Task: Send email   from  to Email0071; Email002 with a subject Subject0071 and add a message Message0072 and with an attachment of Attach0071.Txt
Action: Keyboard Key.alt_l
Screenshot: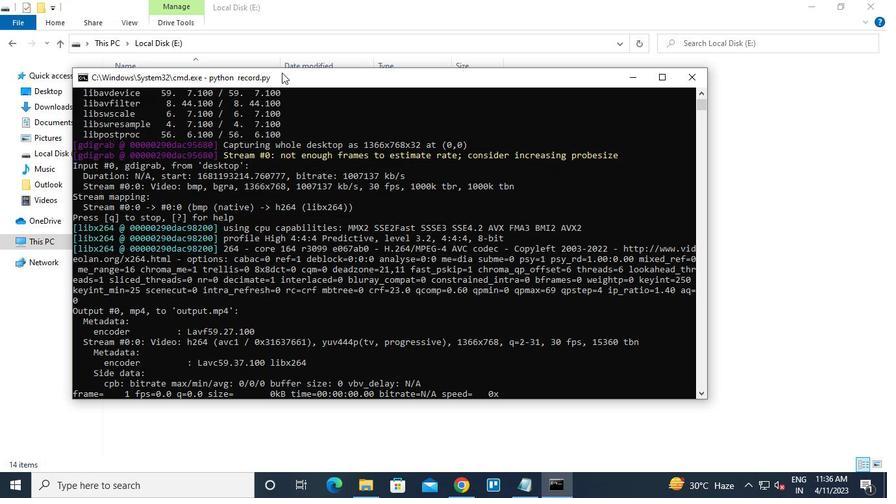 
Action: Keyboard Key.tab
Screenshot: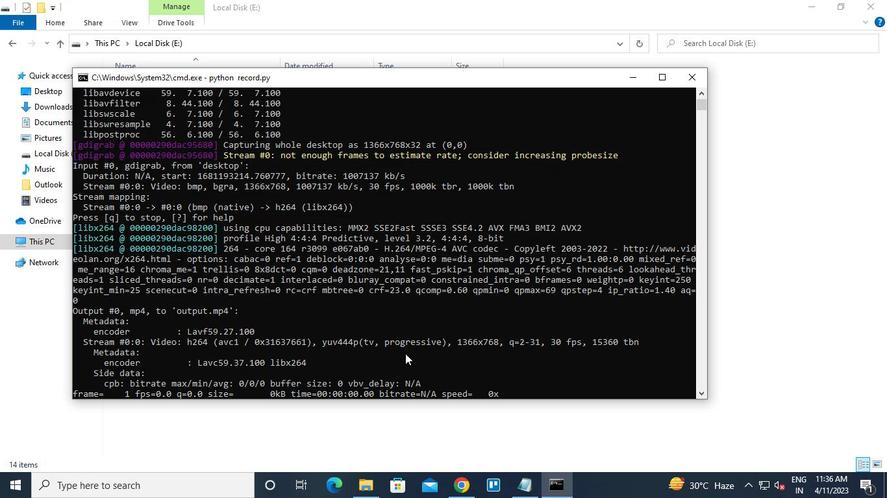 
Action: Mouse moved to (98, 0)
Screenshot: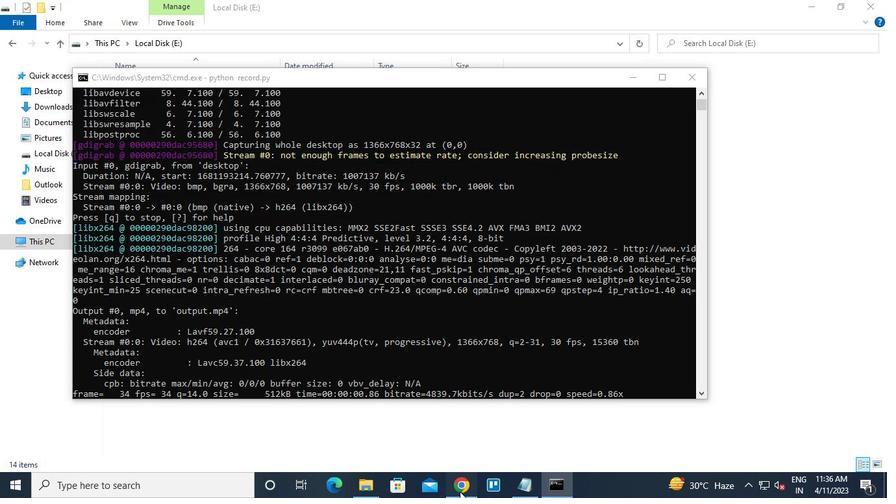
Action: Mouse pressed left at (98, 0)
Screenshot: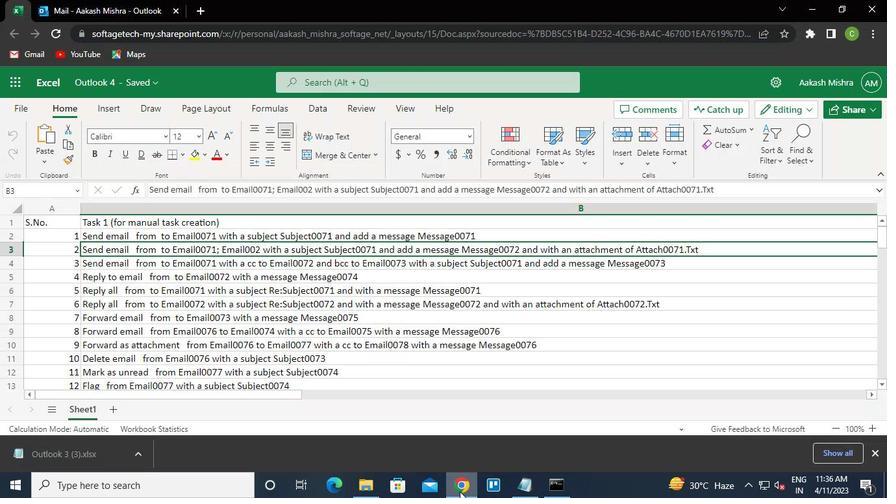 
Action: Mouse moved to (109, 115)
Screenshot: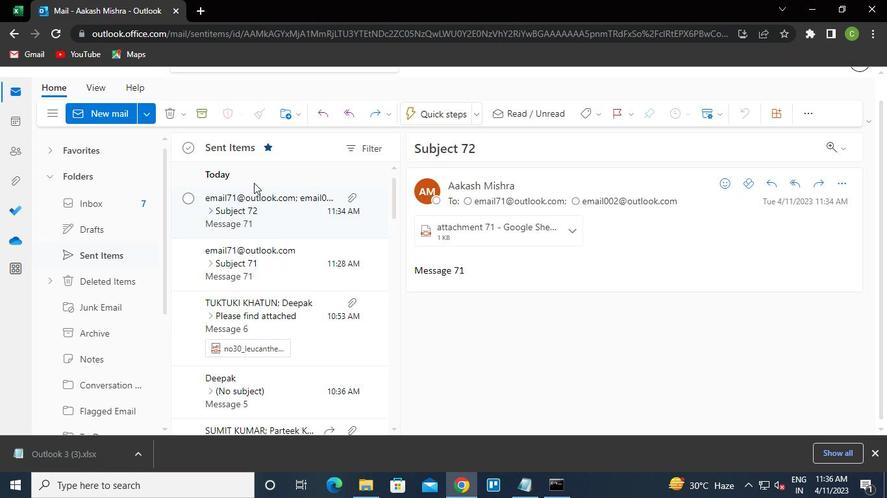 
Action: Mouse pressed left at (109, 115)
Screenshot: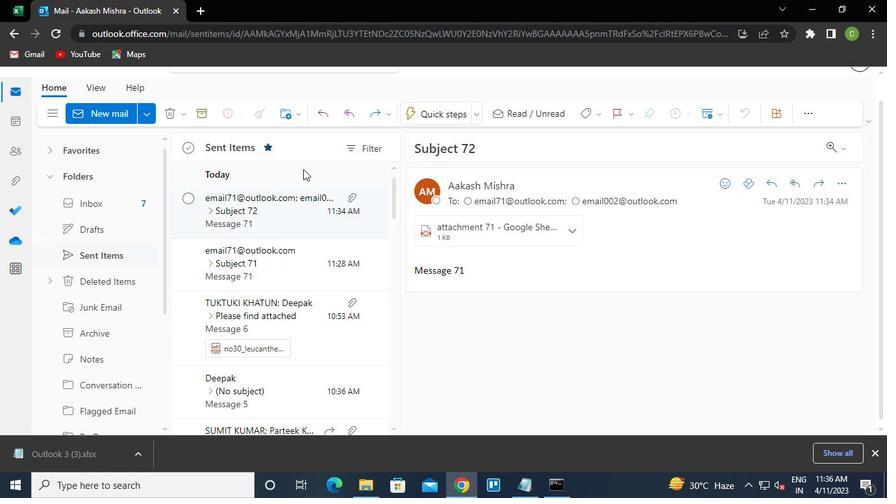 
Action: Mouse moved to (509, 181)
Screenshot: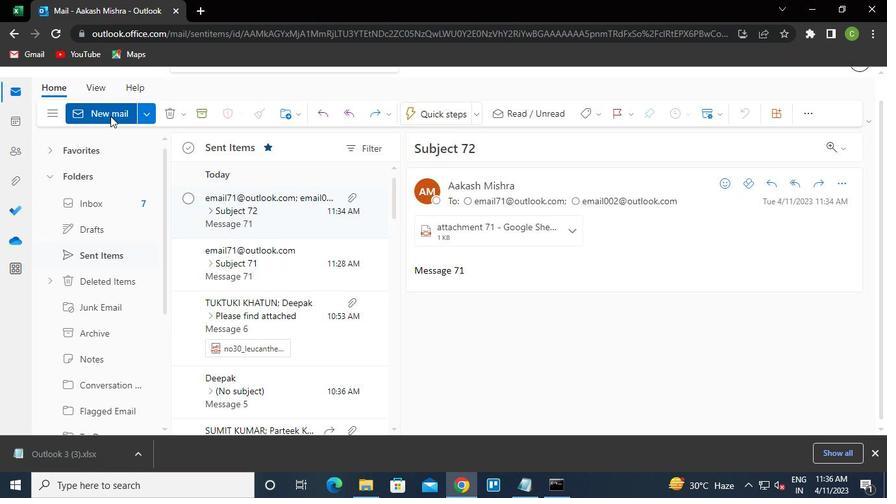 
Action: Keyboard e
Screenshot: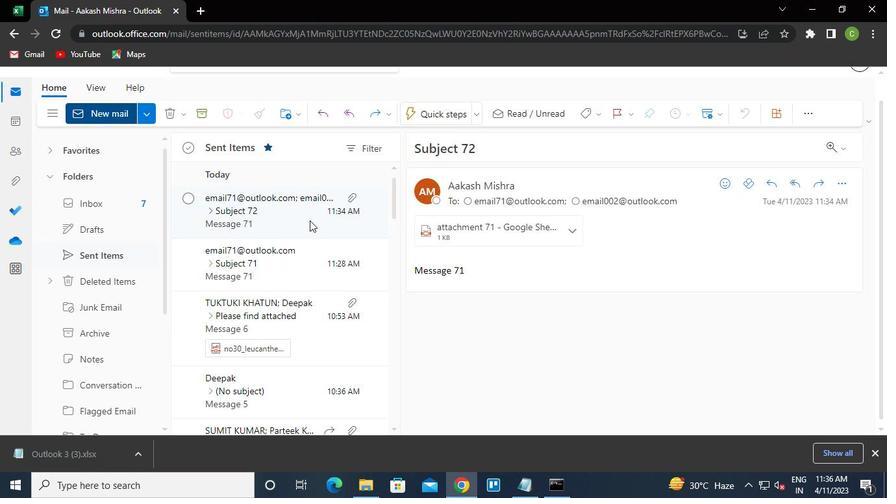 
Action: Keyboard m
Screenshot: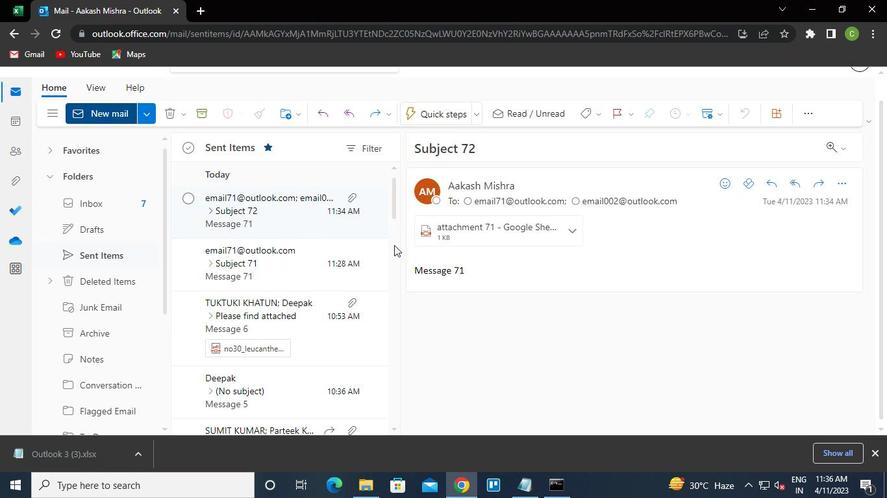 
Action: Keyboard a
Screenshot: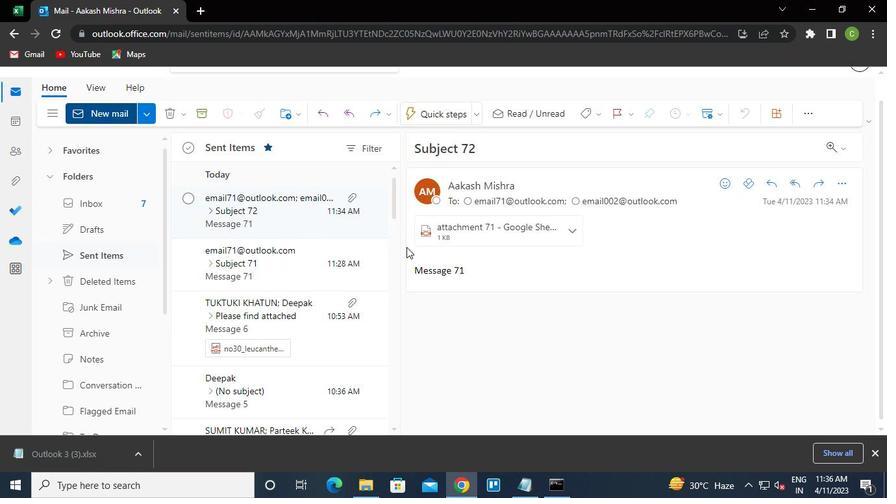
Action: Keyboard i
Screenshot: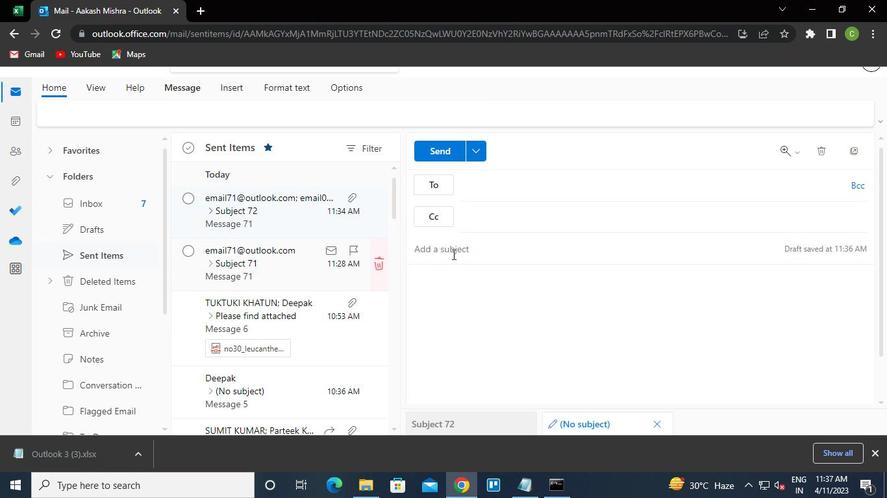 
Action: Keyboard l
Screenshot: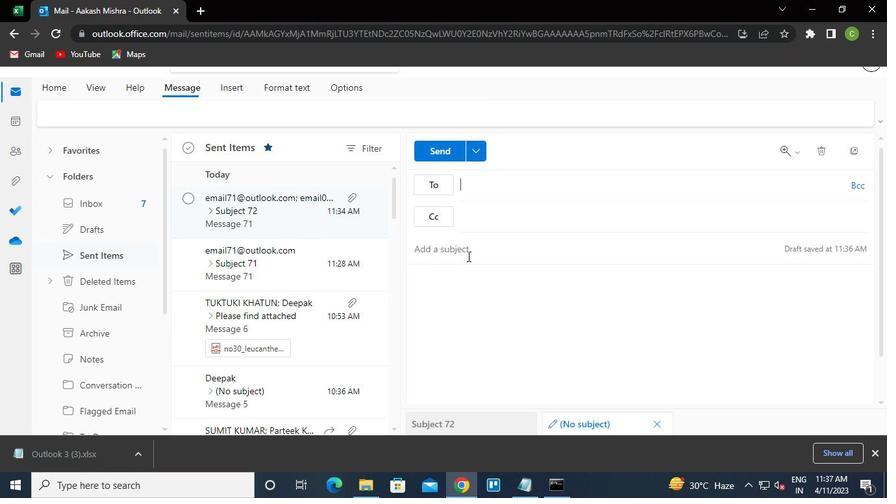 
Action: Keyboard Key.down
Screenshot: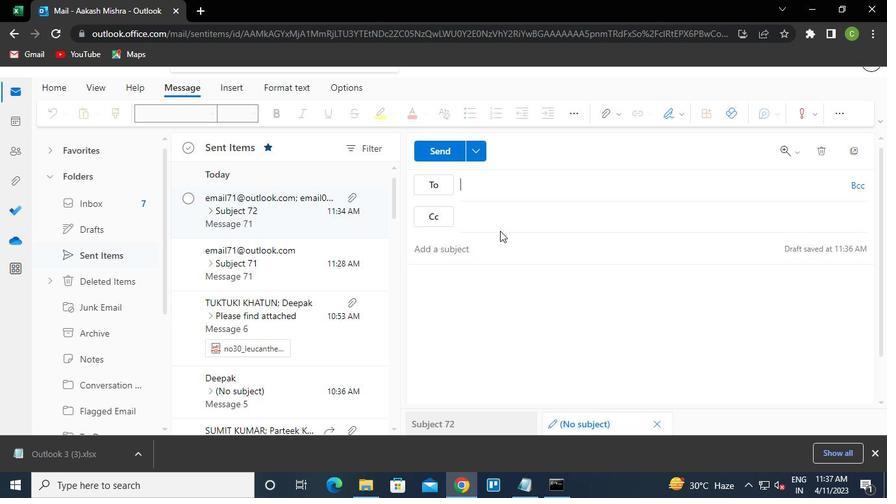 
Action: Keyboard Key.enter
Screenshot: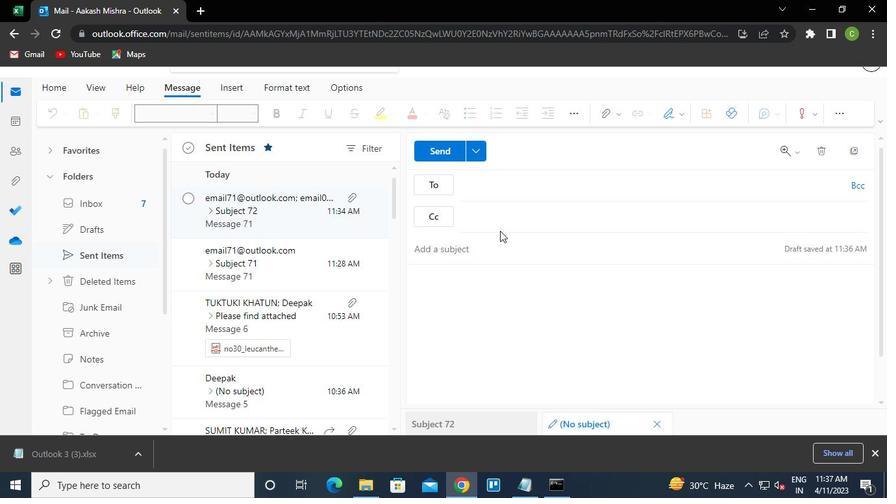 
Action: Mouse moved to (548, 222)
Screenshot: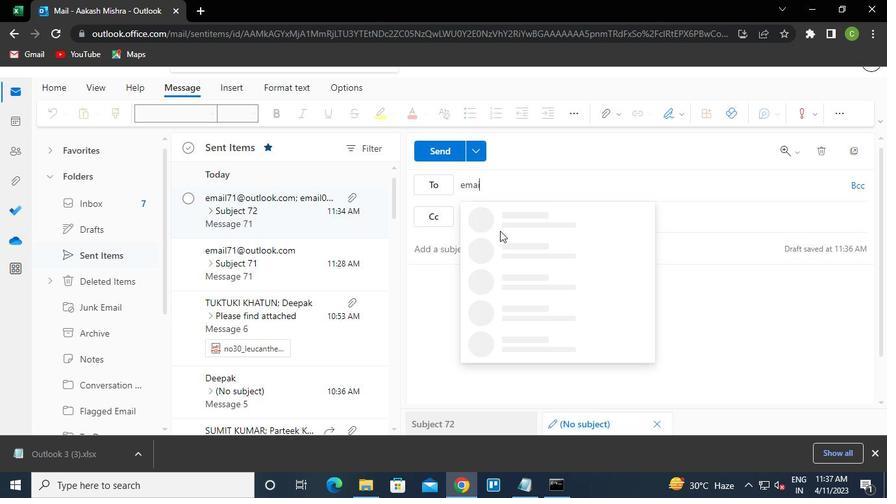 
Action: Mouse pressed left at (548, 222)
Screenshot: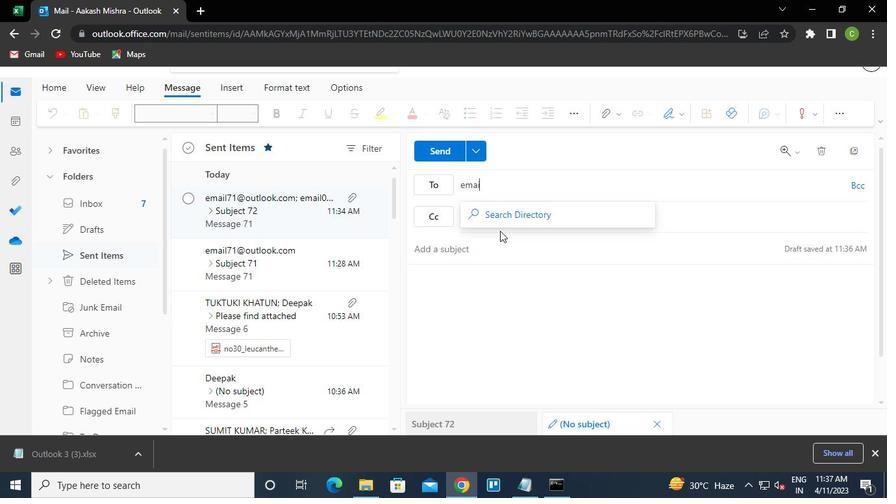 
Action: Mouse moved to (540, 193)
Screenshot: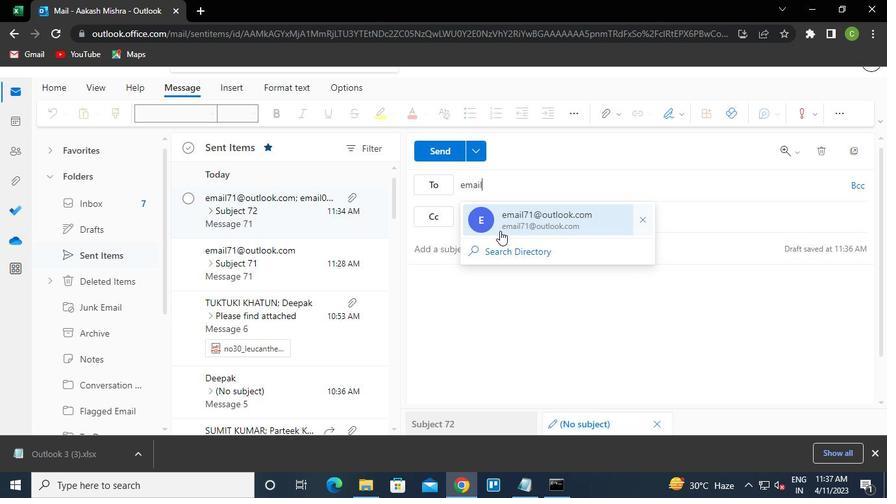 
Action: Keyboard e
Screenshot: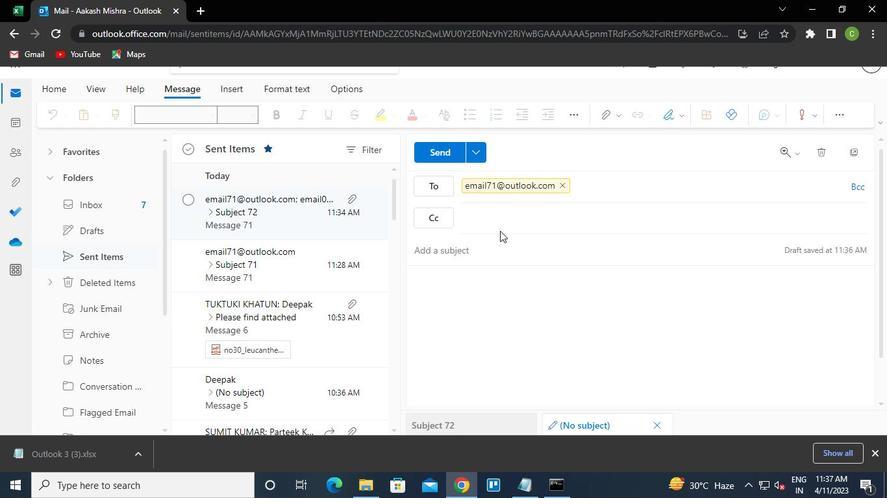 
Action: Keyboard m
Screenshot: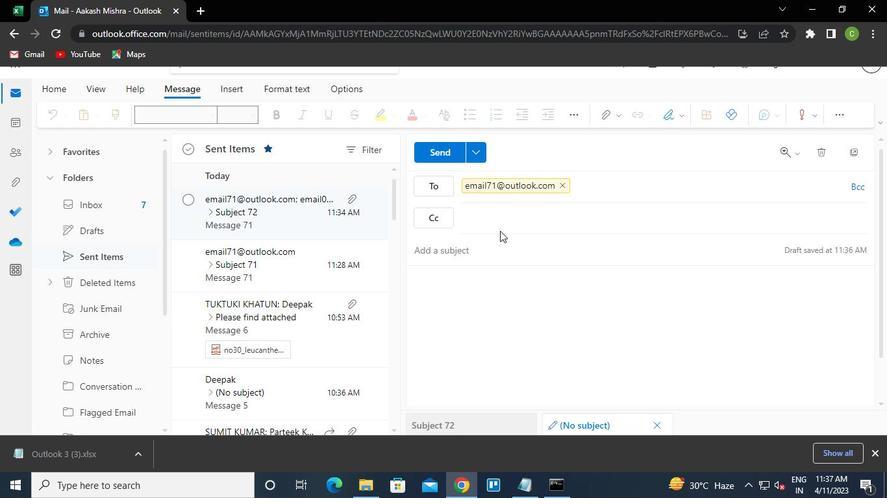 
Action: Keyboard a
Screenshot: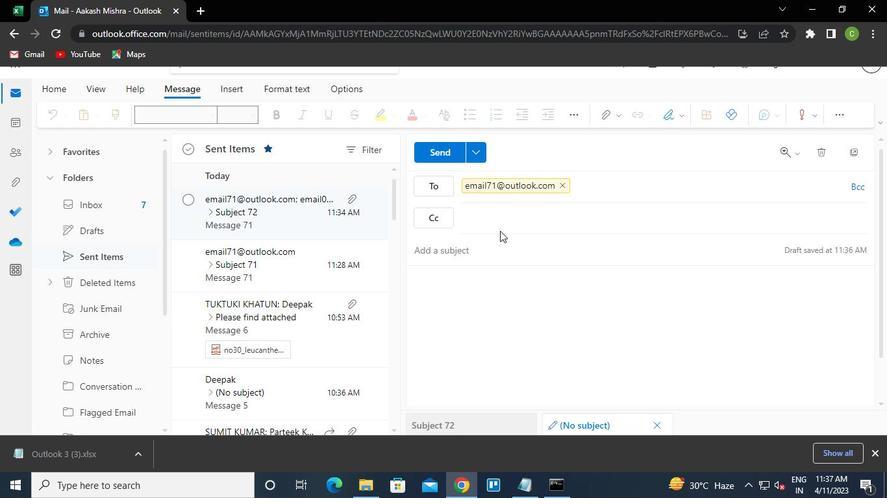 
Action: Keyboard i
Screenshot: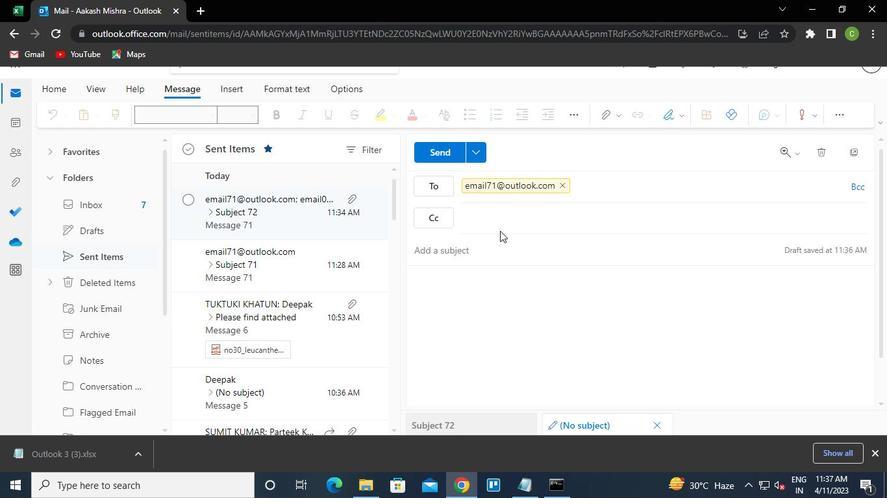
Action: Keyboard l
Screenshot: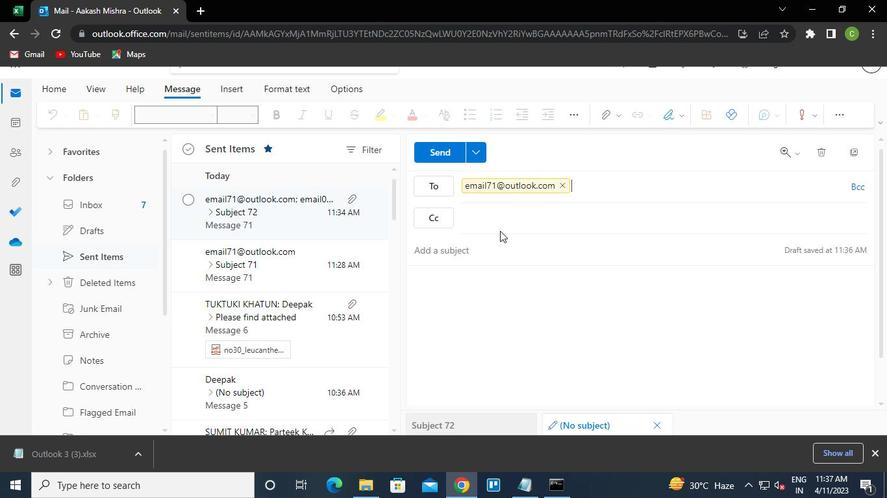 
Action: Keyboard <96>
Screenshot: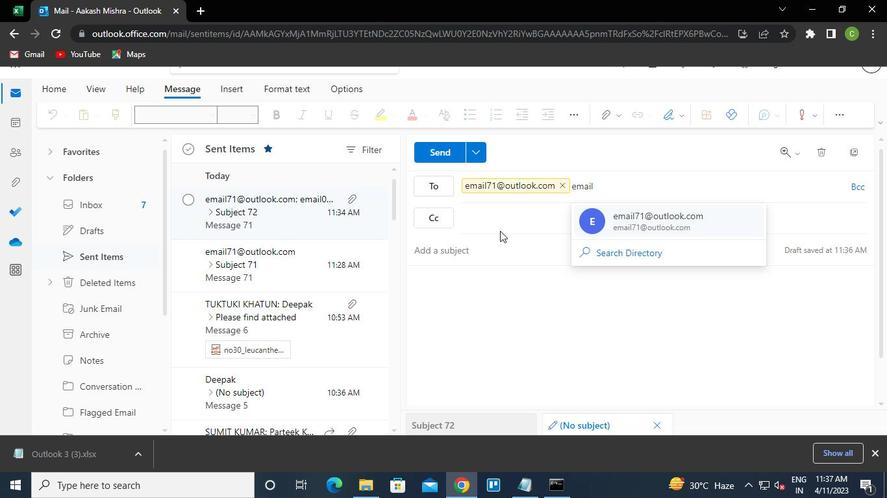 
Action: Keyboard <96>
Screenshot: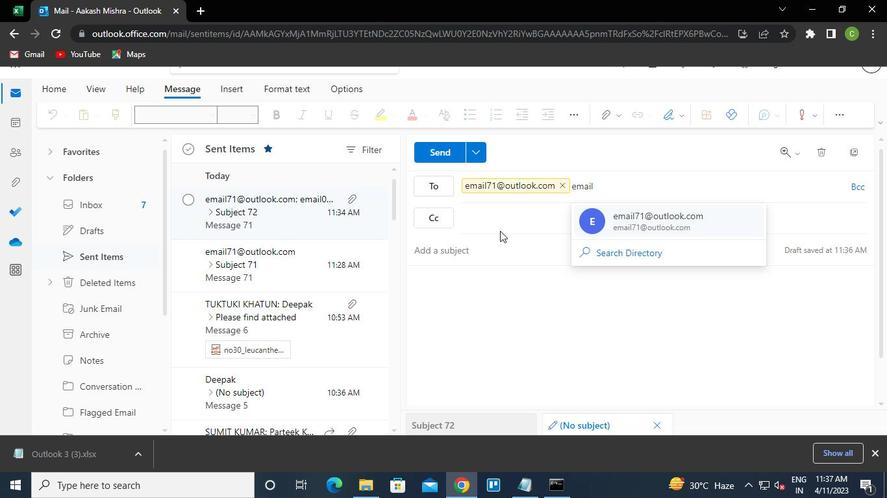
Action: Keyboard <98>
Screenshot: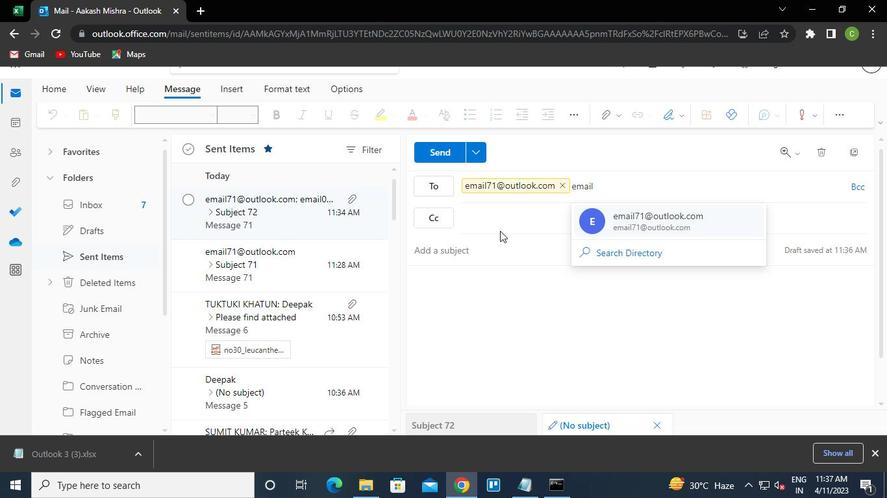 
Action: Keyboard Key.shift
Screenshot: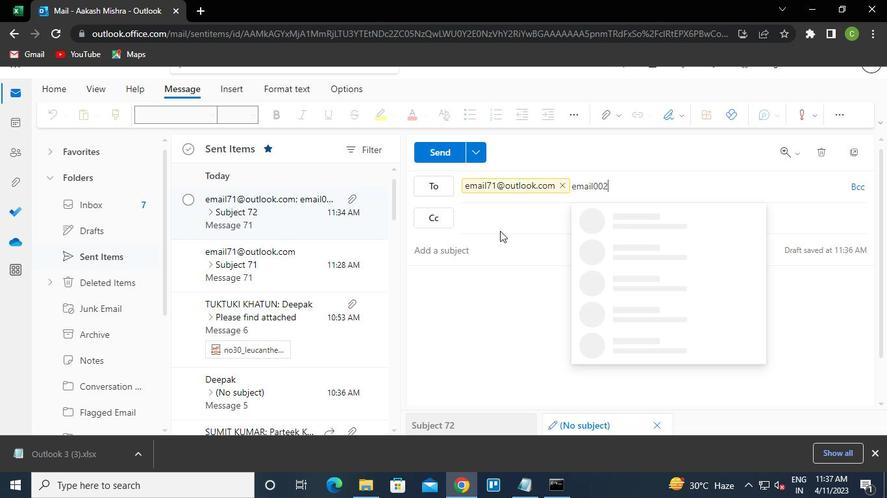 
Action: Keyboard @
Screenshot: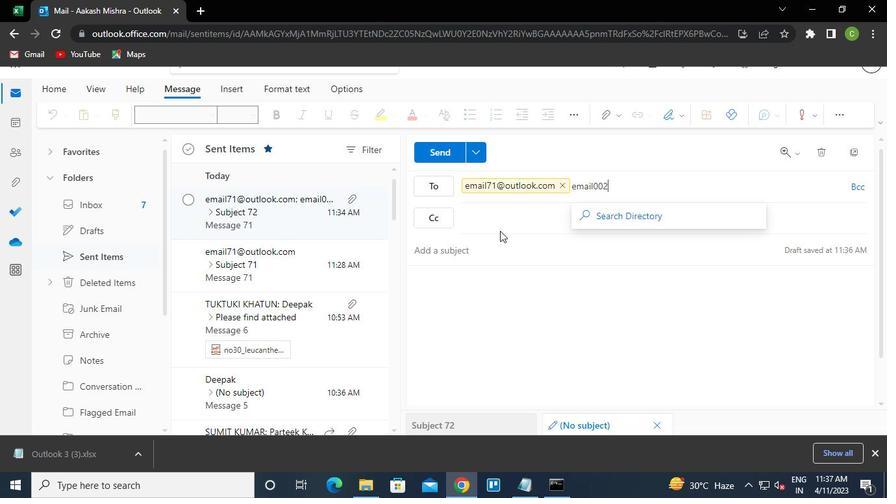 
Action: Keyboard o
Screenshot: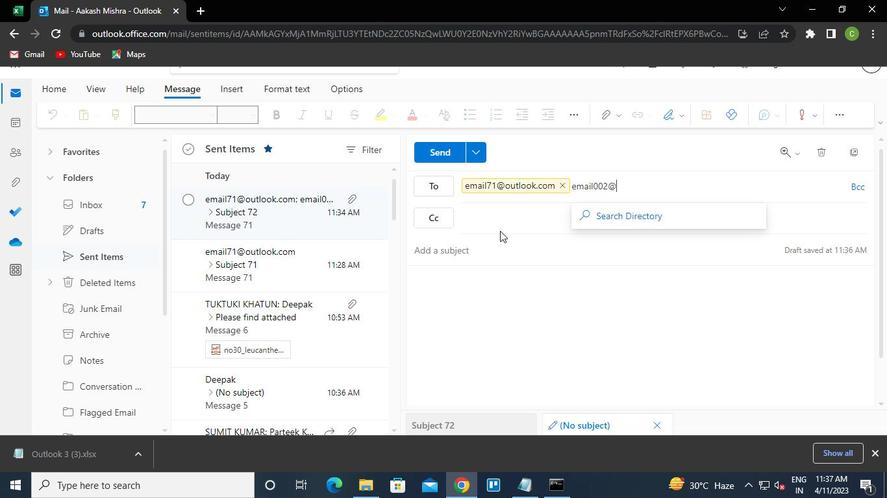 
Action: Keyboard u
Screenshot: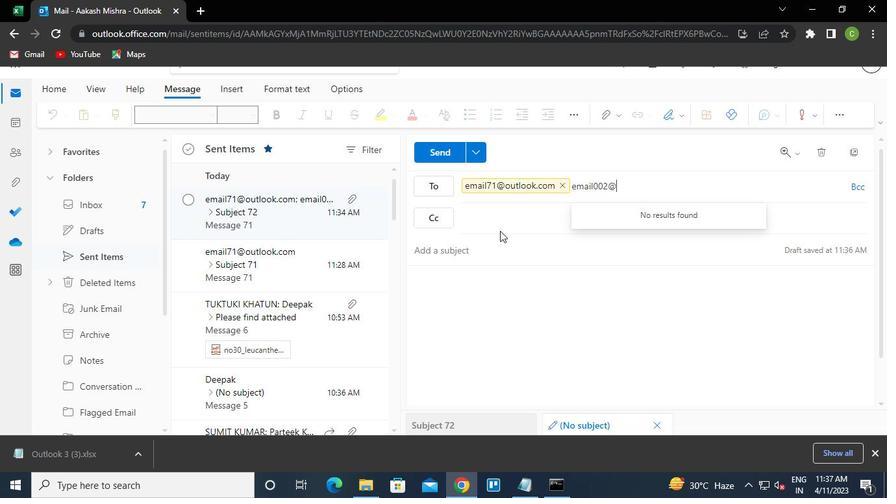 
Action: Keyboard t
Screenshot: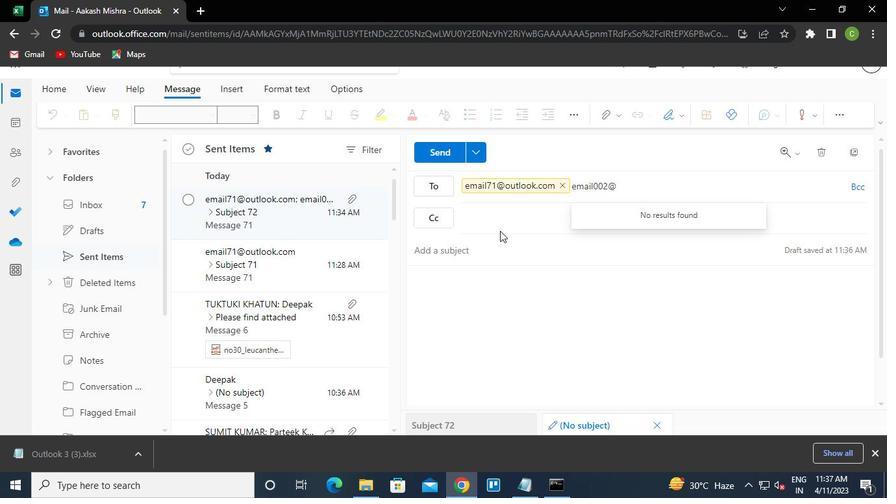 
Action: Keyboard l
Screenshot: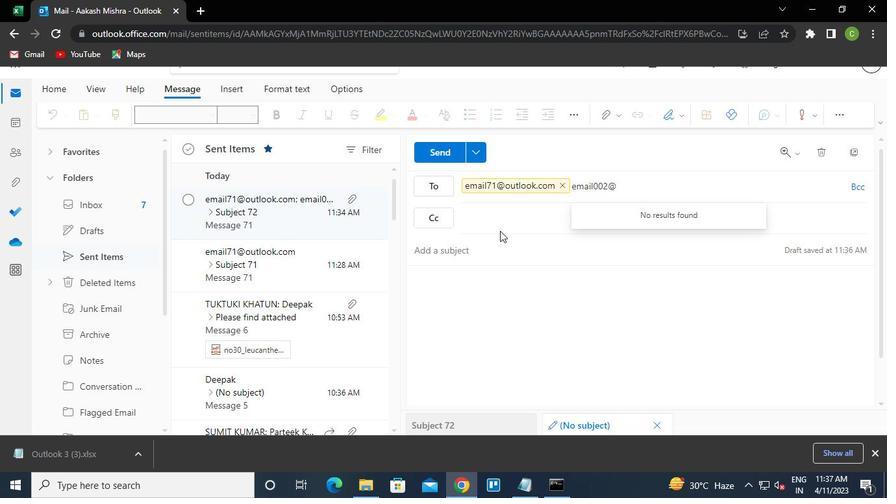 
Action: Keyboard o
Screenshot: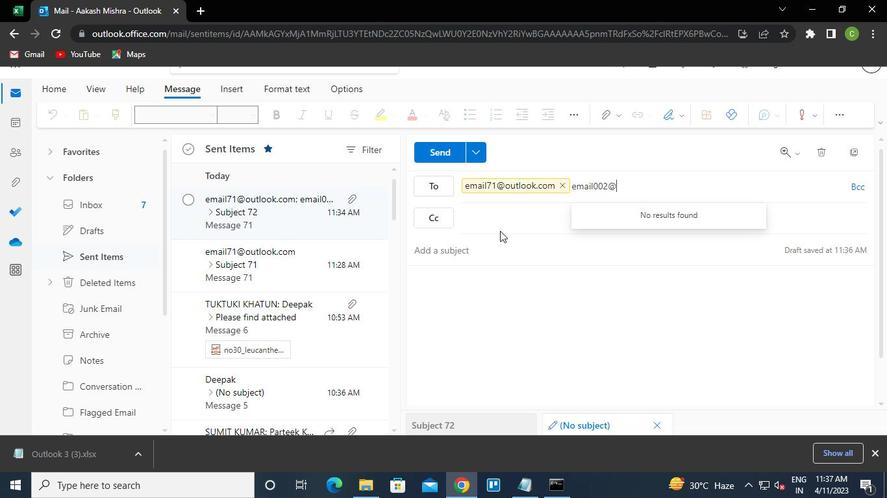 
Action: Keyboard o
Screenshot: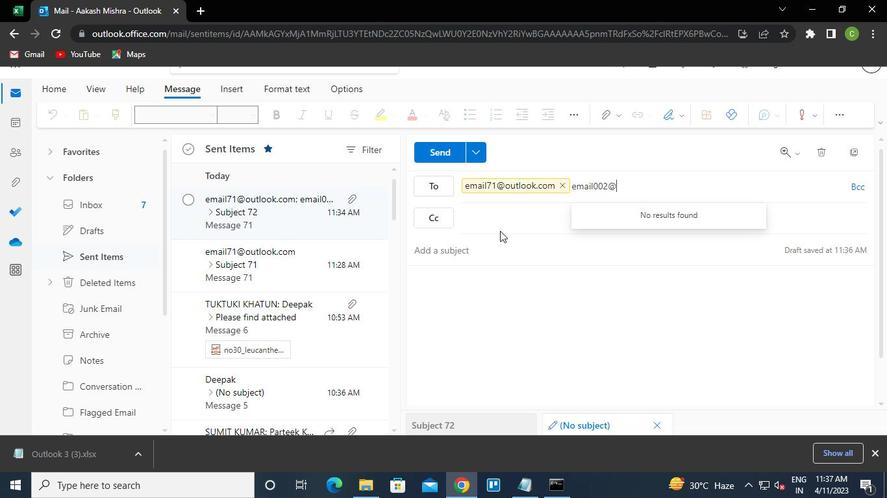 
Action: Keyboard k
Screenshot: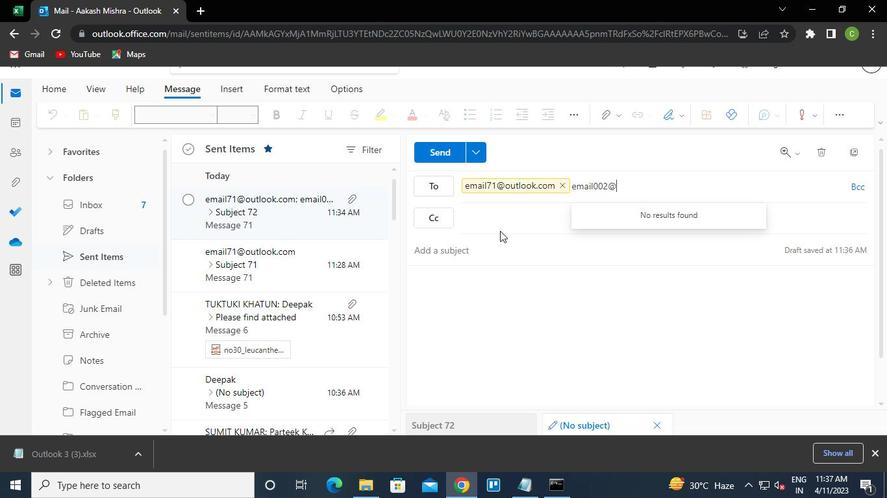 
Action: Keyboard .
Screenshot: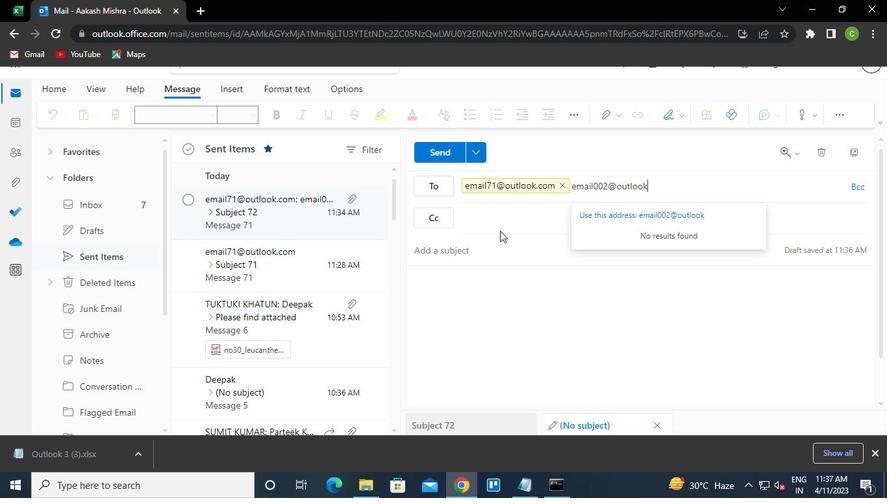 
Action: Keyboard c
Screenshot: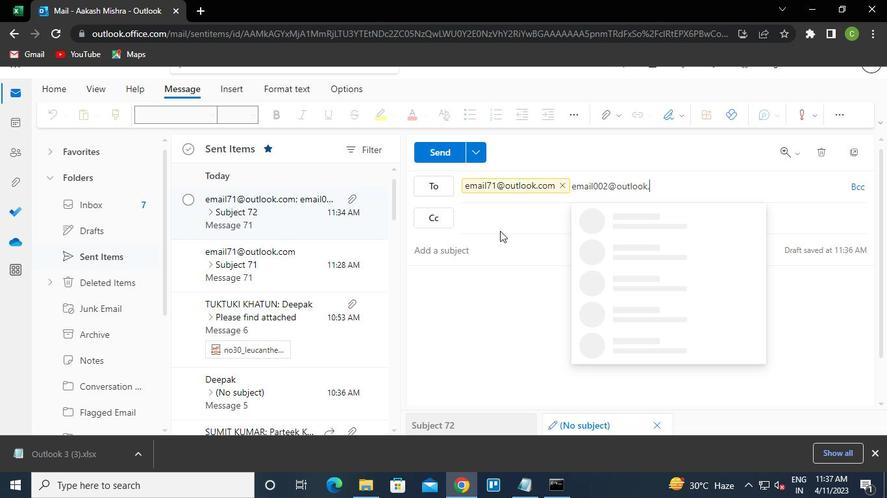 
Action: Keyboard o
Screenshot: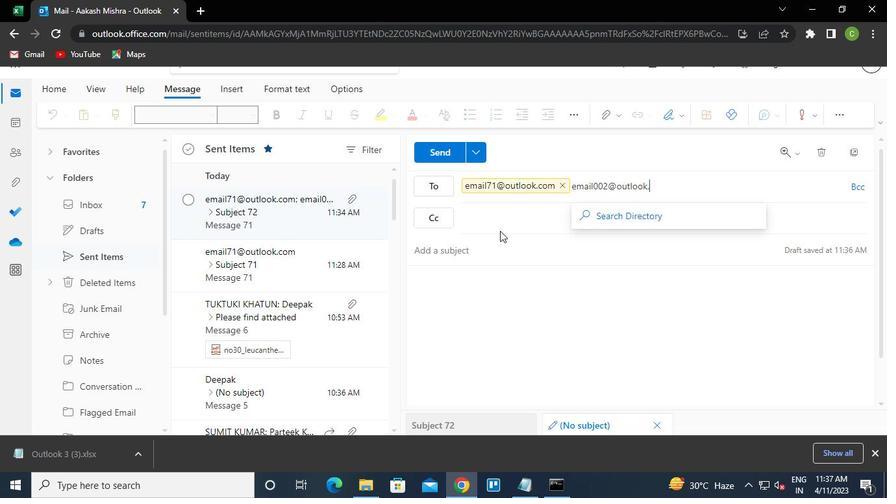 
Action: Keyboard m
Screenshot: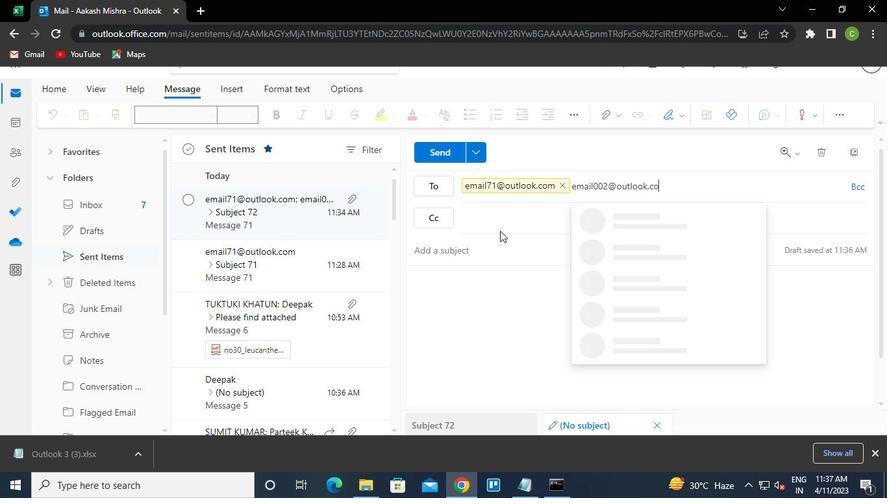 
Action: Keyboard Key.enter
Screenshot: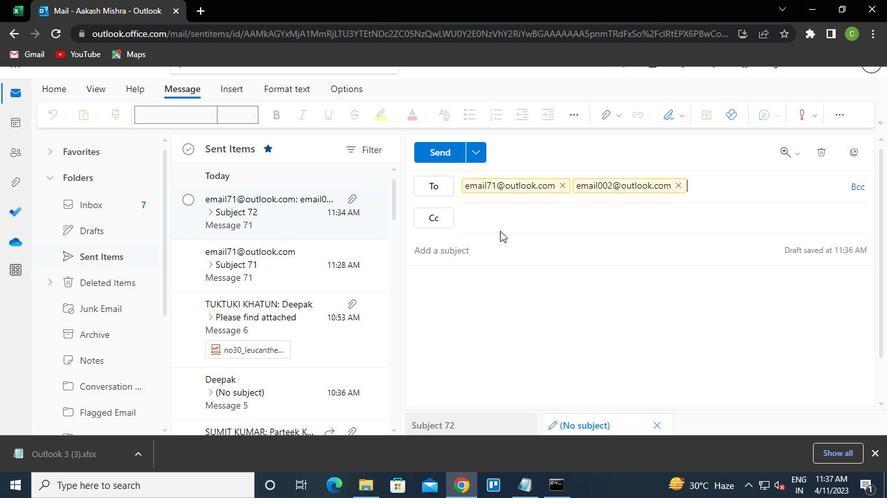 
Action: Mouse moved to (477, 255)
Screenshot: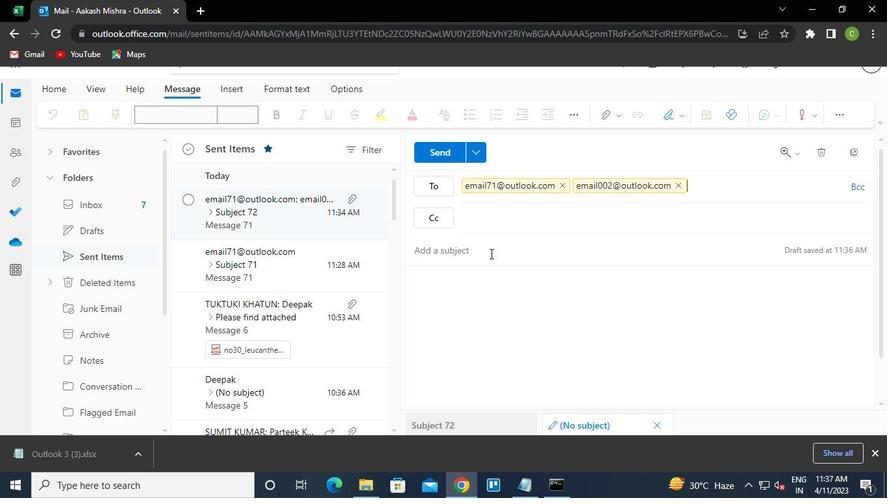 
Action: Mouse pressed left at (477, 255)
Screenshot: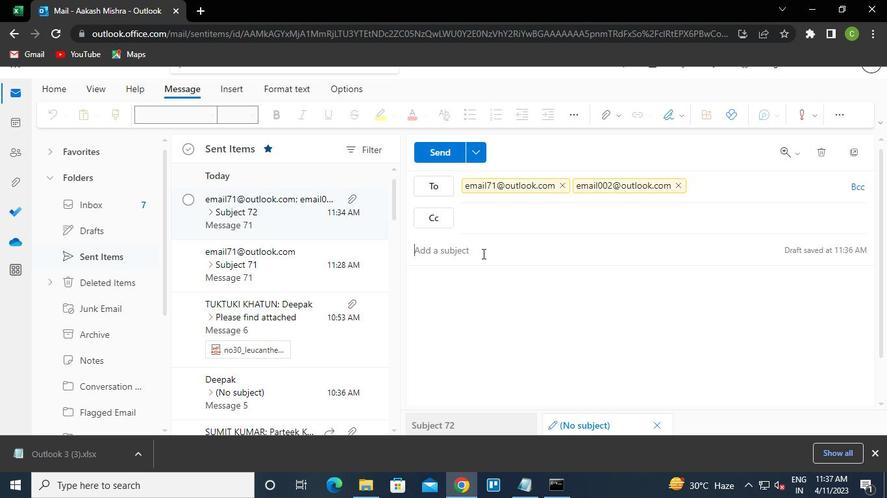 
Action: Keyboard Key.caps_lock
Screenshot: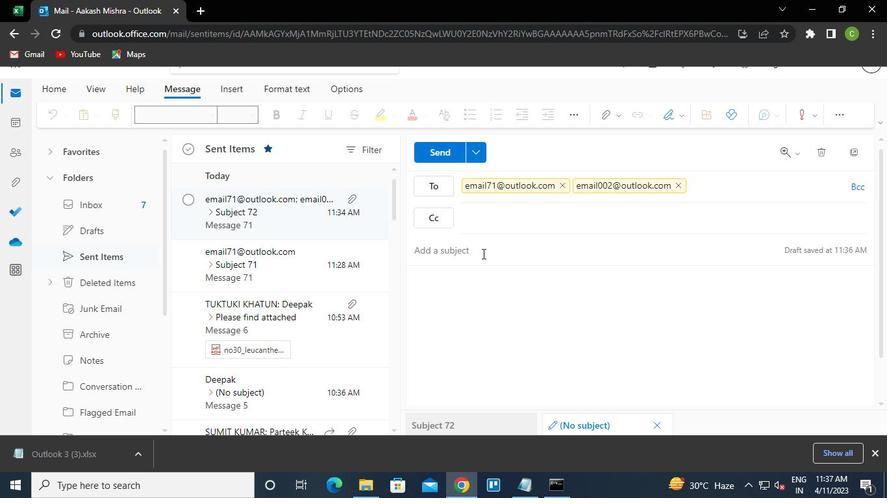 
Action: Keyboard s
Screenshot: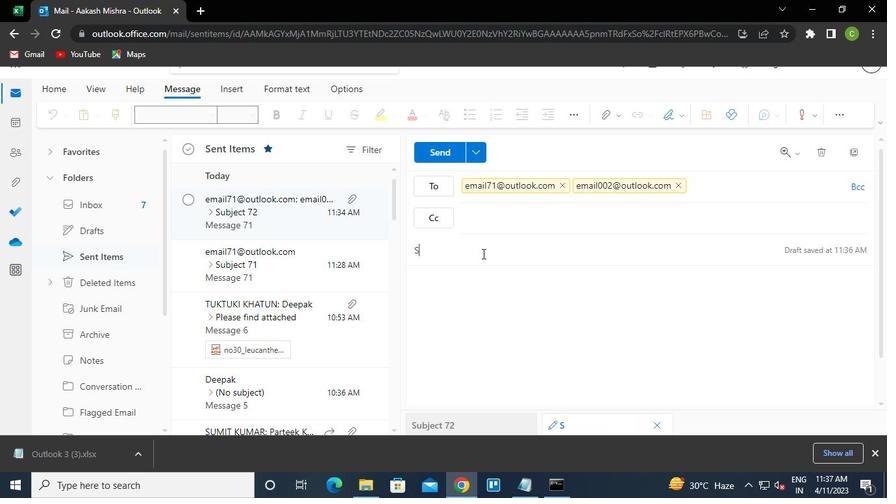 
Action: Keyboard Key.caps_lock
Screenshot: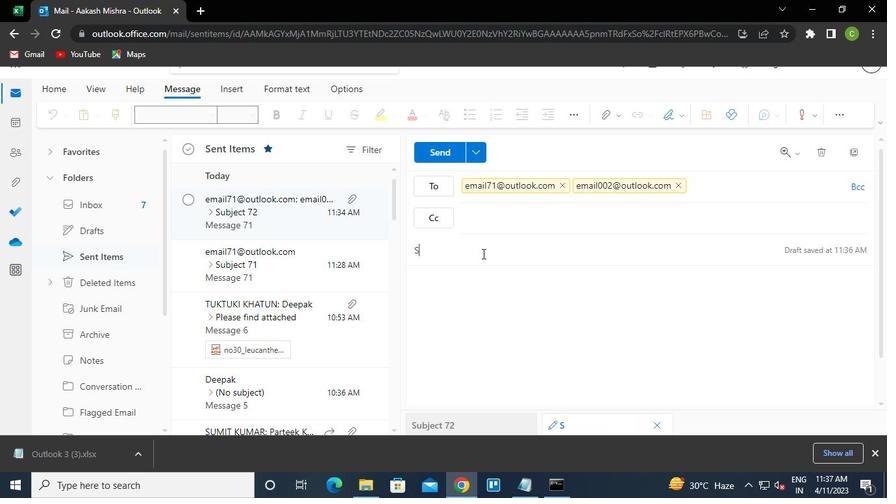 
Action: Keyboard u
Screenshot: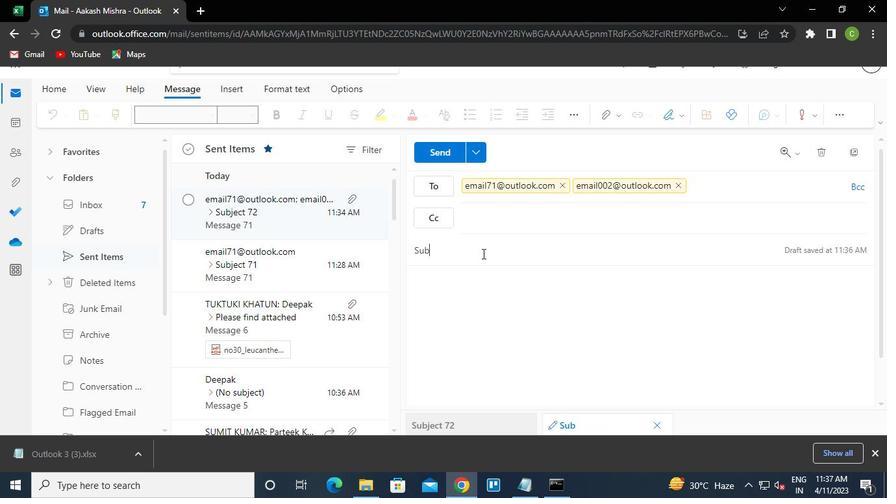 
Action: Keyboard b
Screenshot: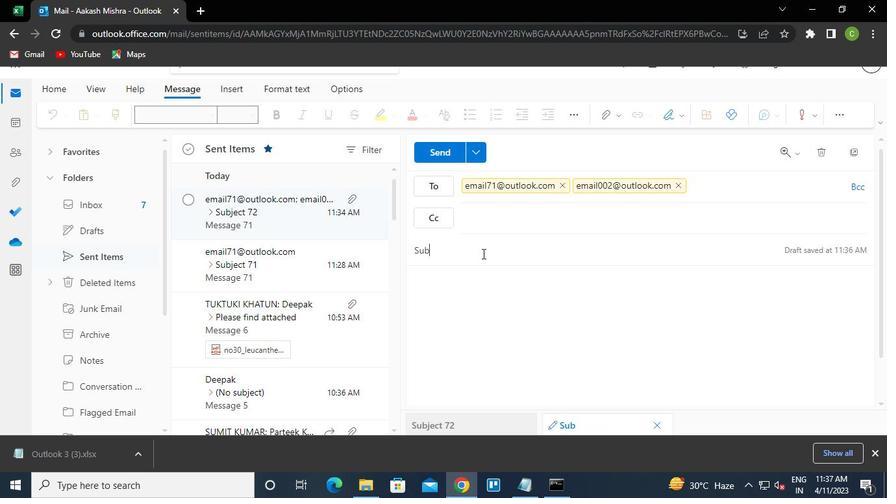 
Action: Keyboard j
Screenshot: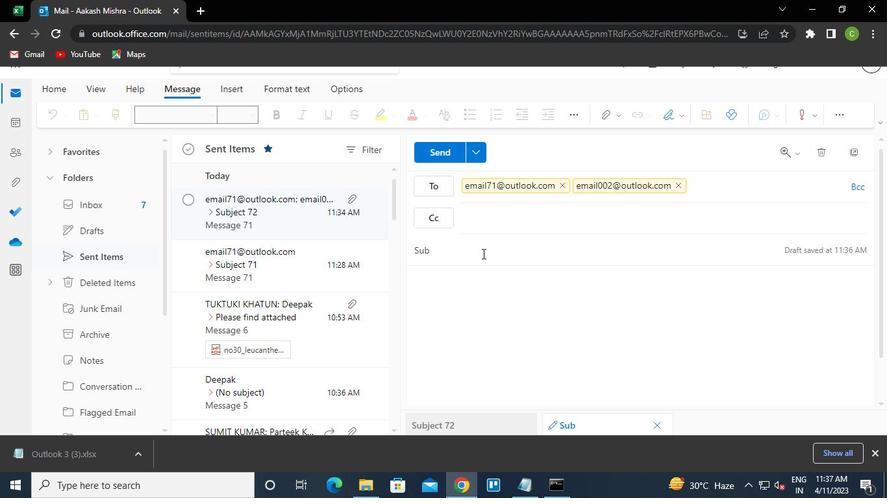 
Action: Keyboard e
Screenshot: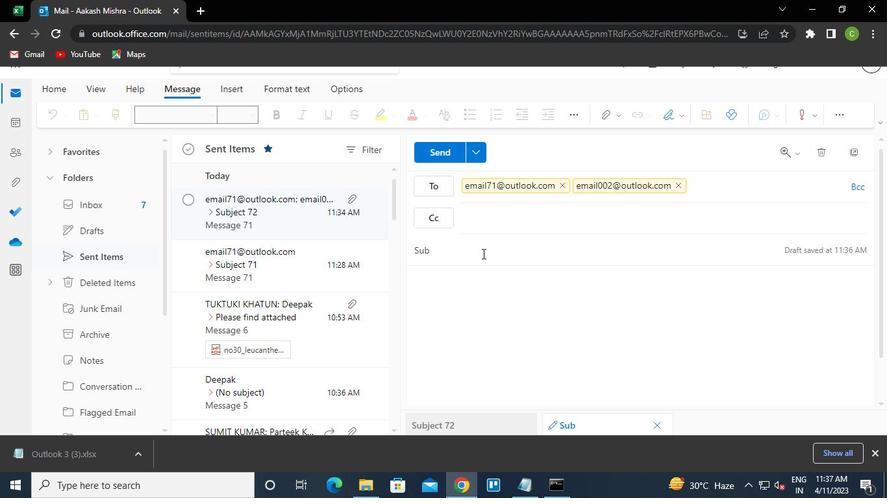 
Action: Keyboard c
Screenshot: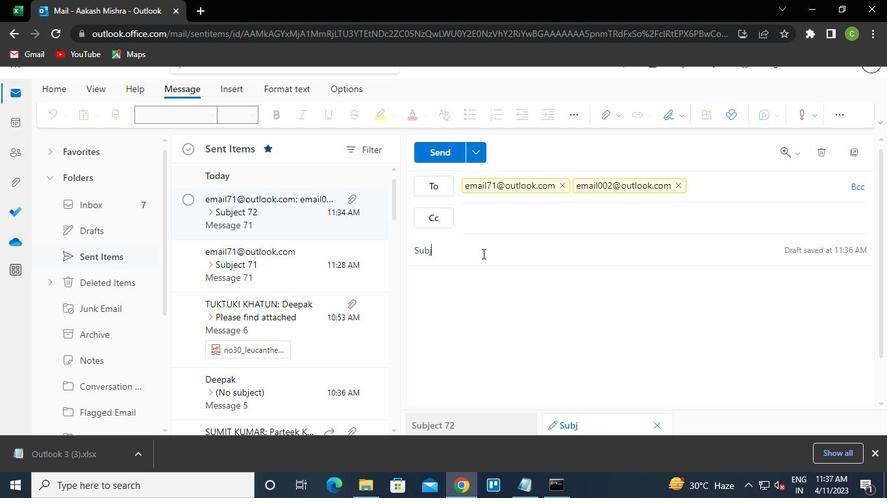
Action: Keyboard t
Screenshot: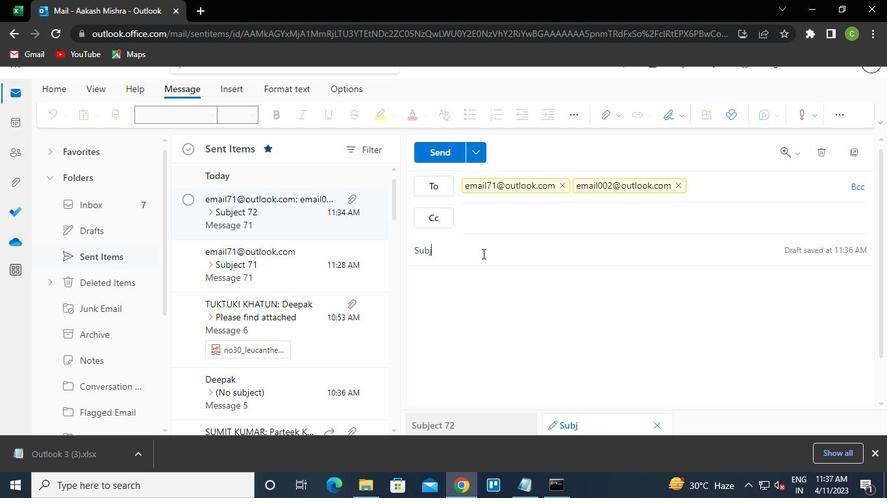 
Action: Keyboard Key.space
Screenshot: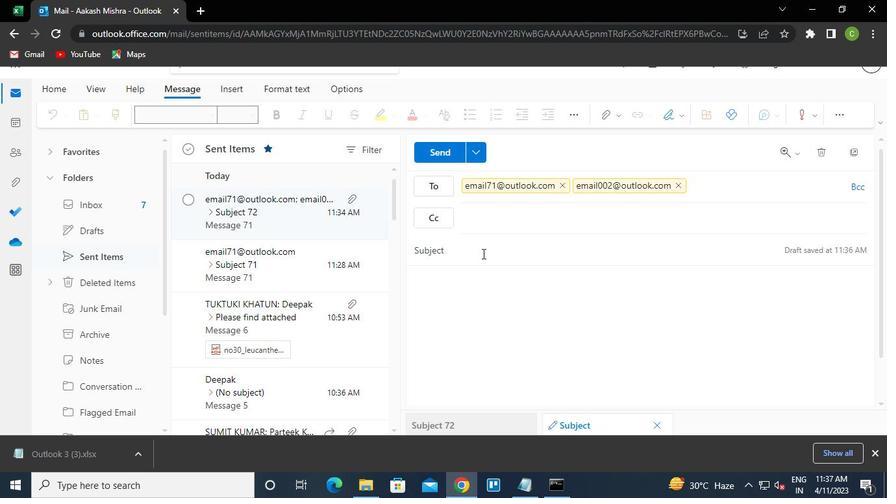 
Action: Keyboard 7
Screenshot: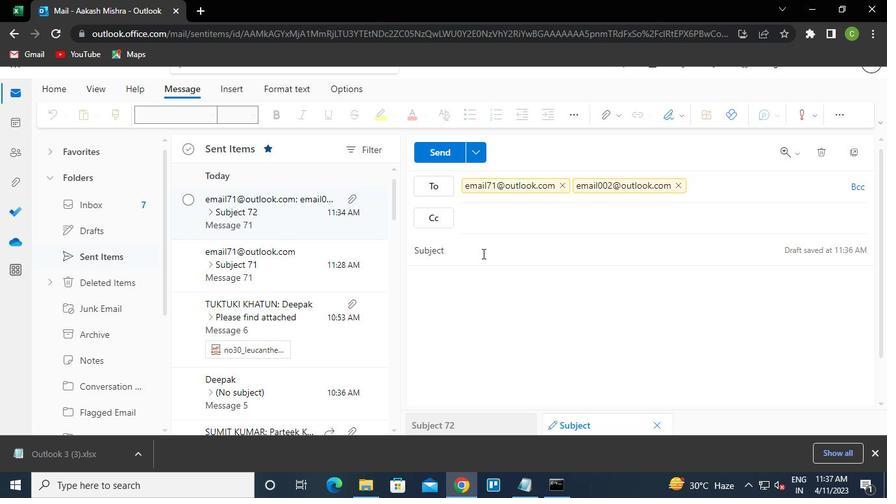 
Action: Keyboard 2
Screenshot: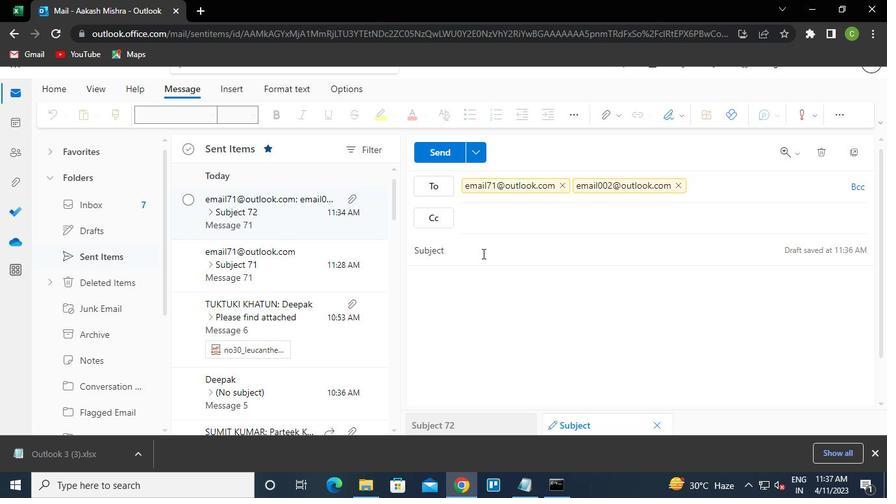 
Action: Mouse moved to (496, 284)
Screenshot: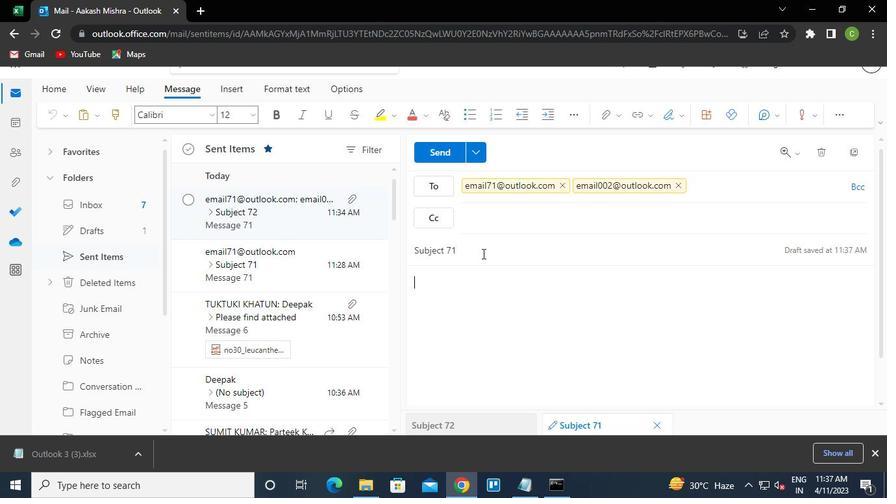 
Action: Mouse pressed left at (496, 284)
Screenshot: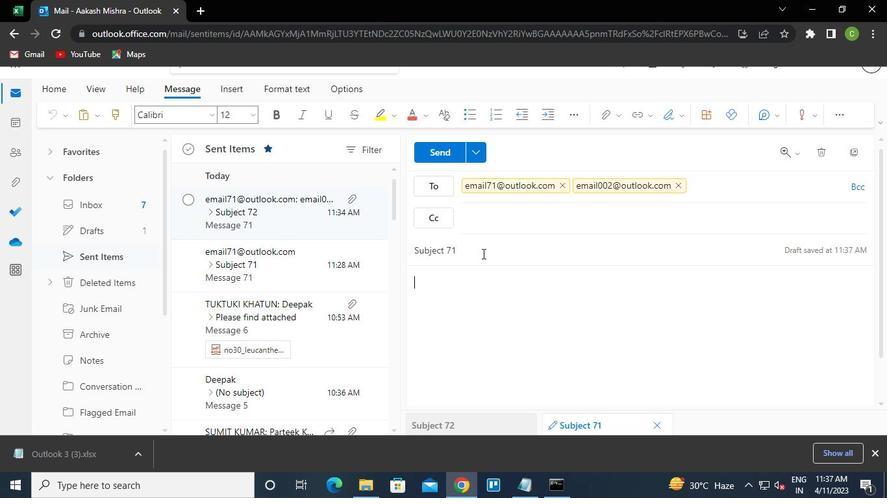 
Action: Keyboard Key.caps_lock
Screenshot: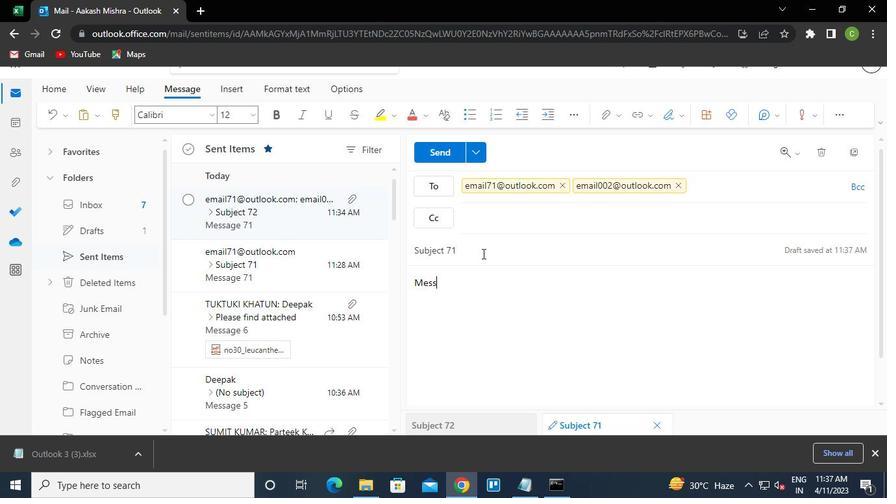 
Action: Keyboard m
Screenshot: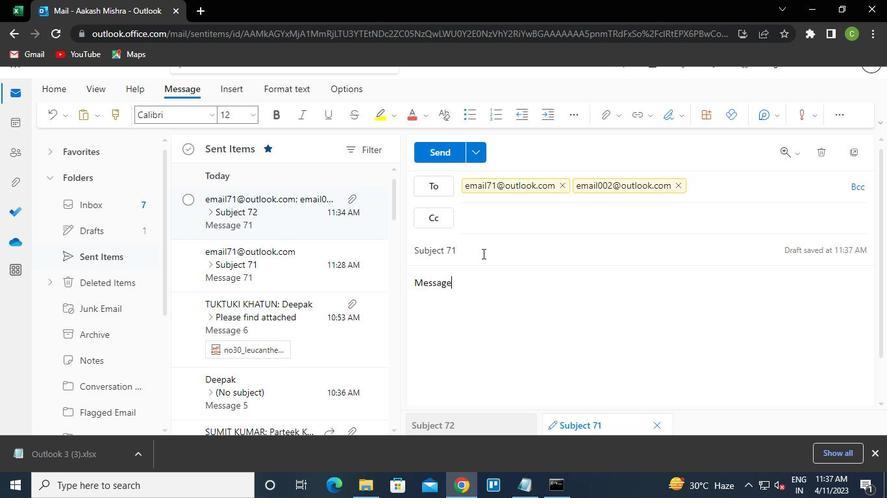 
Action: Keyboard Key.caps_lock
Screenshot: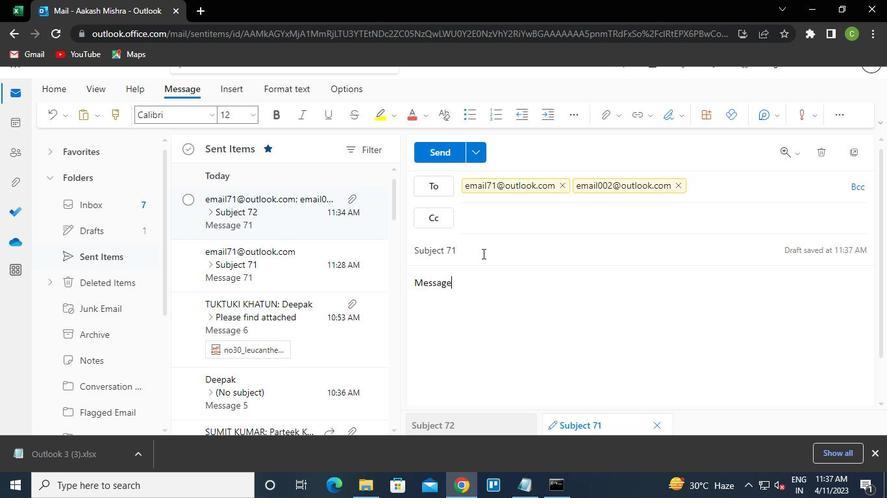
Action: Keyboard e
Screenshot: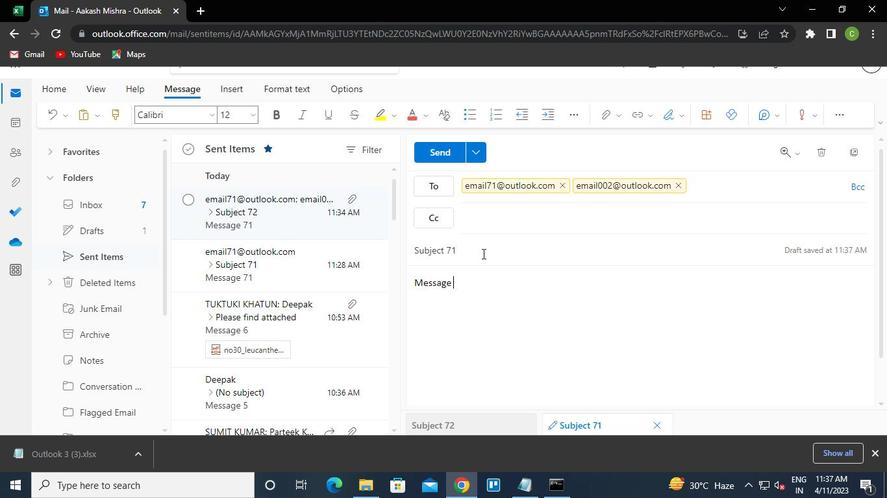 
Action: Keyboard s
Screenshot: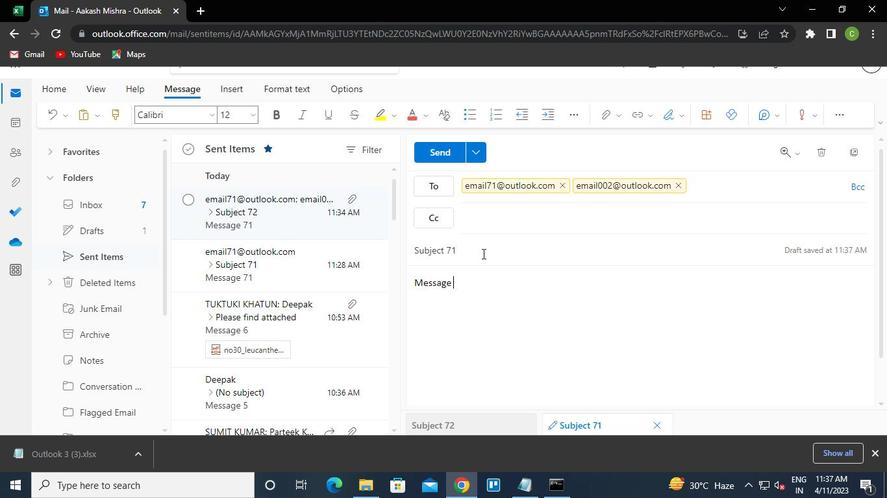 
Action: Keyboard s
Screenshot: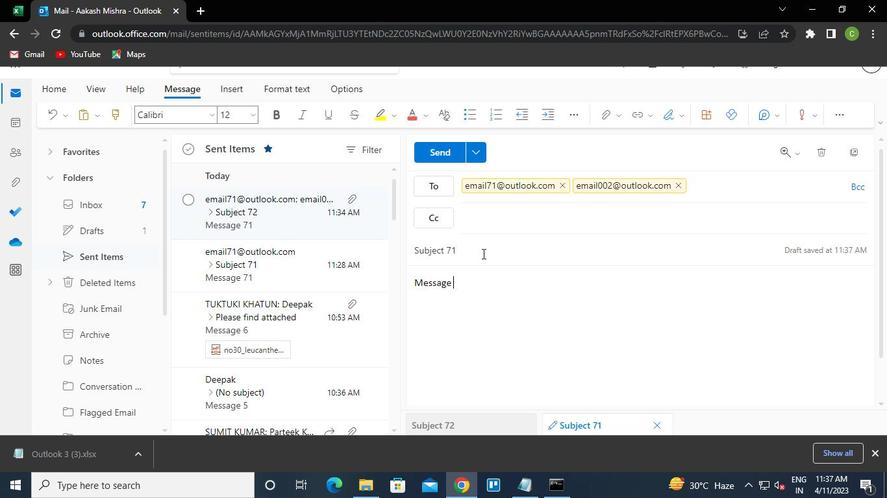 
Action: Keyboard a
Screenshot: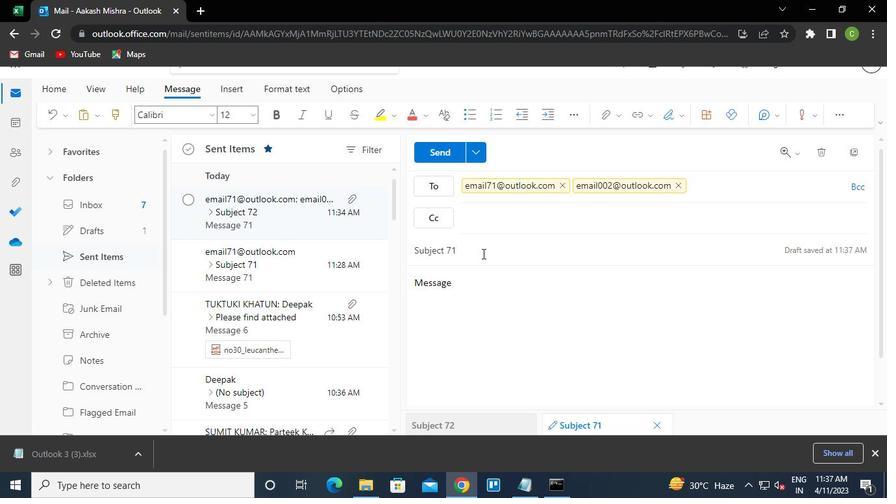 
Action: Keyboard g
Screenshot: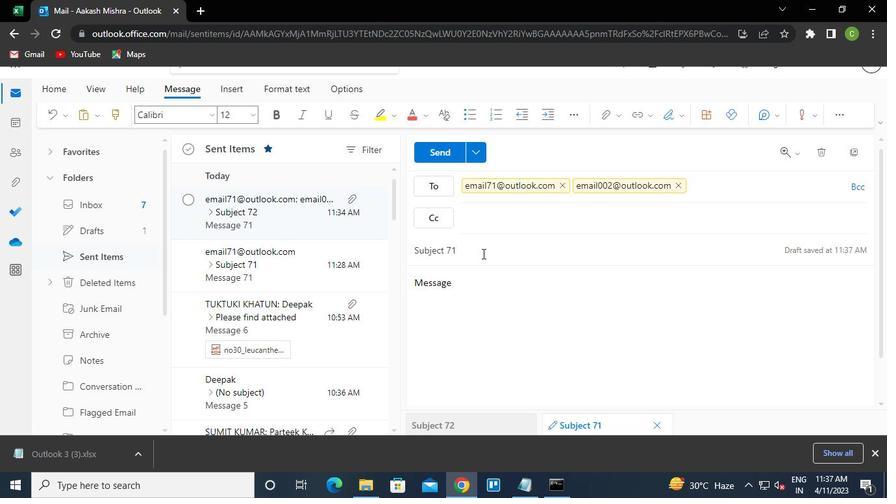 
Action: Keyboard e
Screenshot: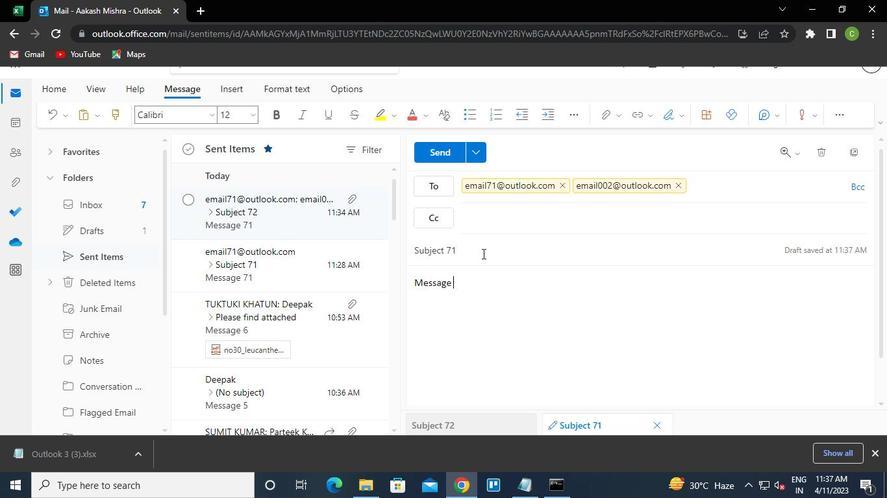 
Action: Keyboard Key.space
Screenshot: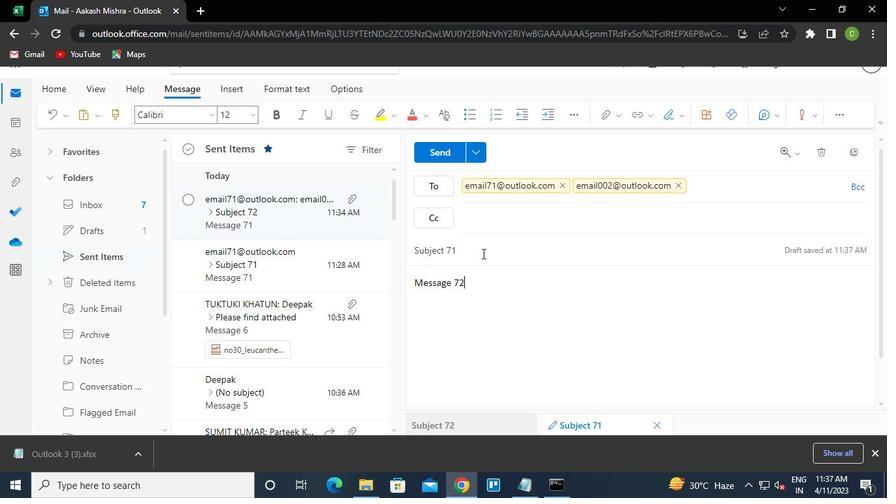 
Action: Keyboard <103>
Screenshot: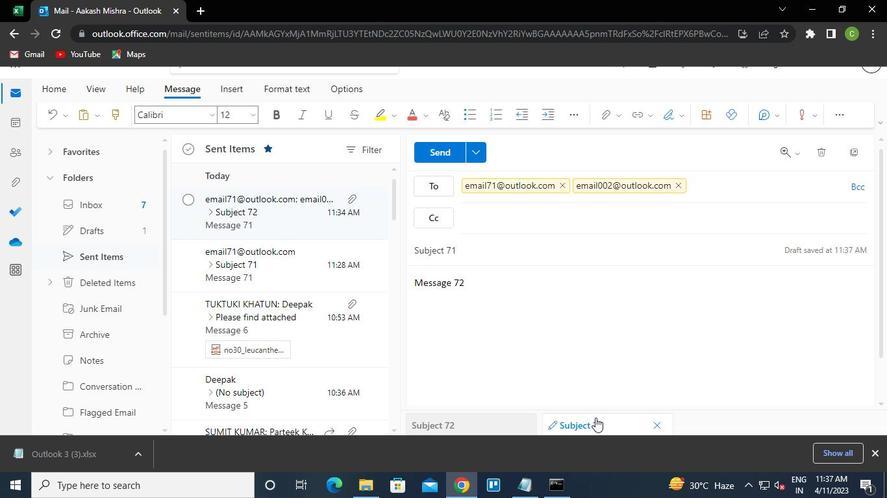 
Action: Keyboard <97>
Screenshot: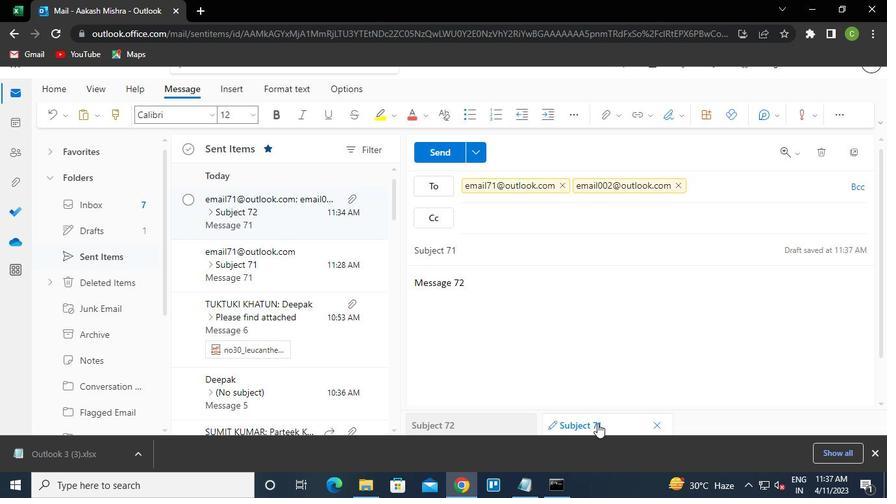 
Action: Mouse moved to (608, 114)
Screenshot: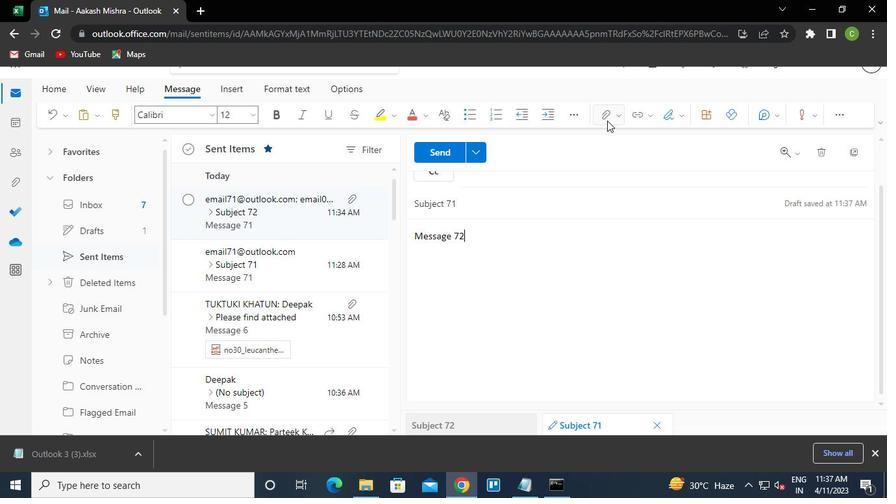 
Action: Mouse pressed left at (608, 114)
Screenshot: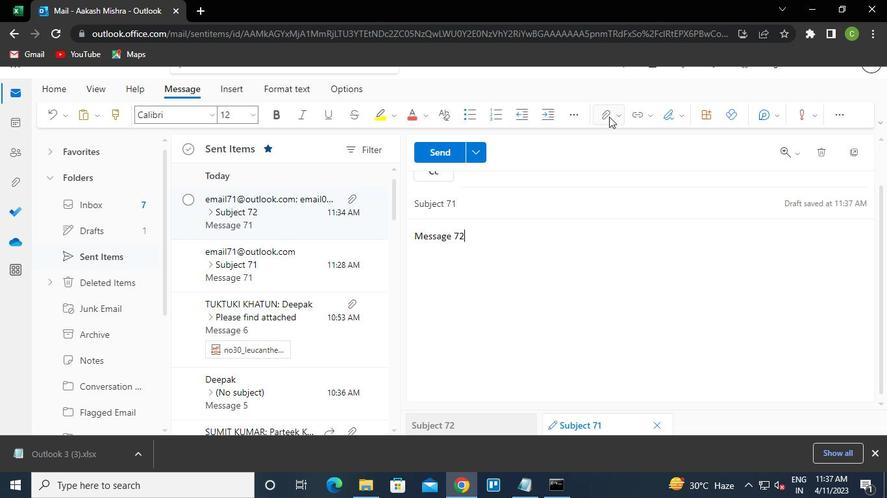 
Action: Mouse moved to (533, 136)
Screenshot: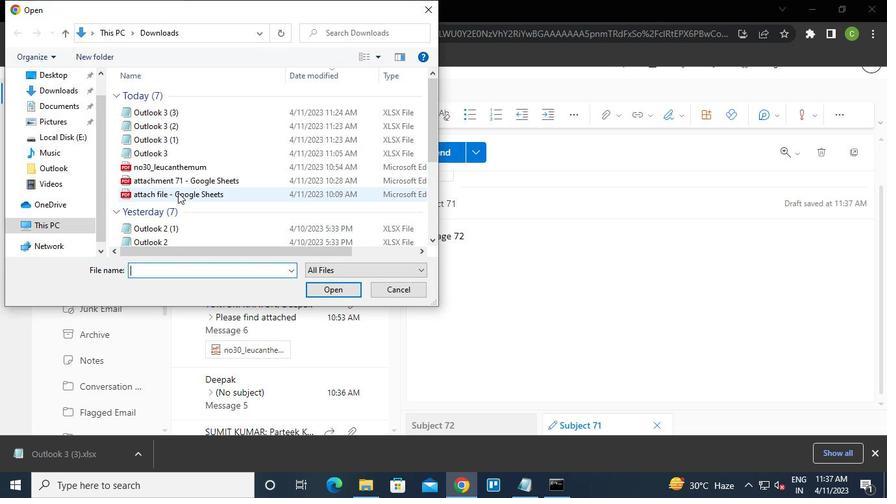 
Action: Mouse pressed left at (533, 136)
Screenshot: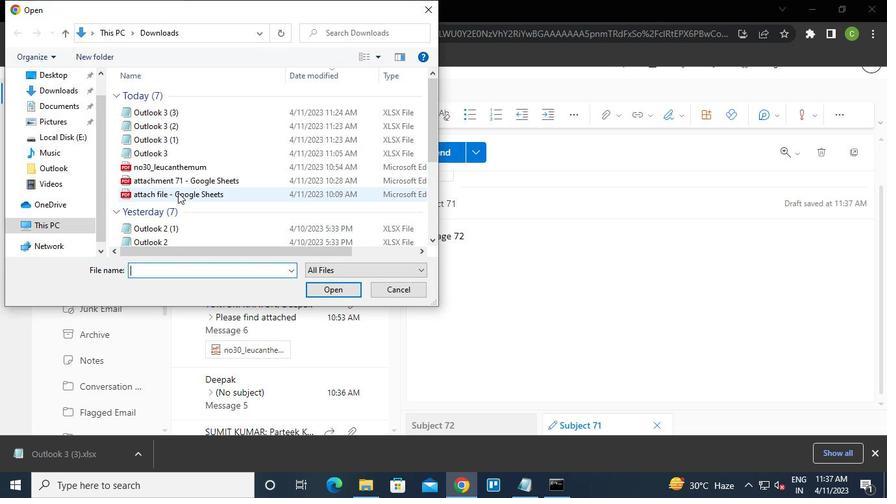 
Action: Mouse moved to (76, 94)
Screenshot: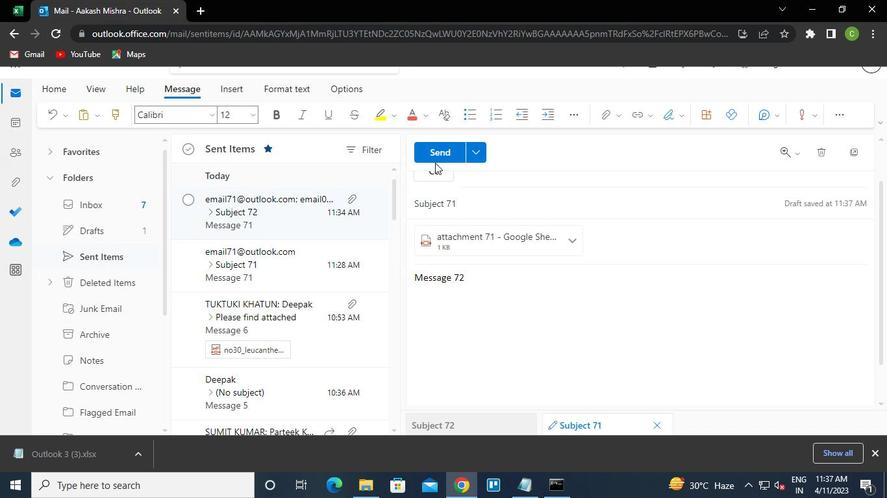 
Action: Mouse pressed left at (76, 94)
Screenshot: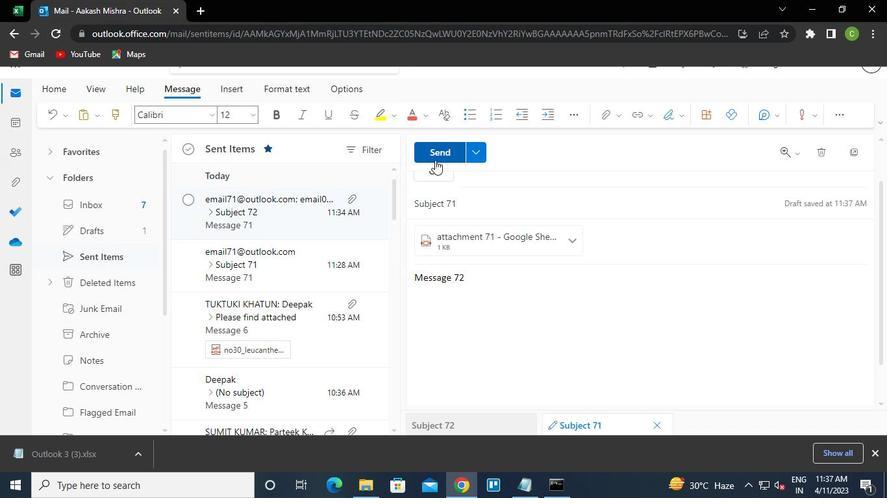 
Action: Mouse moved to (156, 179)
Screenshot: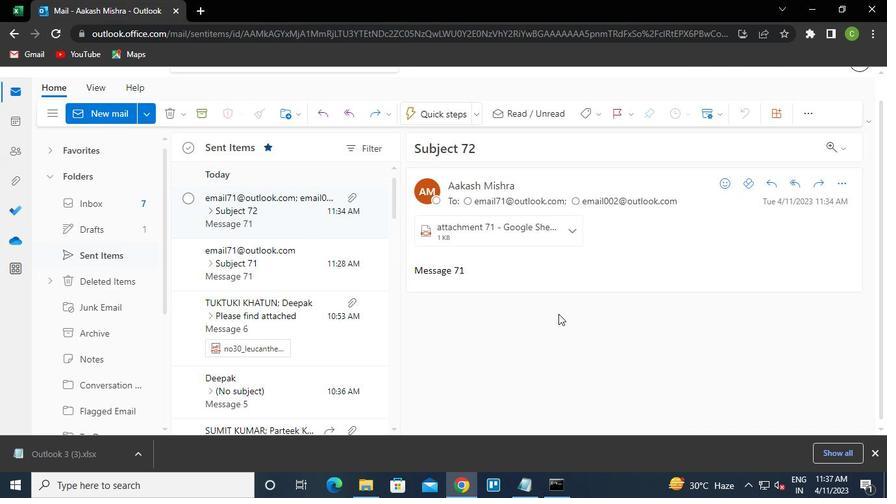 
Action: Mouse pressed left at (156, 179)
Screenshot: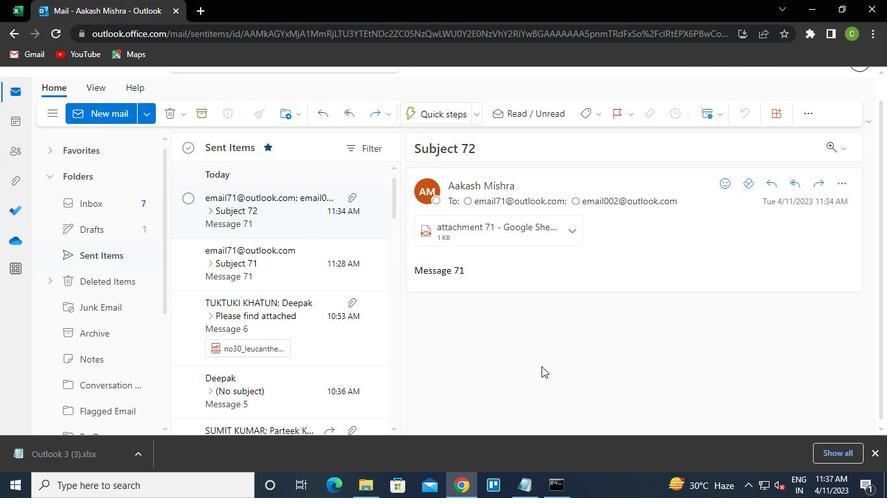 
Action: Mouse pressed left at (156, 179)
Screenshot: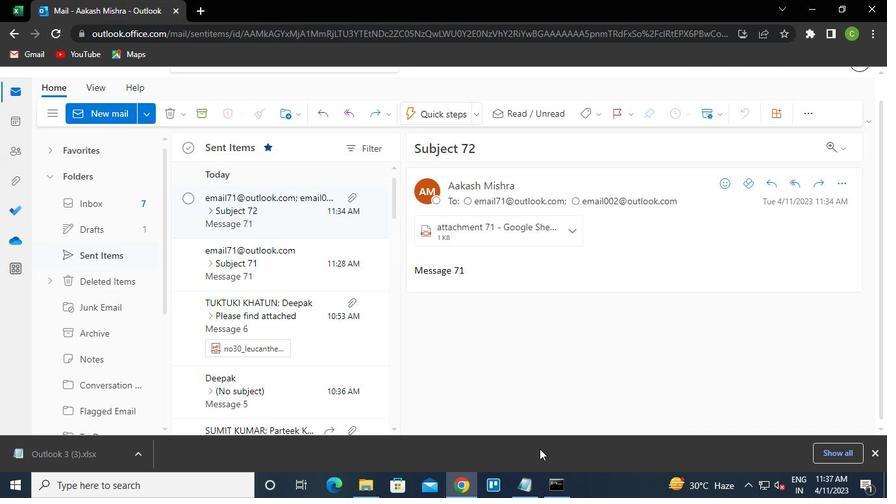 
Action: Mouse moved to (439, 155)
Screenshot: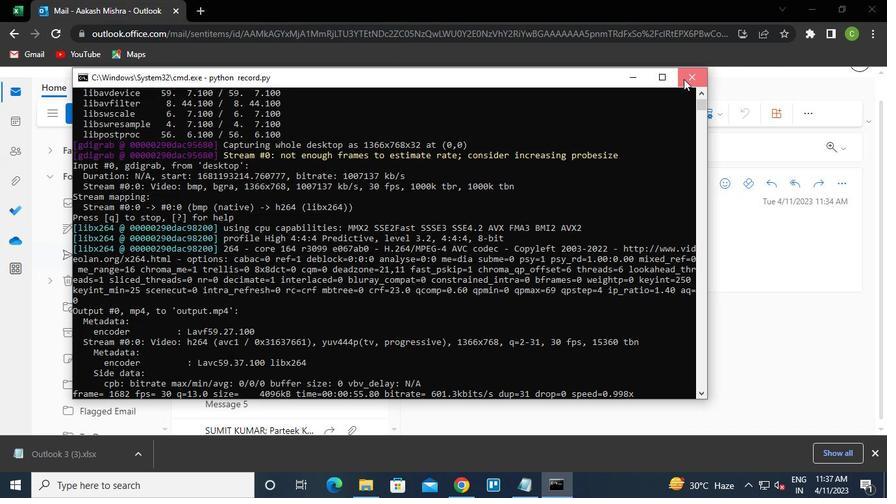 
Action: Mouse pressed left at (439, 155)
Screenshot: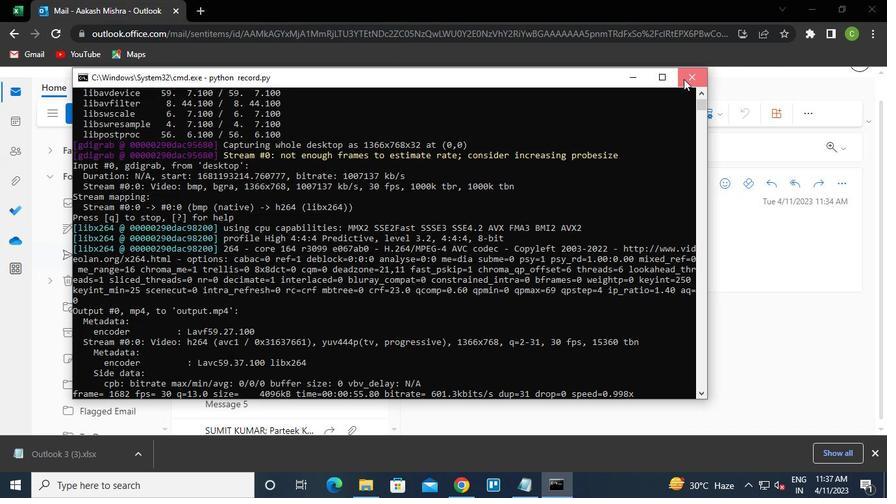 
Action: Mouse moved to (115, 0)
Screenshot: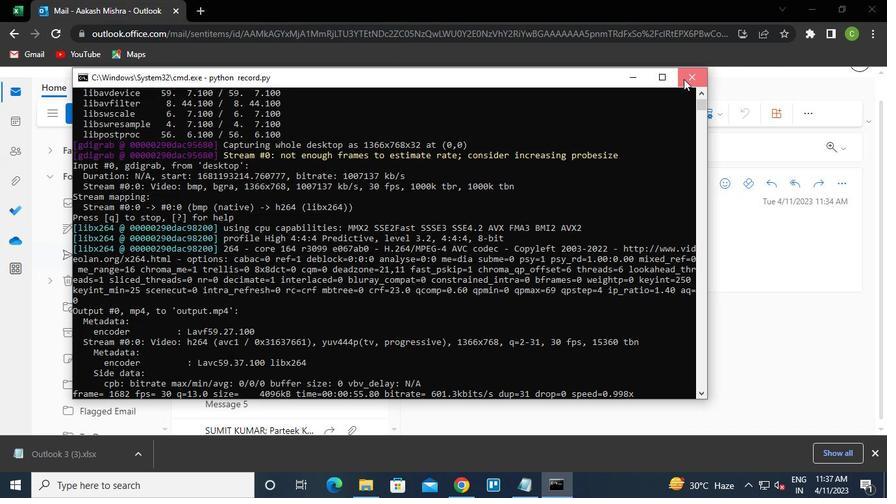 
Action: Mouse pressed left at (115, 0)
Screenshot: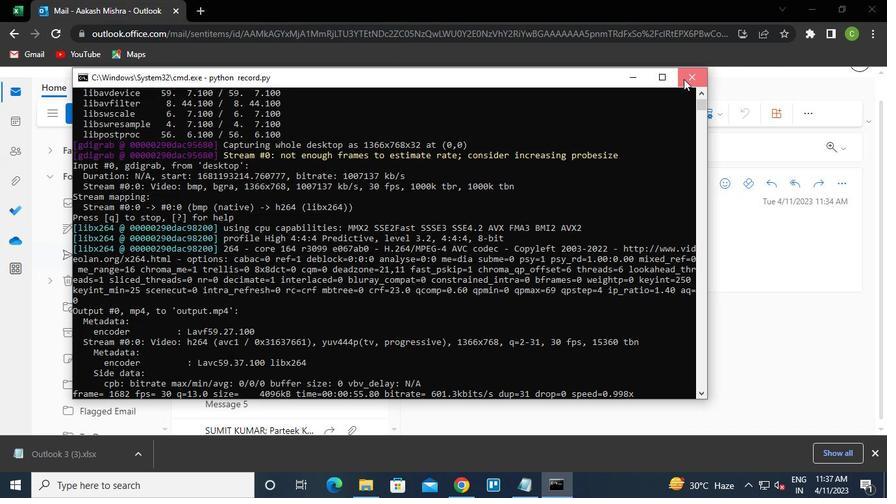 
Action: Mouse moved to (0, 0)
Screenshot: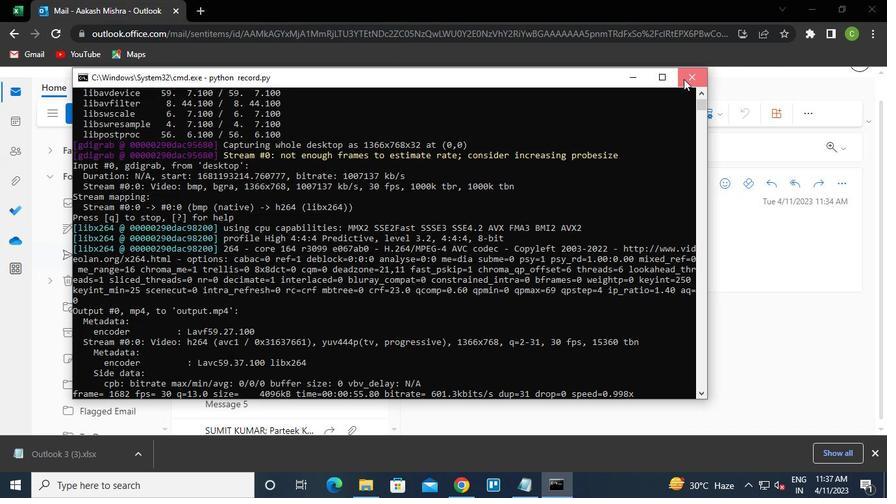 
Action: Mouse pressed left at (0, 0)
Screenshot: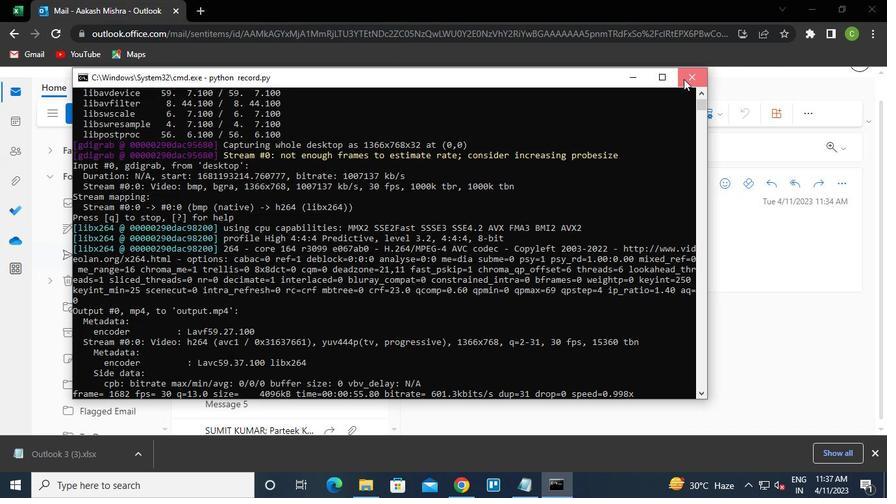 
Action: Mouse moved to (116, 0)
Screenshot: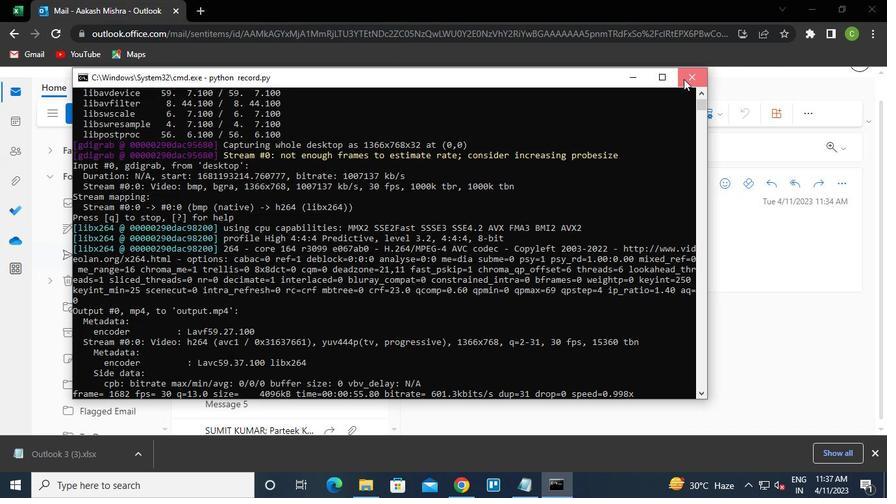 
Action: Mouse pressed left at (116, 0)
Screenshot: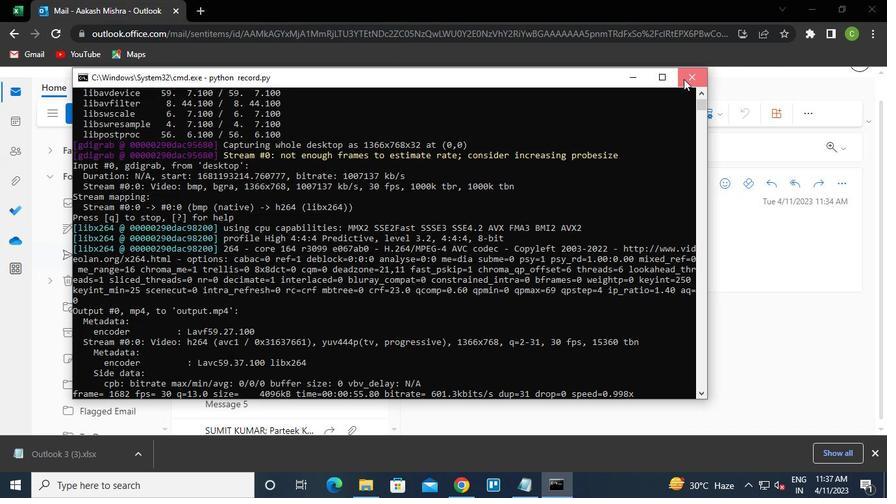 
Action: Mouse moved to (284, 243)
Screenshot: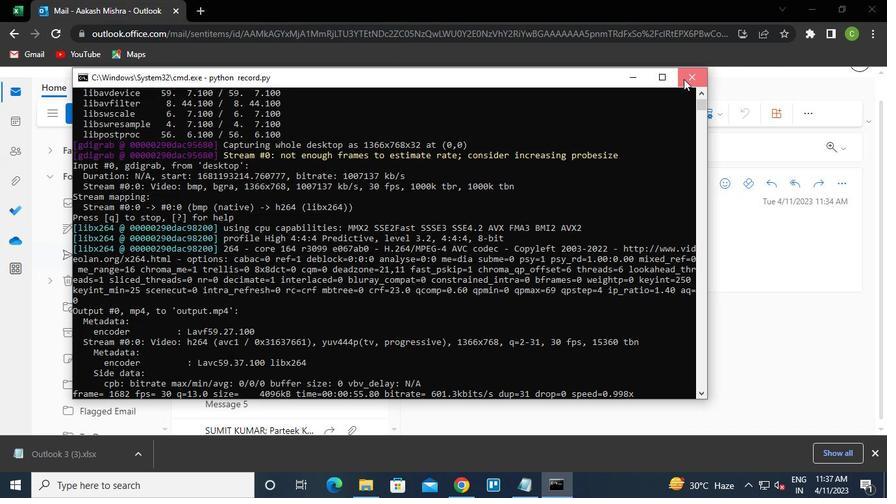 
Action: Mouse pressed left at (284, 243)
Screenshot: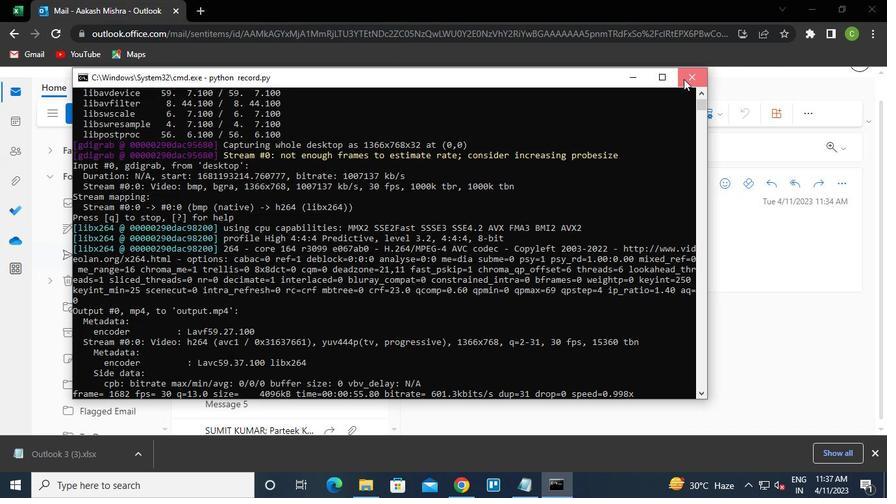 
Action: Mouse moved to (99, 229)
Screenshot: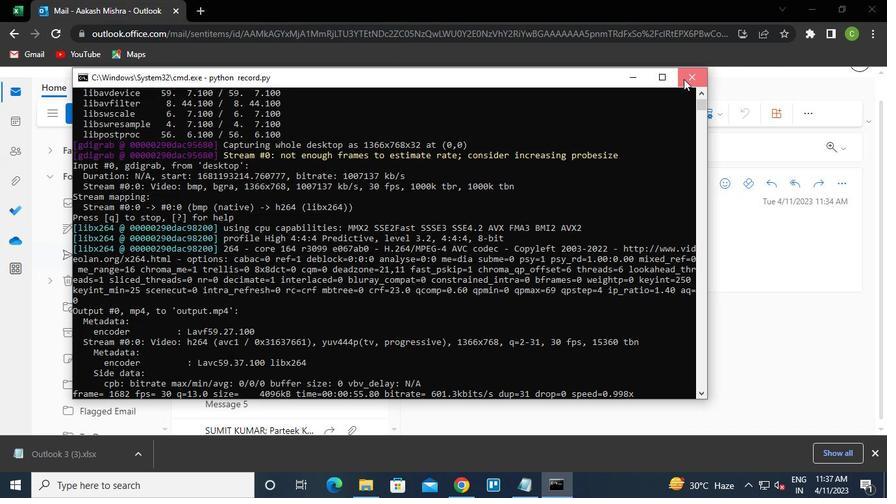 
Action: Mouse pressed left at (99, 229)
Screenshot: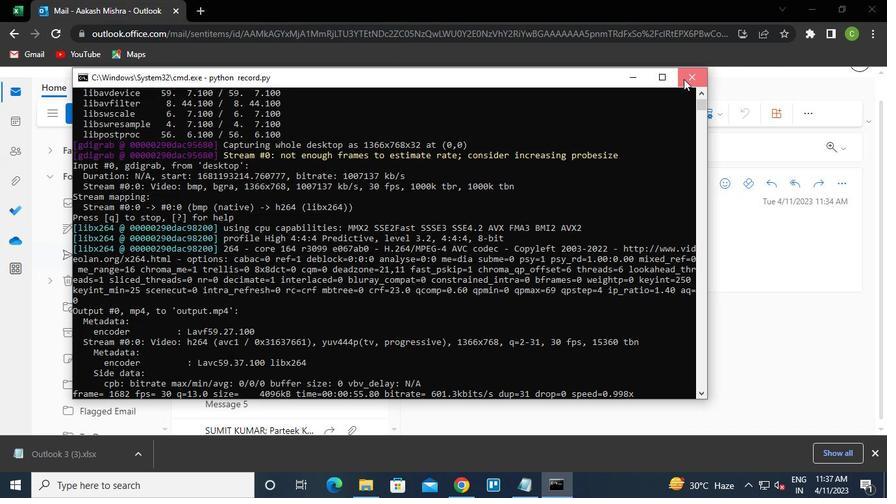 
Action: Mouse moved to (287, 217)
Screenshot: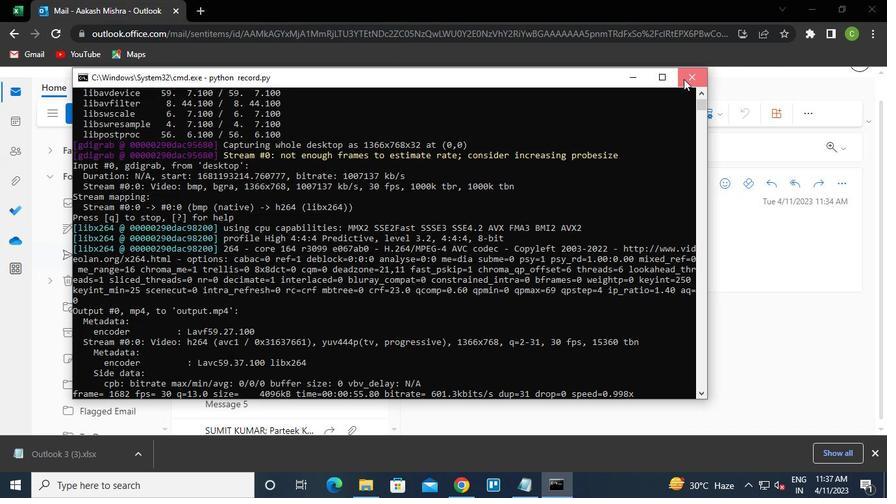 
Action: Mouse pressed left at (287, 217)
Screenshot: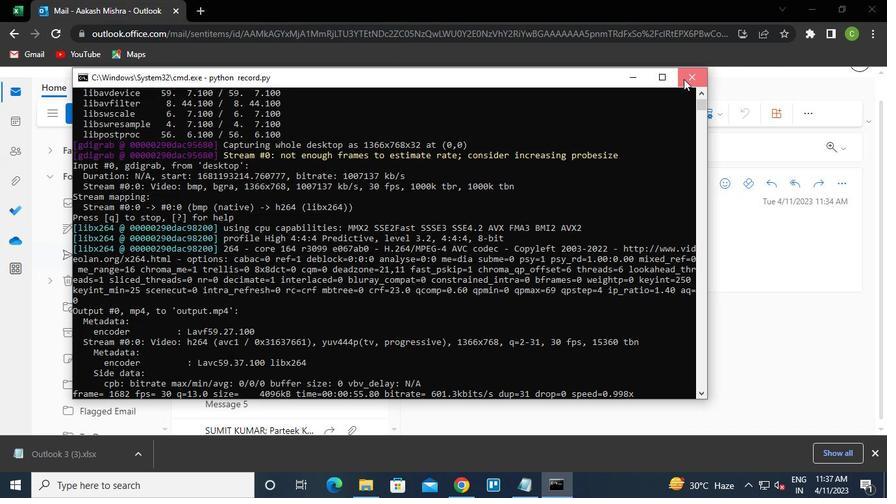 
Action: Mouse moved to (826, 152)
Screenshot: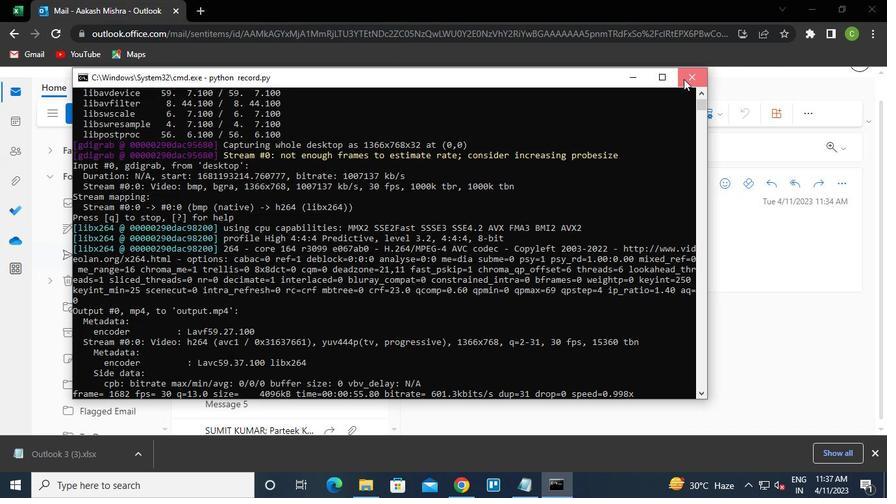 
Action: Mouse pressed left at (826, 152)
Screenshot: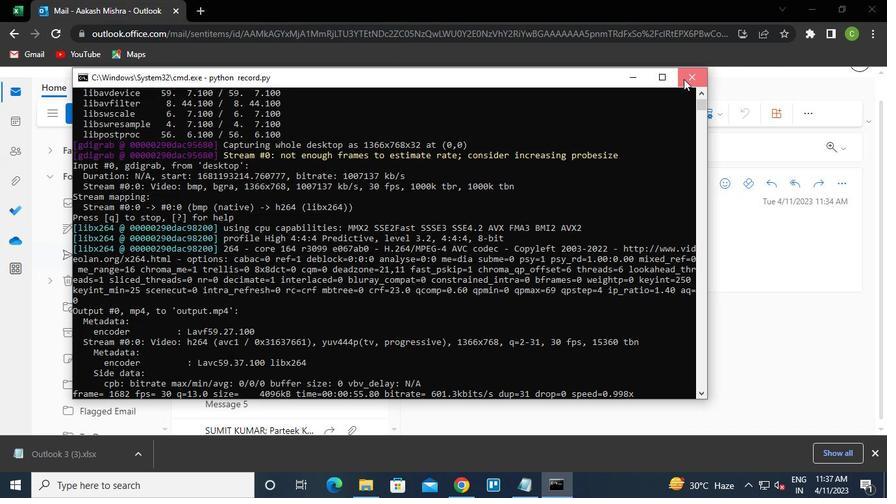 
Action: Mouse moved to (458, 283)
Screenshot: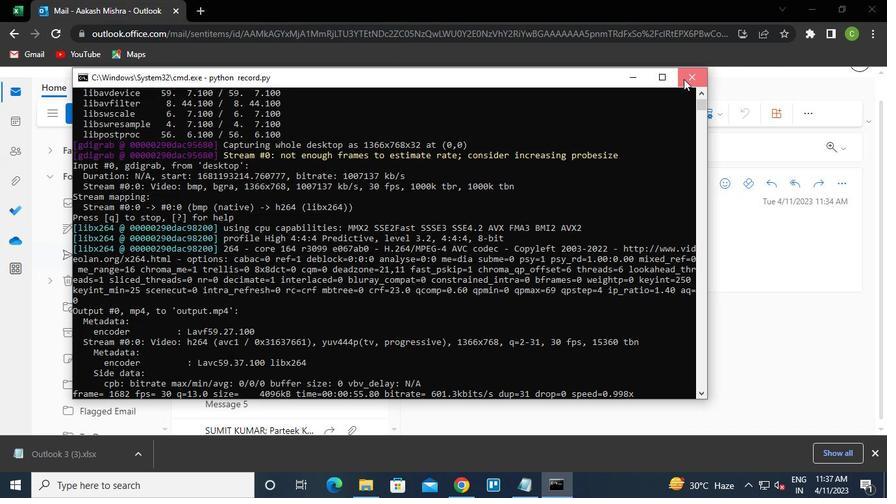 
Action: Mouse pressed left at (458, 283)
Screenshot: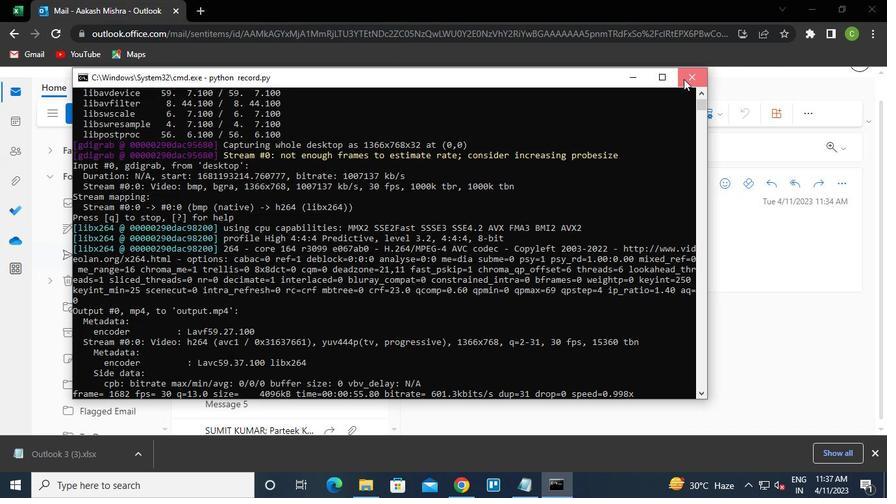 
Action: Mouse moved to (116, 209)
Screenshot: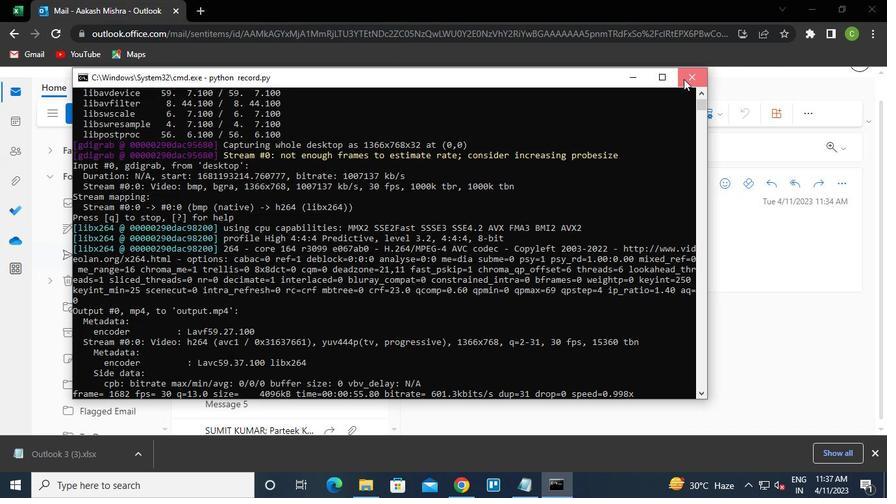 
Action: Mouse pressed left at (116, 209)
Screenshot: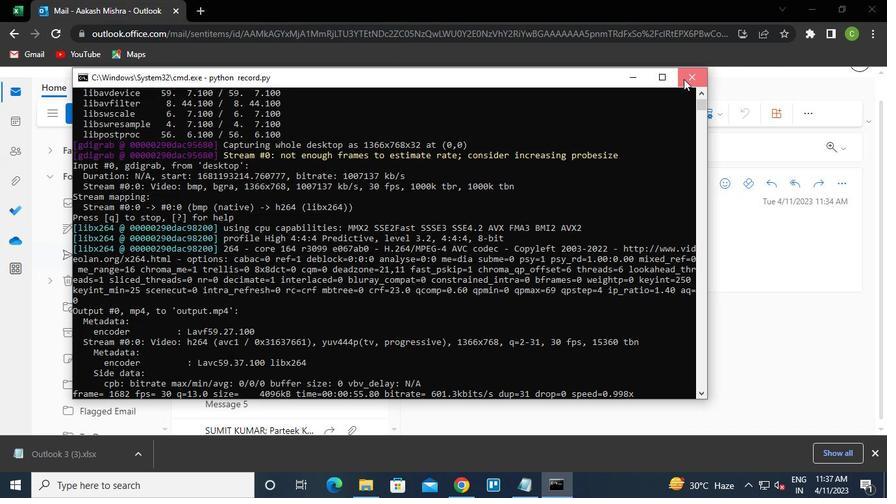 
Action: Mouse moved to (90, 244)
Screenshot: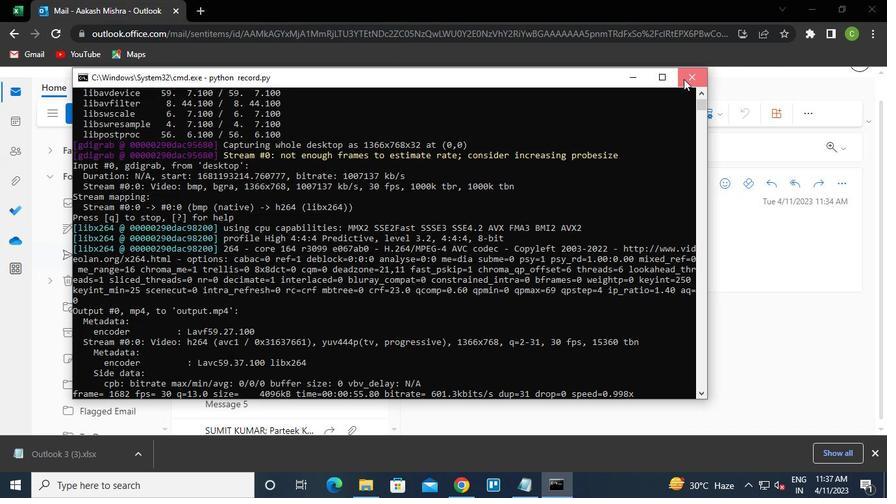 
Action: Mouse pressed left at (90, 244)
Screenshot: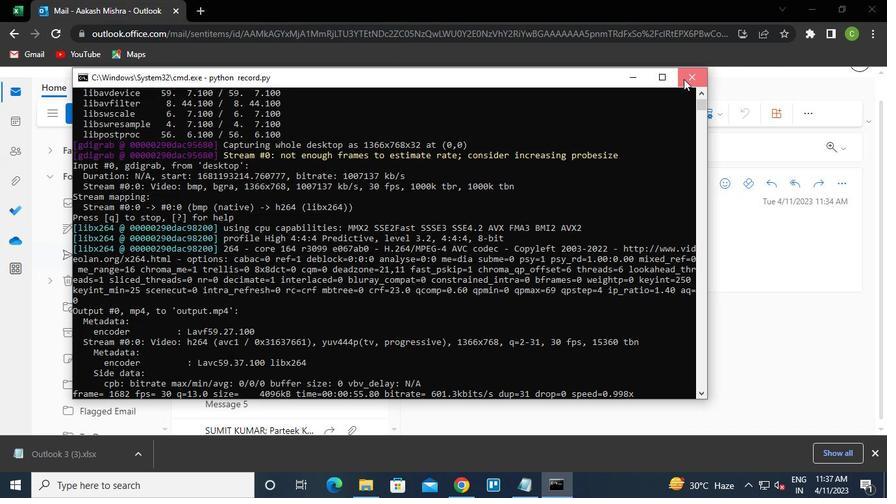 
Action: Mouse moved to (265, 210)
Screenshot: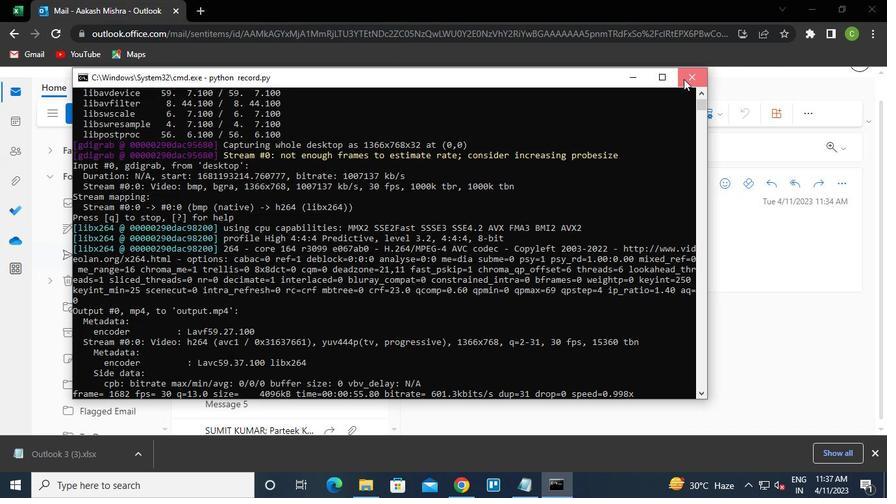 
Action: Mouse pressed left at (265, 210)
Screenshot: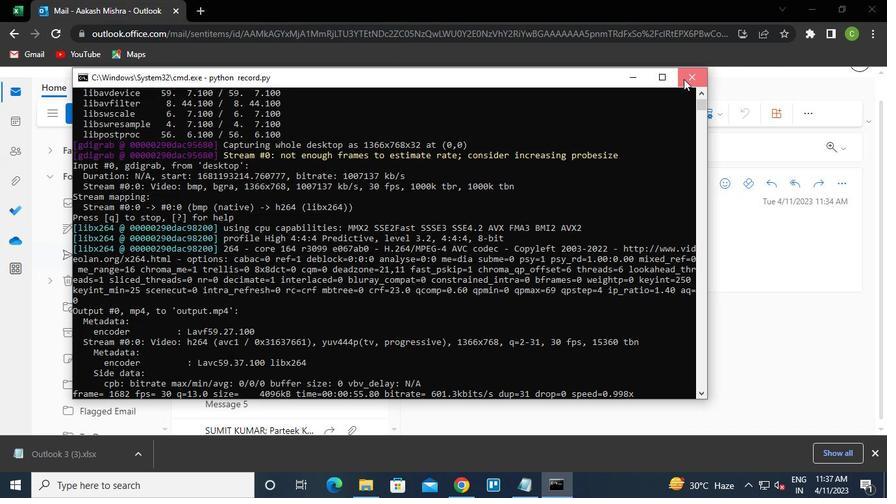 
Action: Mouse moved to (563, 484)
Screenshot: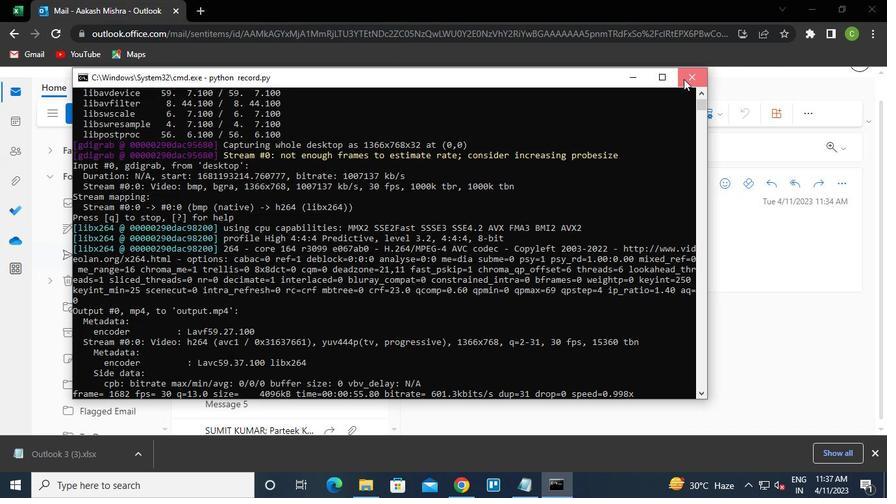
Action: Mouse pressed left at (563, 484)
Screenshot: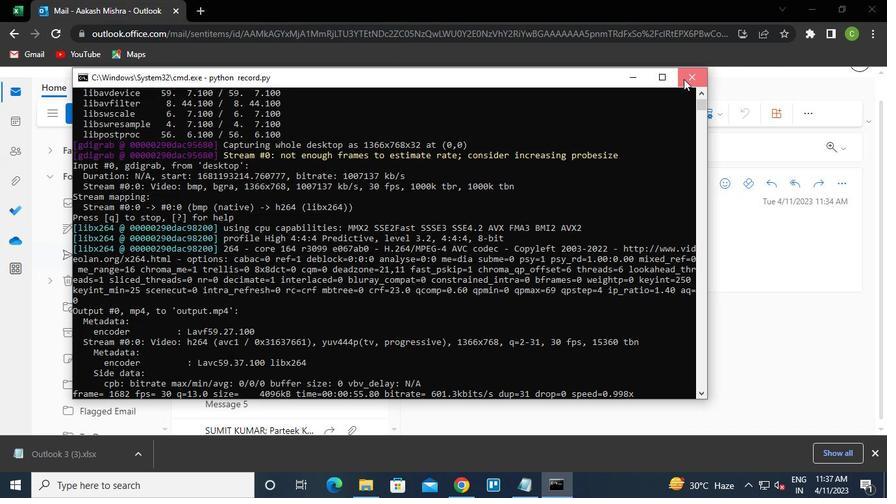 
Action: Mouse moved to (674, 59)
Screenshot: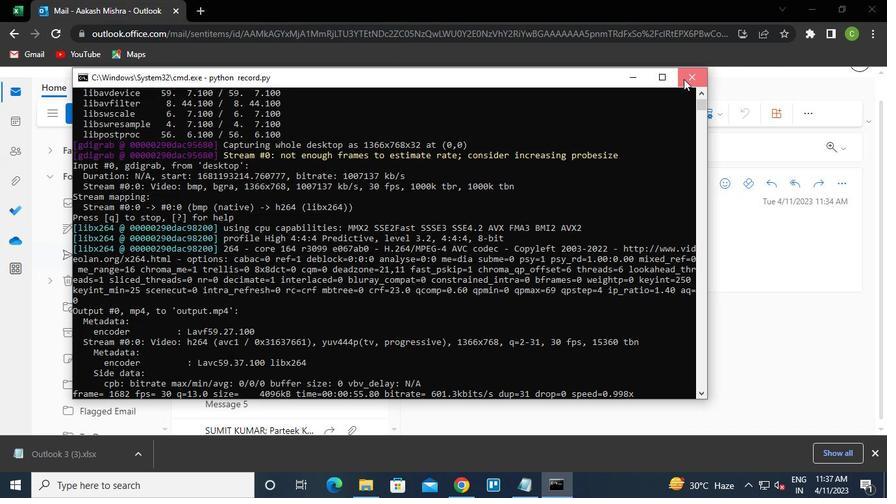 
Action: Mouse pressed left at (674, 59)
Screenshot: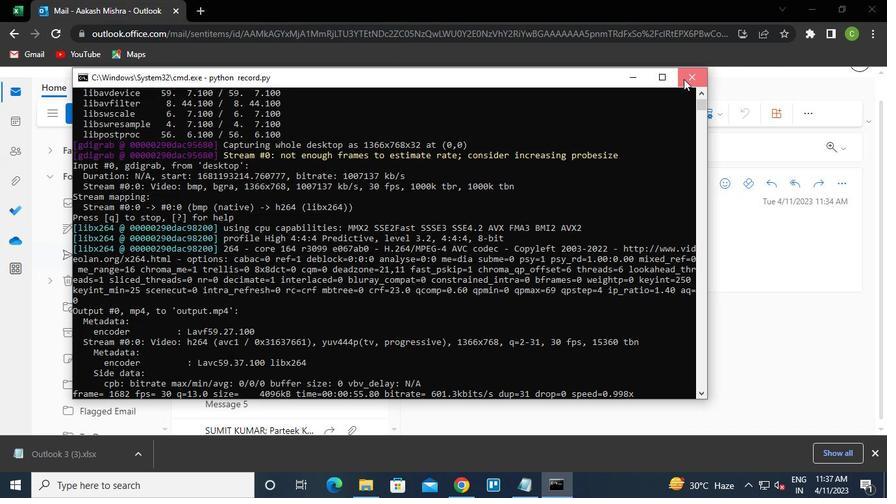 
Action: Mouse moved to (459, 492)
Screenshot: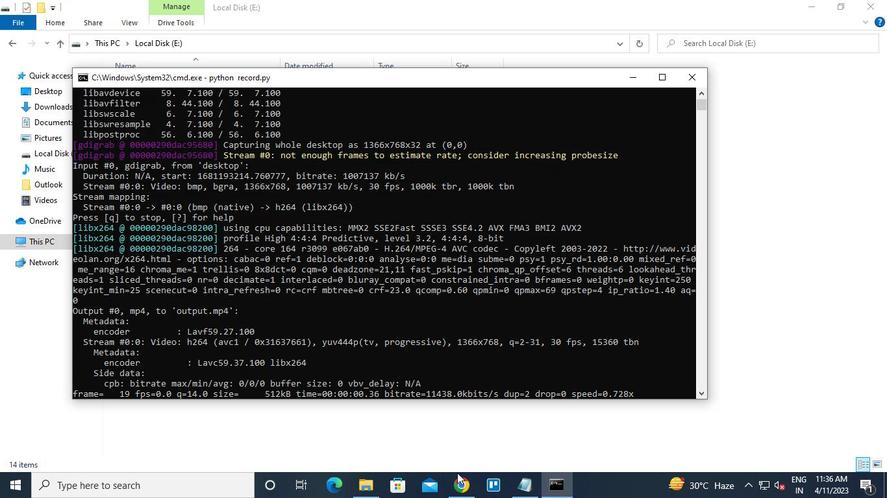 
Action: Mouse pressed left at (459, 492)
Screenshot: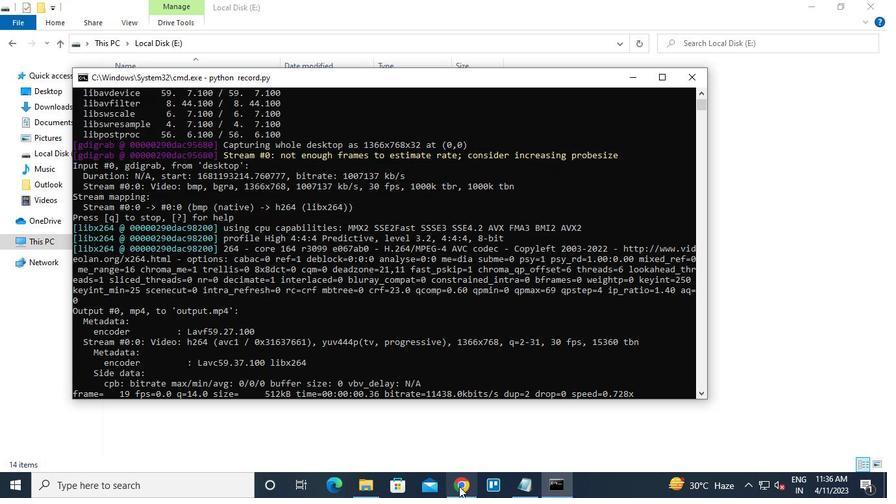 
Action: Mouse moved to (120, 0)
Screenshot: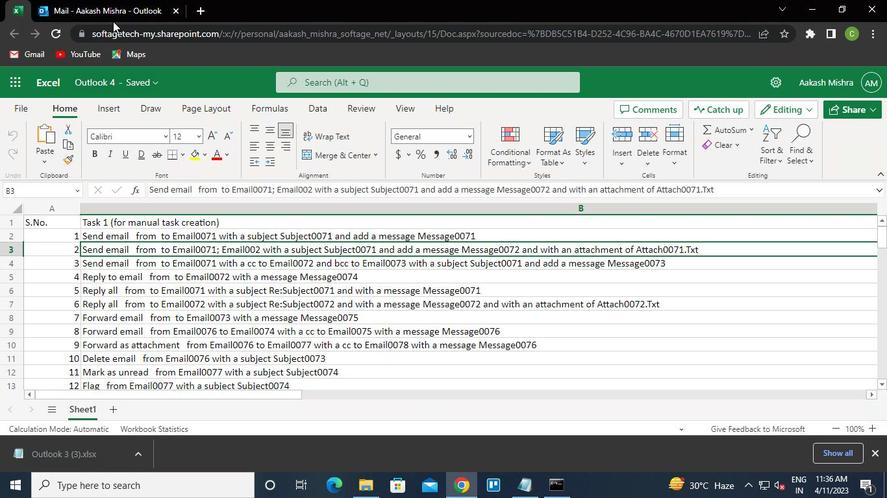 
Action: Mouse pressed left at (120, 0)
Screenshot: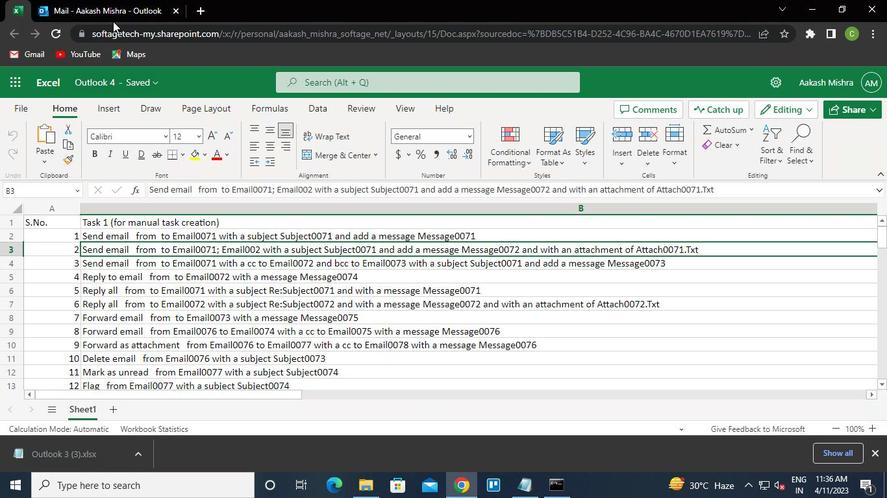 
Action: Mouse moved to (110, 116)
Screenshot: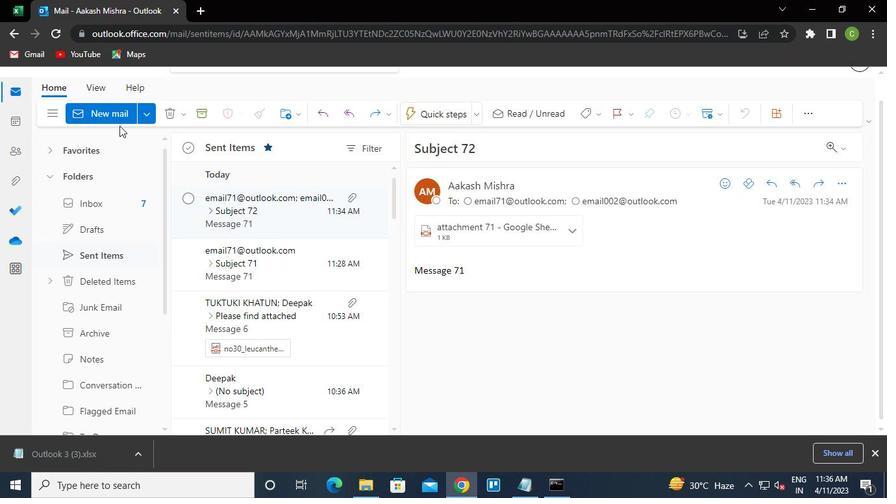 
Action: Mouse pressed left at (110, 116)
Screenshot: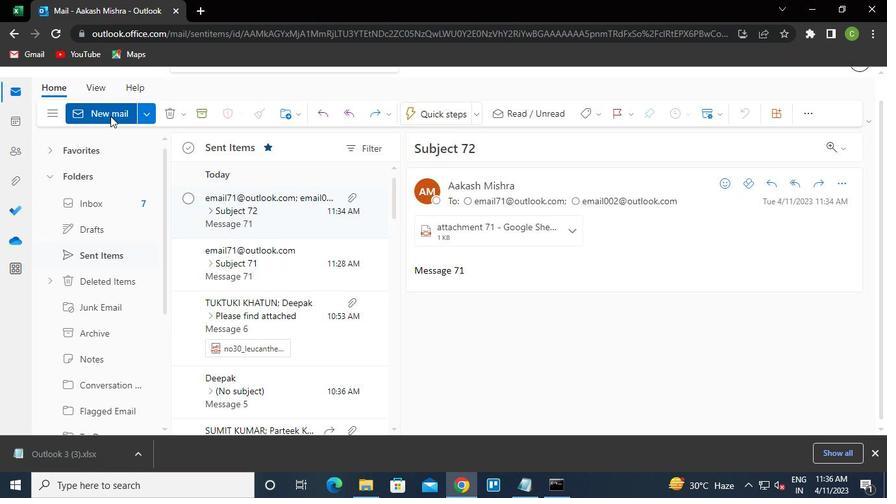 
Action: Mouse moved to (500, 231)
Screenshot: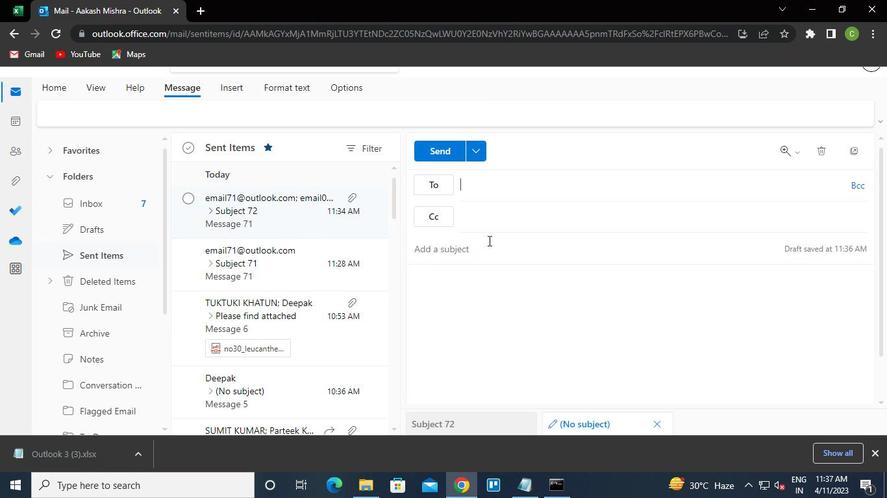 
Action: Keyboard e
Screenshot: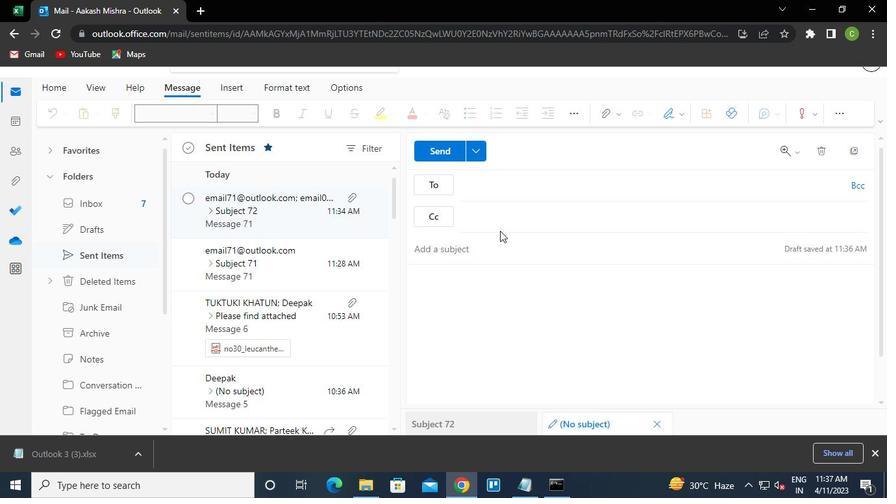 
Action: Keyboard m
Screenshot: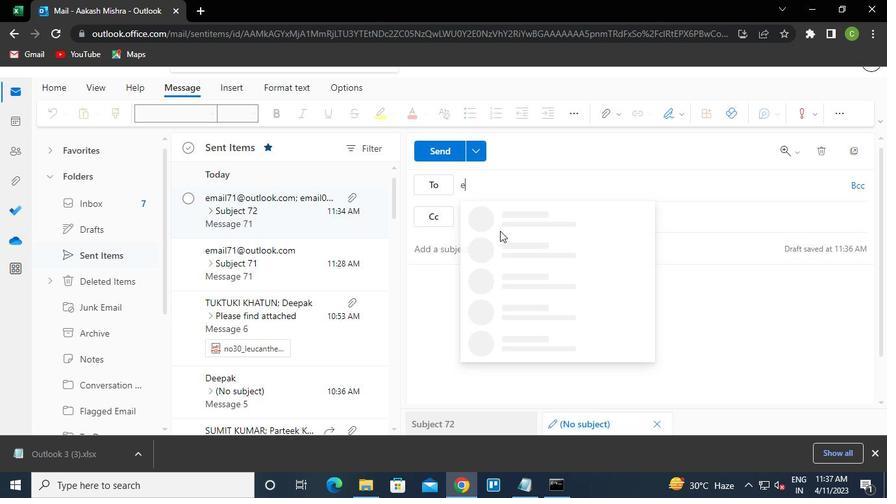 
Action: Keyboard a
Screenshot: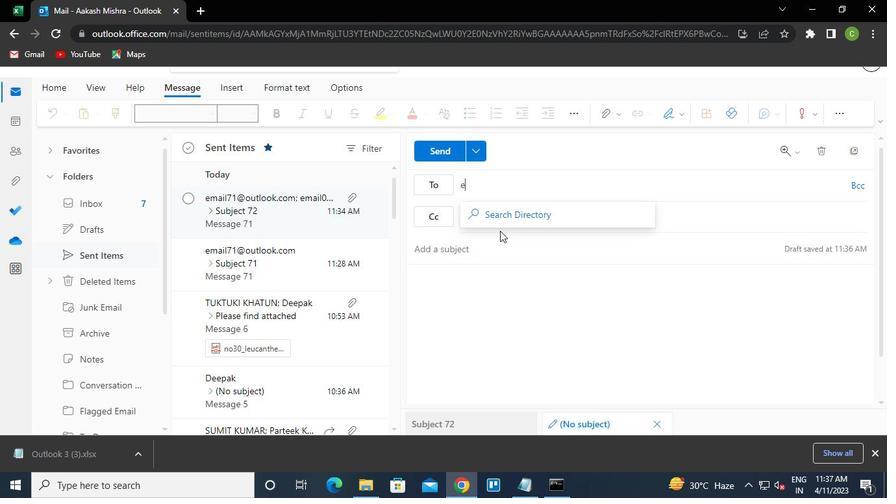 
Action: Keyboard i
Screenshot: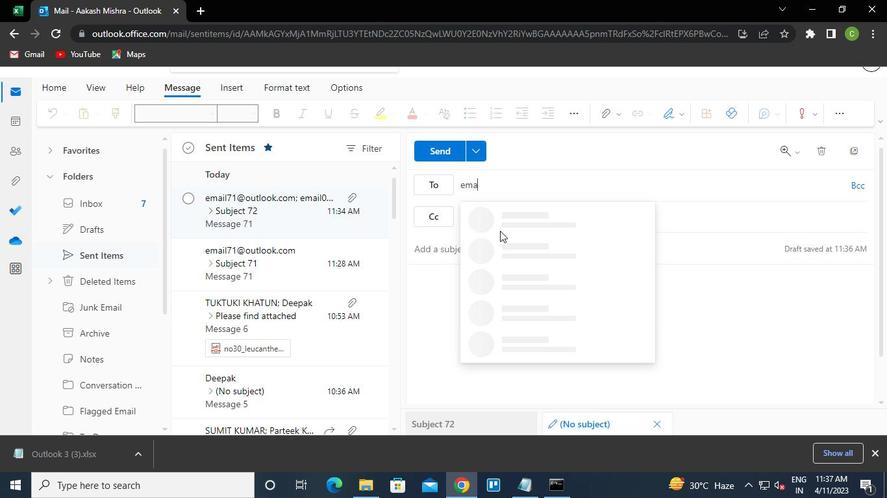 
Action: Keyboard l
Screenshot: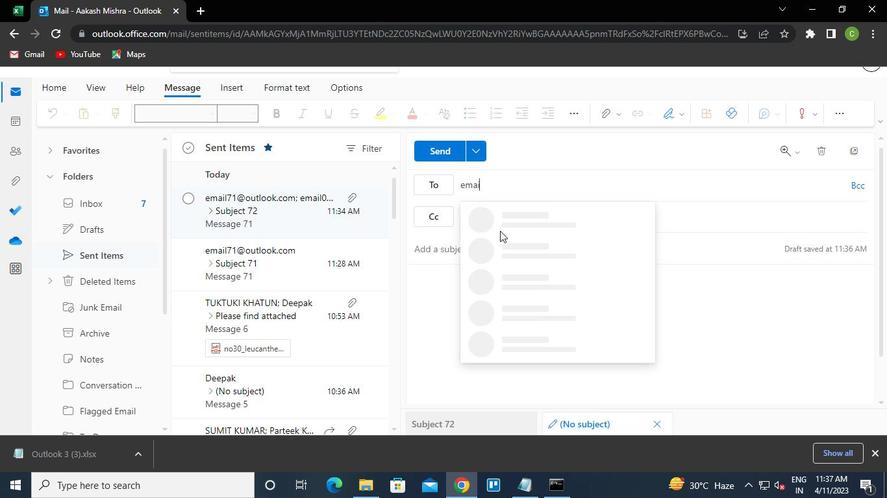 
Action: Keyboard Key.enter
Screenshot: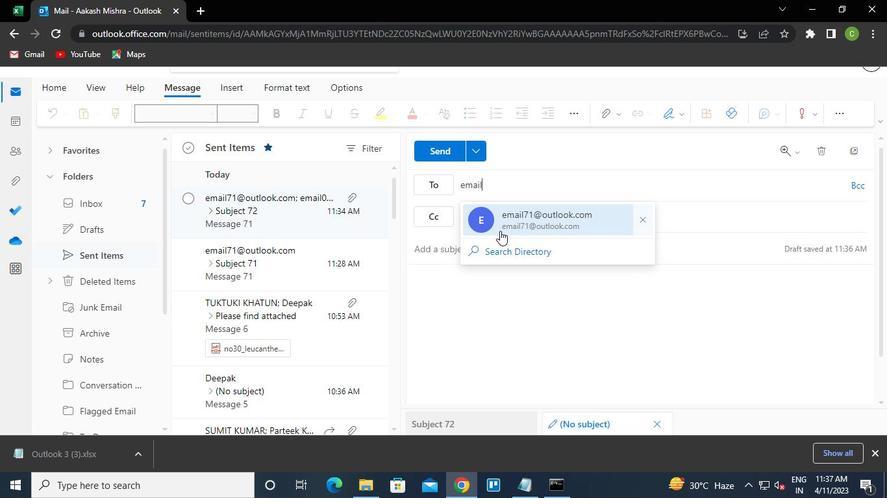 
Action: Keyboard e
Screenshot: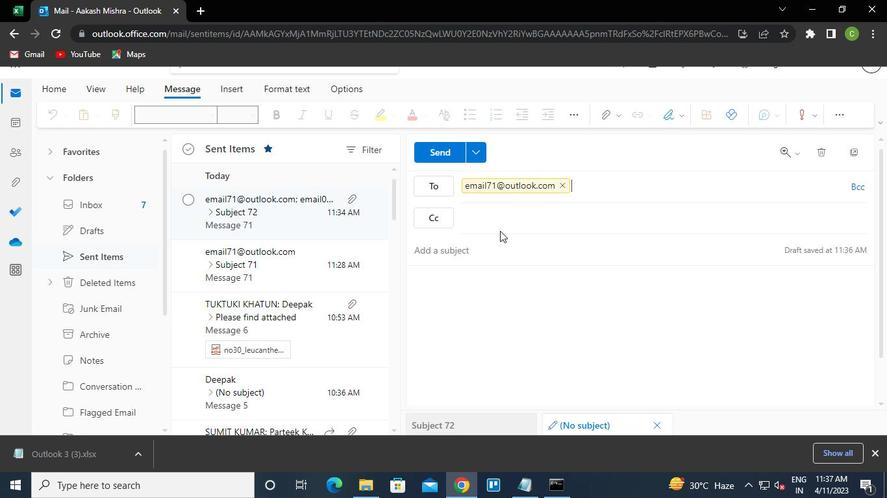 
Action: Keyboard m
Screenshot: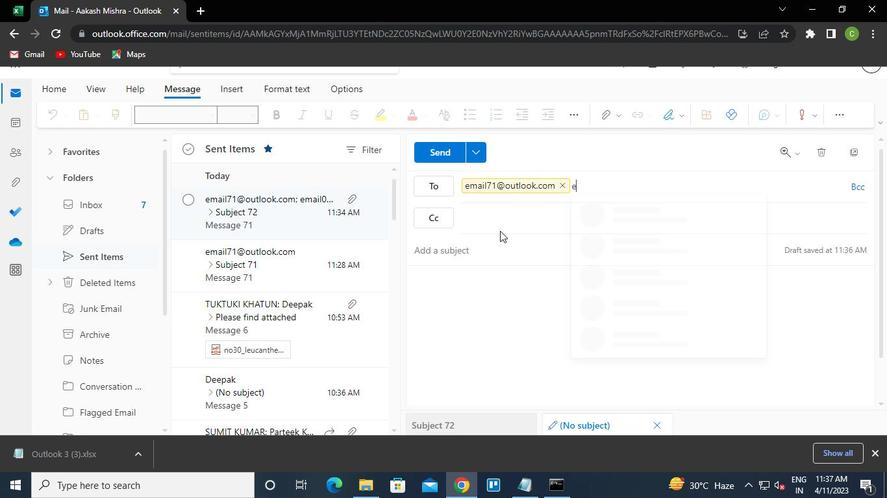 
Action: Keyboard a
Screenshot: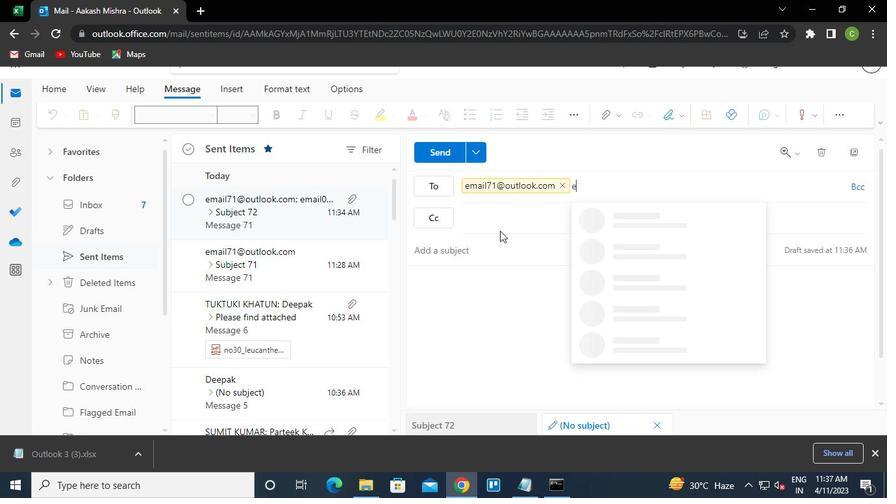
Action: Keyboard i
Screenshot: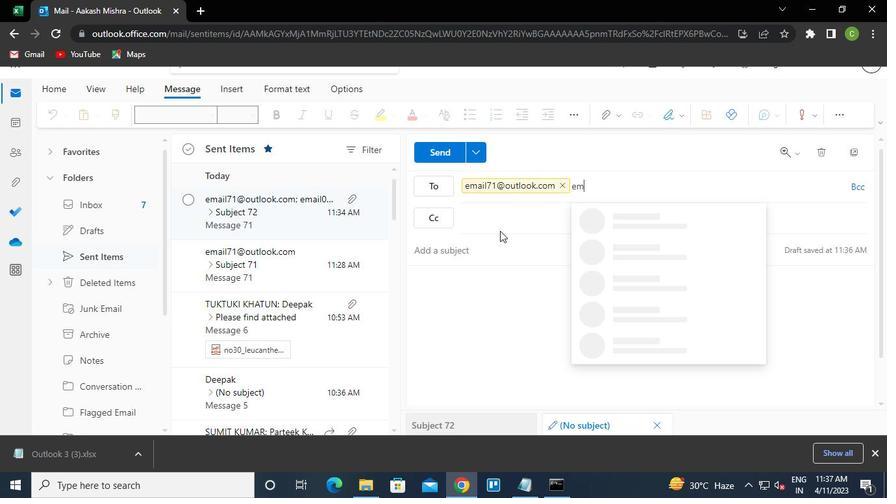 
Action: Keyboard l
Screenshot: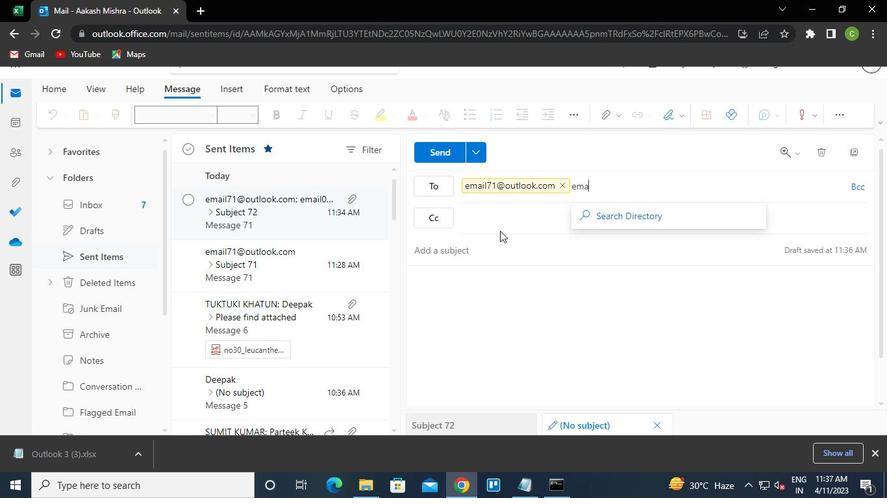 
Action: Keyboard <96>
Screenshot: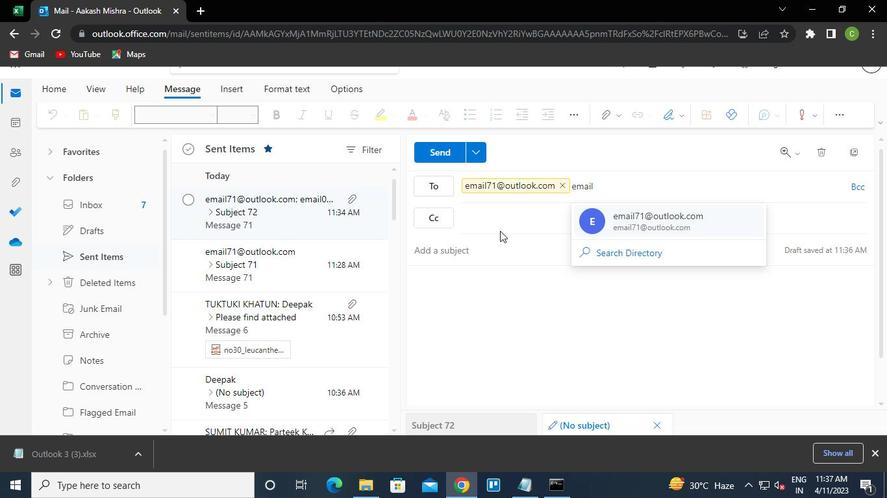 
Action: Keyboard <96>
Screenshot: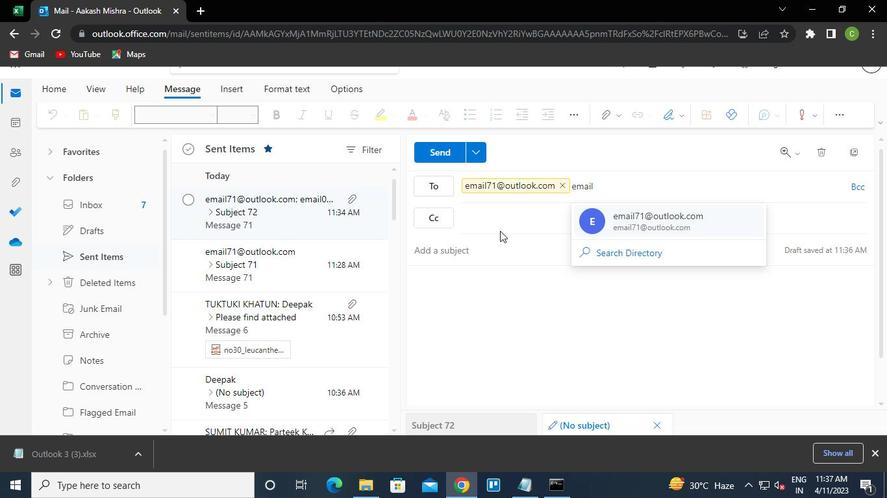
Action: Keyboard <98>
Screenshot: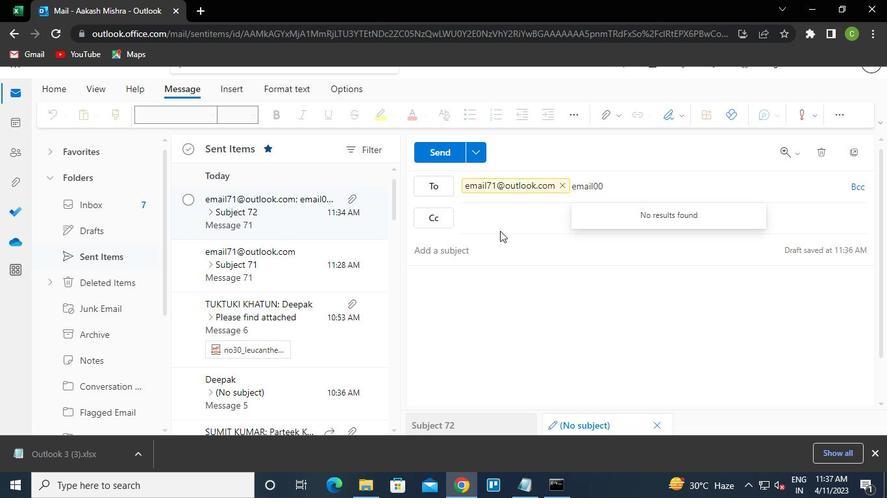 
Action: Keyboard Key.shift
Screenshot: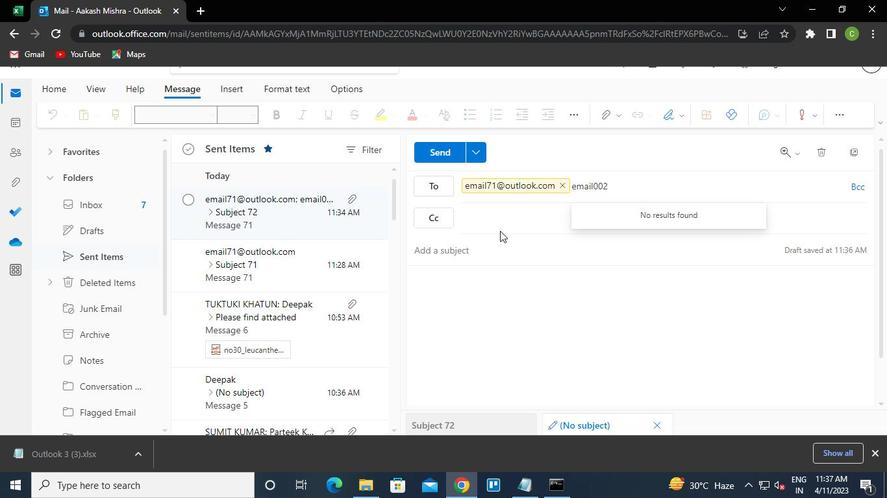 
Action: Keyboard @
Screenshot: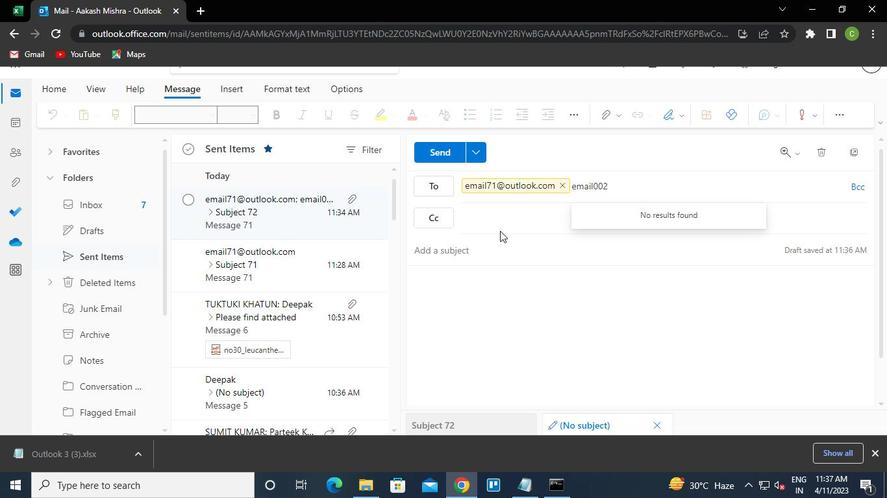 
Action: Keyboard o
Screenshot: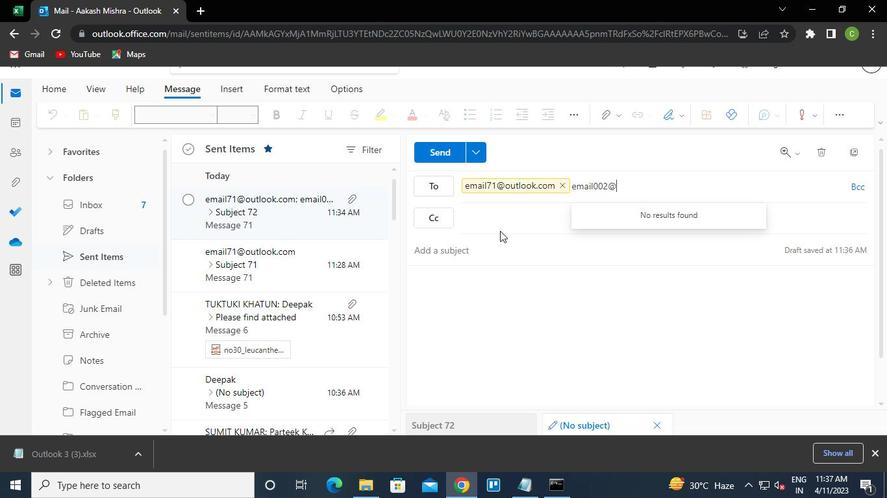 
Action: Keyboard u
Screenshot: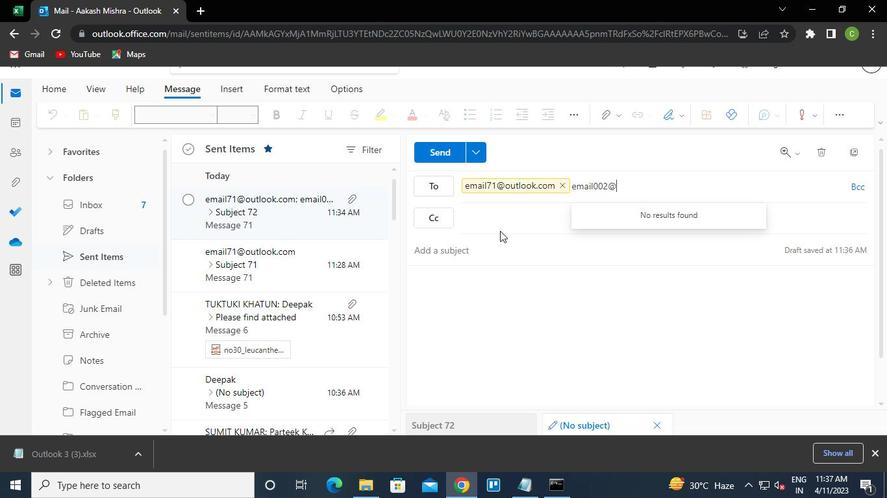 
Action: Keyboard t
Screenshot: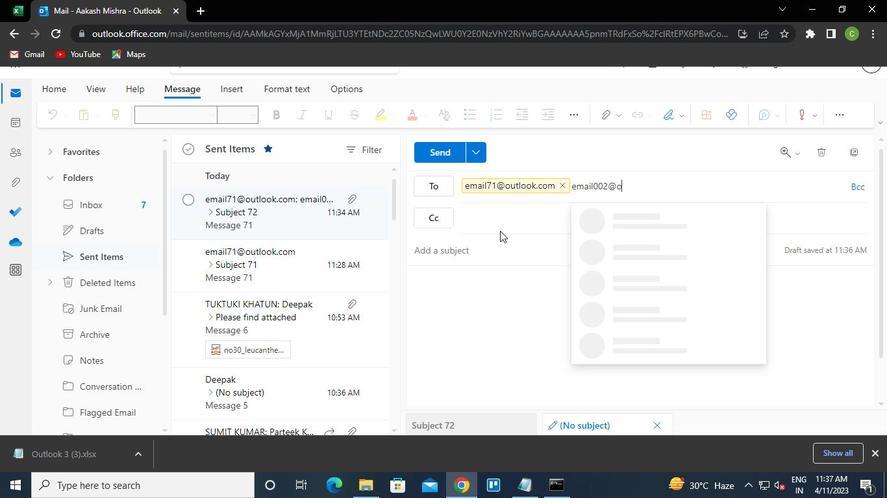 
Action: Keyboard l
Screenshot: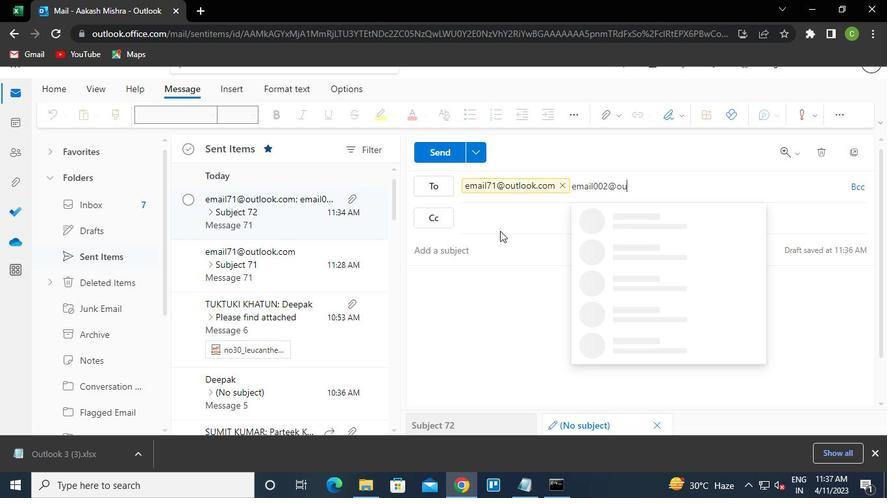 
Action: Keyboard o
Screenshot: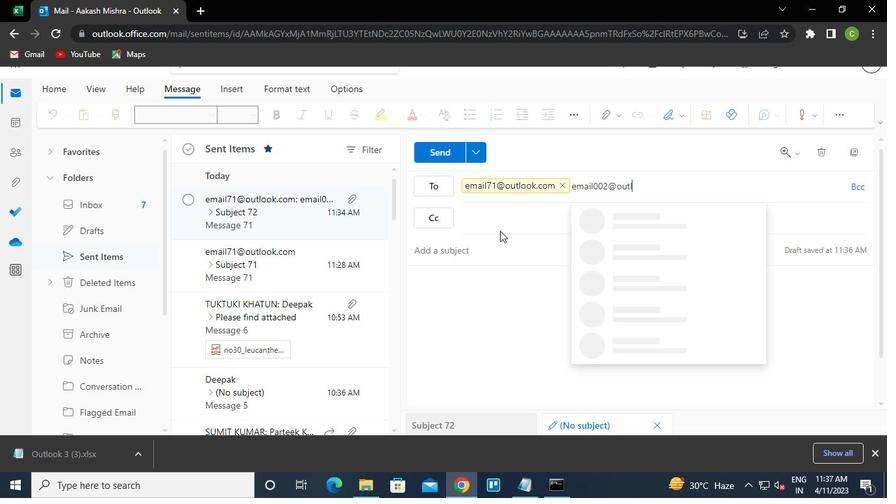 
Action: Keyboard o
Screenshot: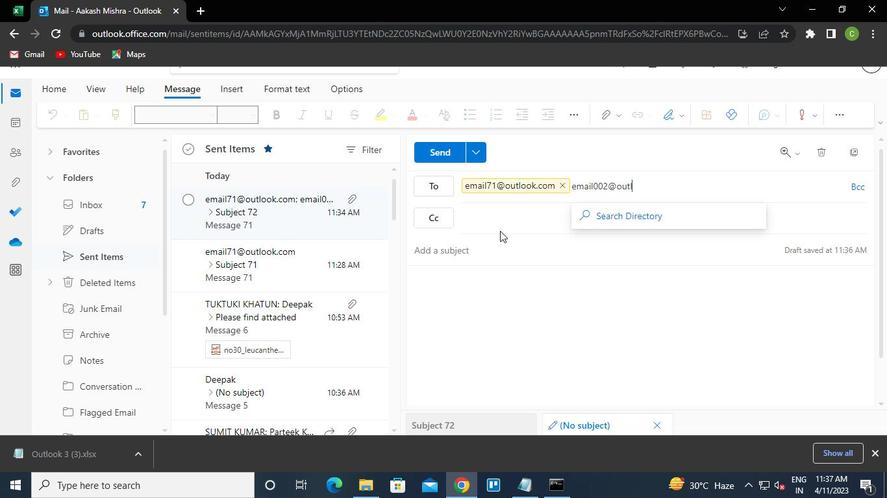 
Action: Keyboard k
Screenshot: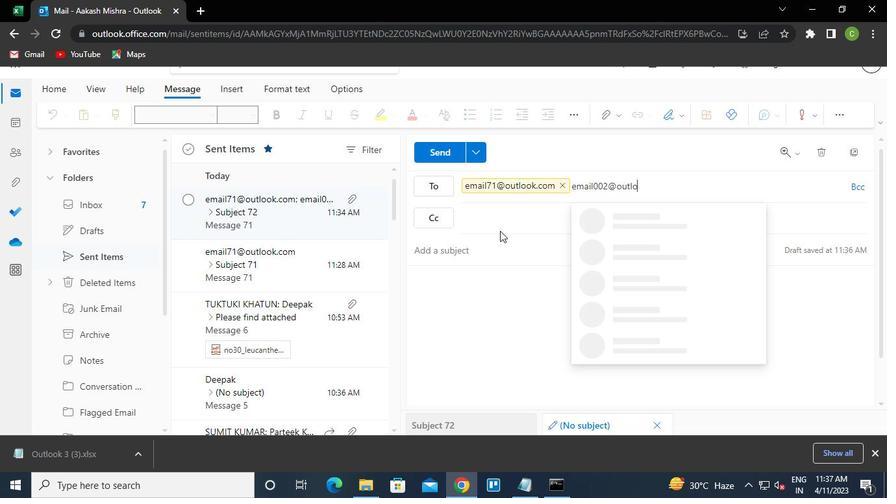 
Action: Keyboard .
Screenshot: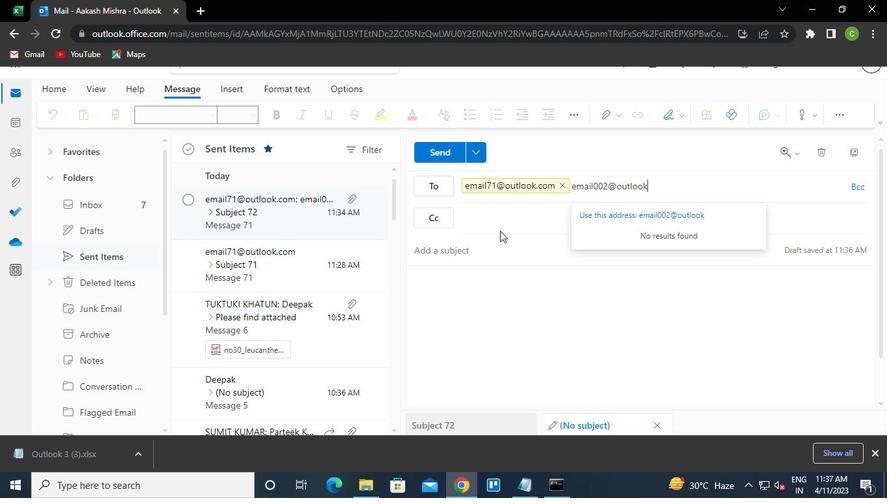 
Action: Keyboard c
Screenshot: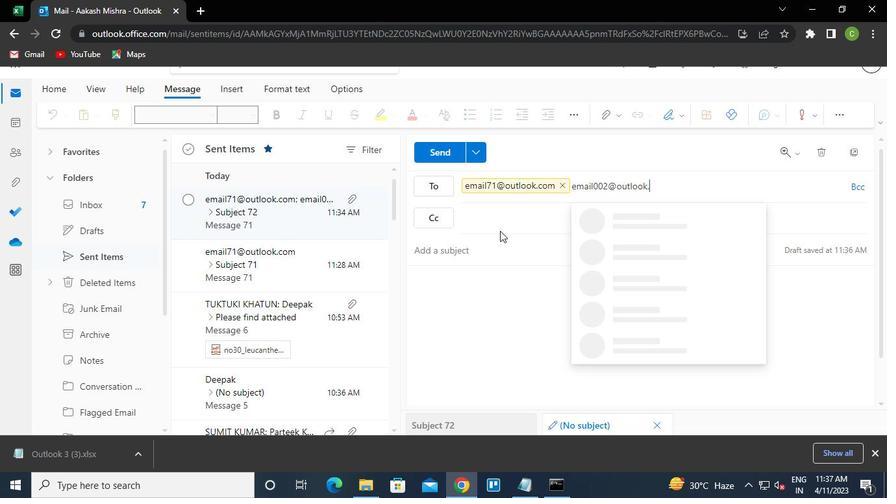 
Action: Keyboard o
Screenshot: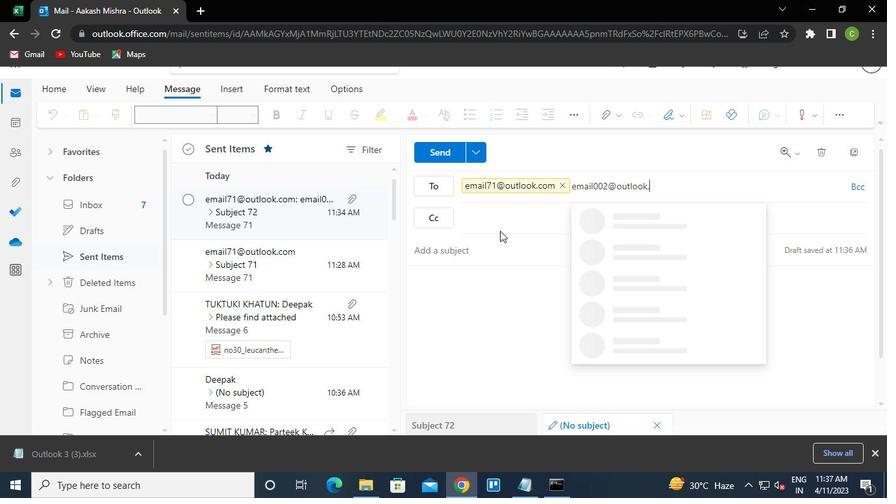 
Action: Keyboard m
Screenshot: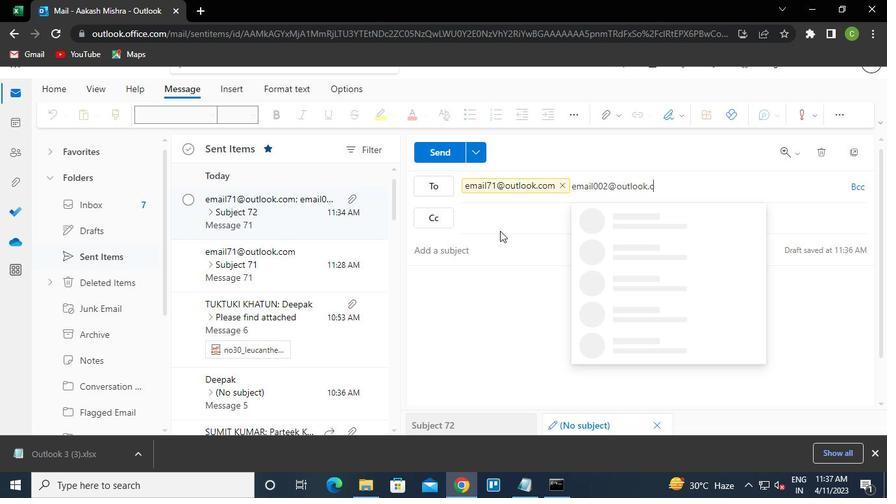 
Action: Keyboard Key.enter
Screenshot: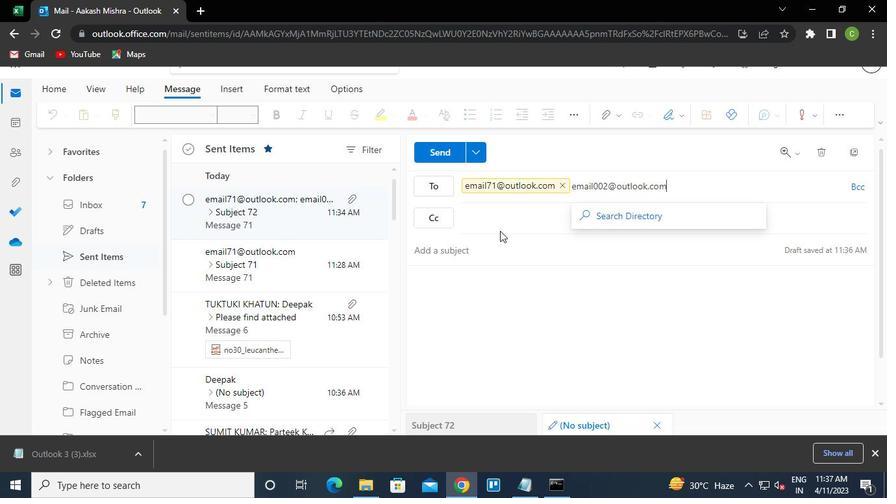 
Action: Mouse moved to (482, 254)
Screenshot: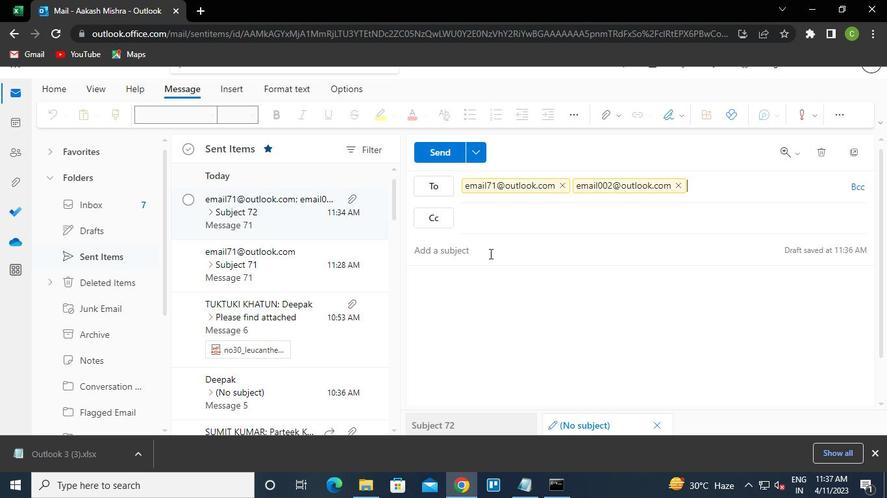 
Action: Mouse pressed left at (482, 254)
Screenshot: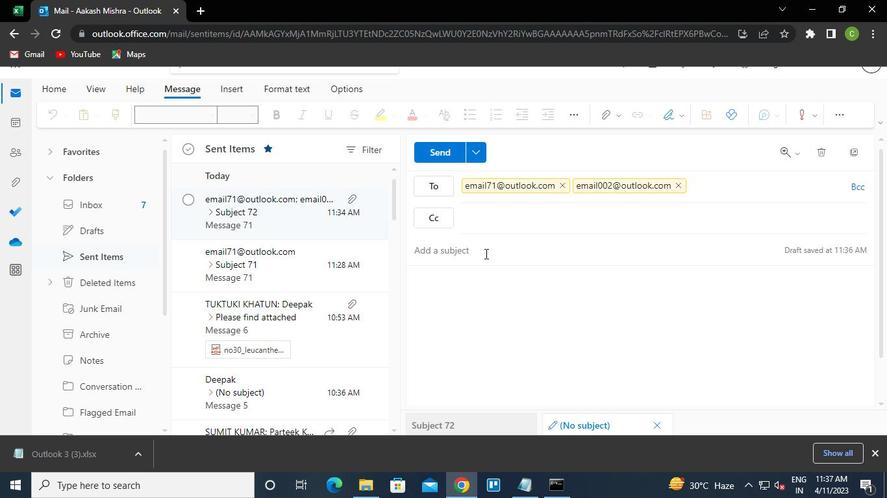 
Action: Keyboard Key.caps_lock
Screenshot: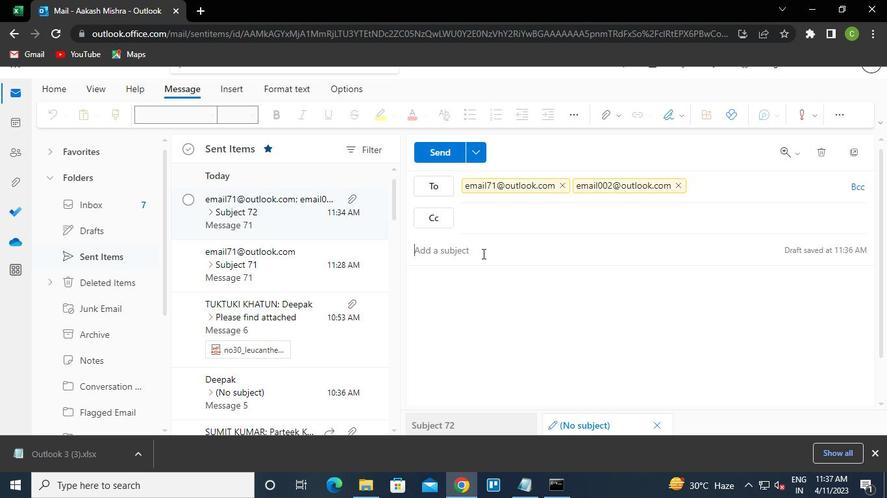
Action: Keyboard s
Screenshot: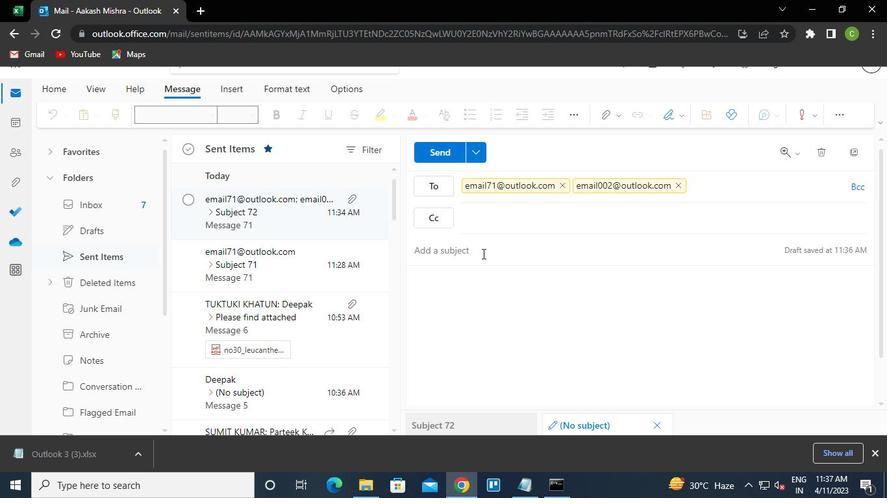 
Action: Keyboard Key.caps_lock
Screenshot: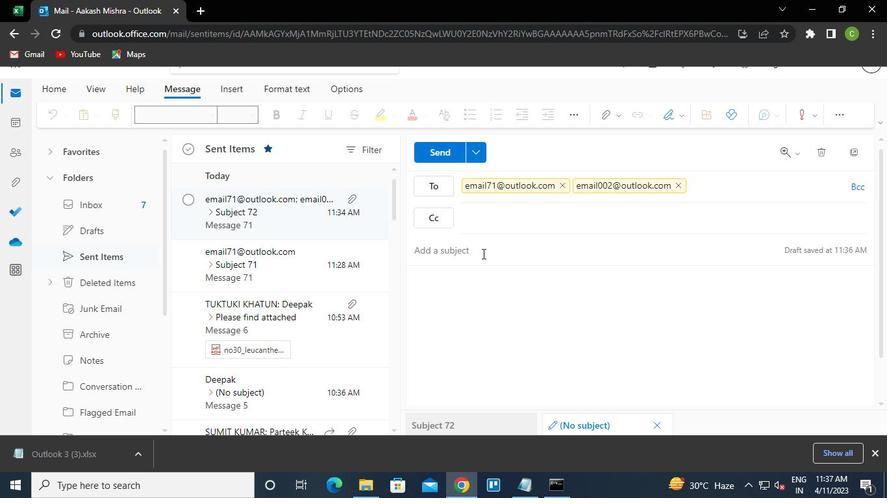 
Action: Keyboard u
Screenshot: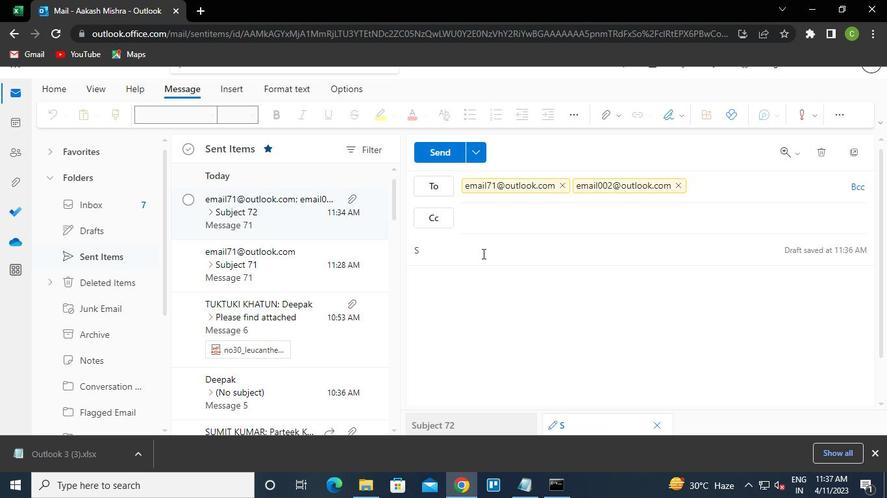
Action: Keyboard b
Screenshot: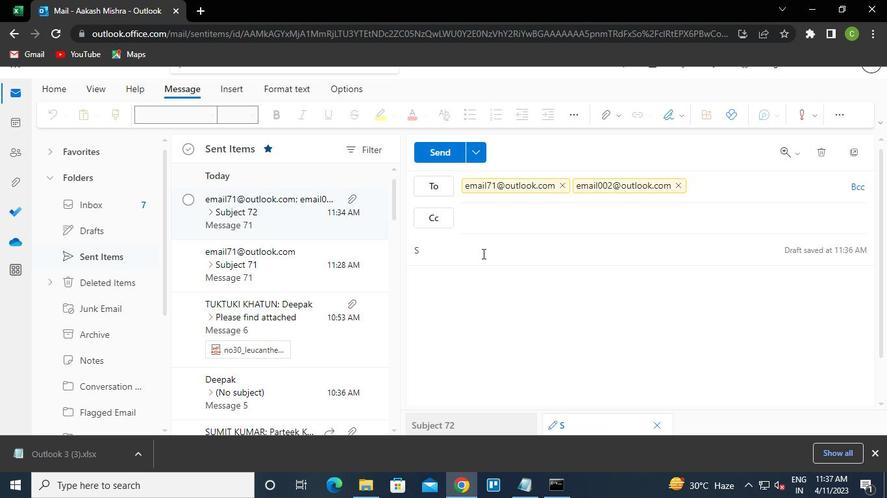 
Action: Keyboard j
Screenshot: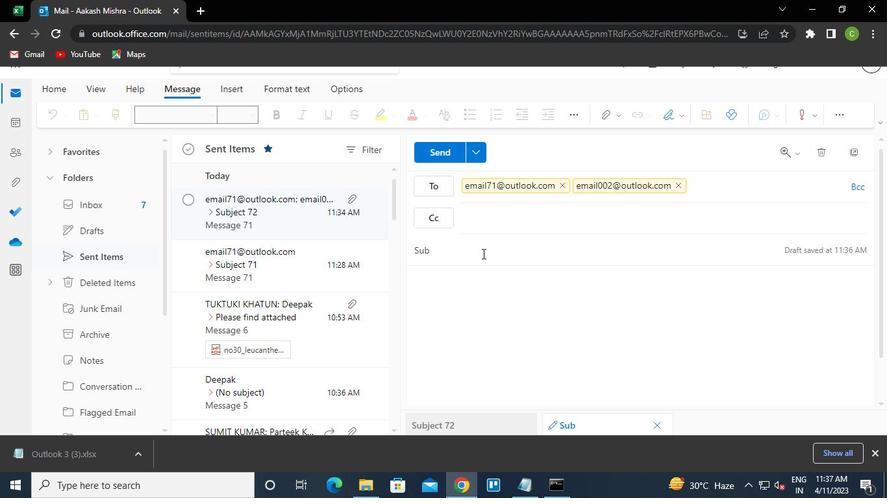 
Action: Keyboard e
Screenshot: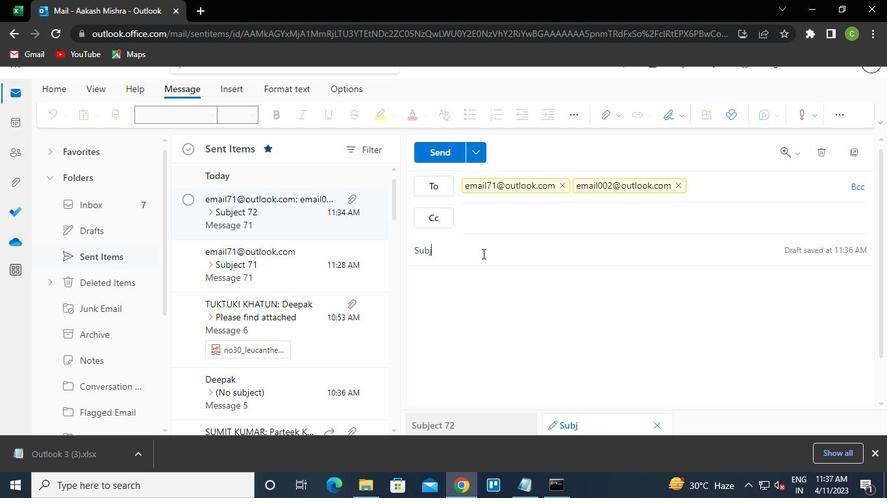 
Action: Keyboard c
Screenshot: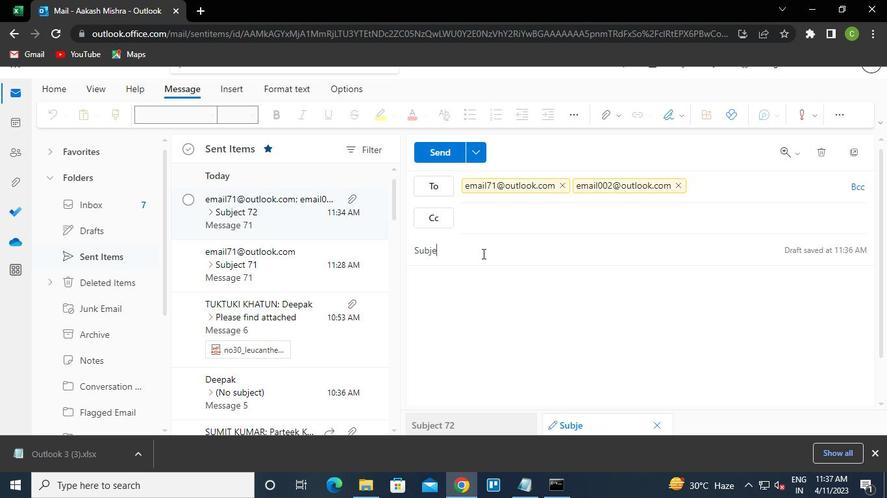 
Action: Keyboard t
Screenshot: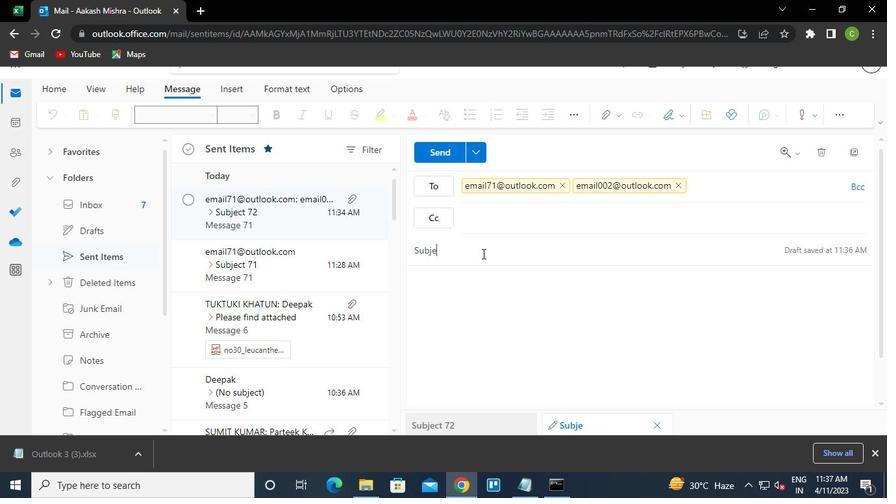 
Action: Keyboard Key.space
Screenshot: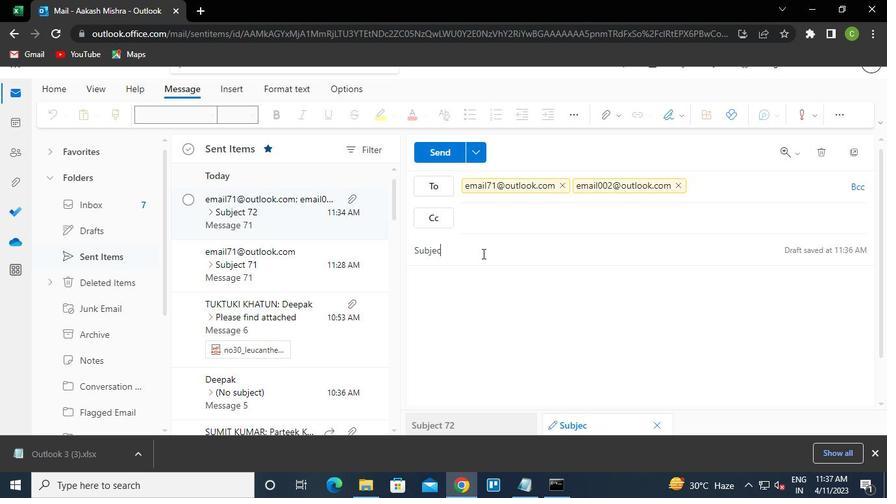 
Action: Keyboard <103>
Screenshot: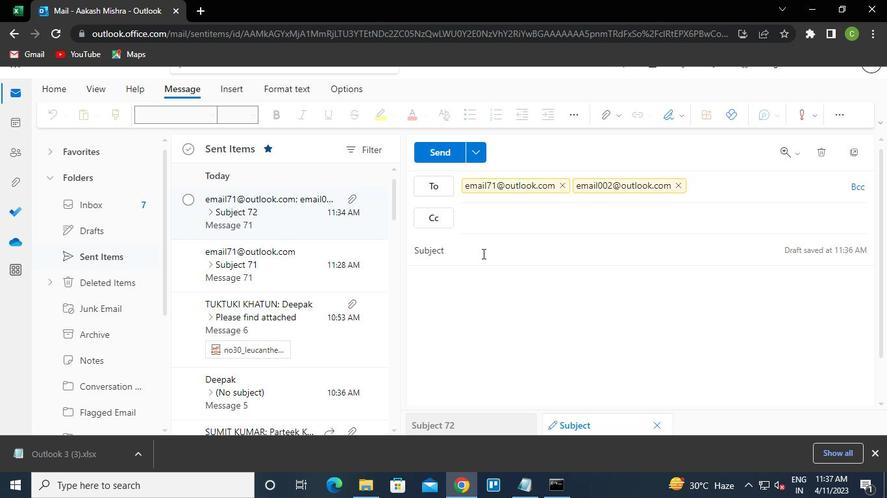 
Action: Keyboard <97>
Screenshot: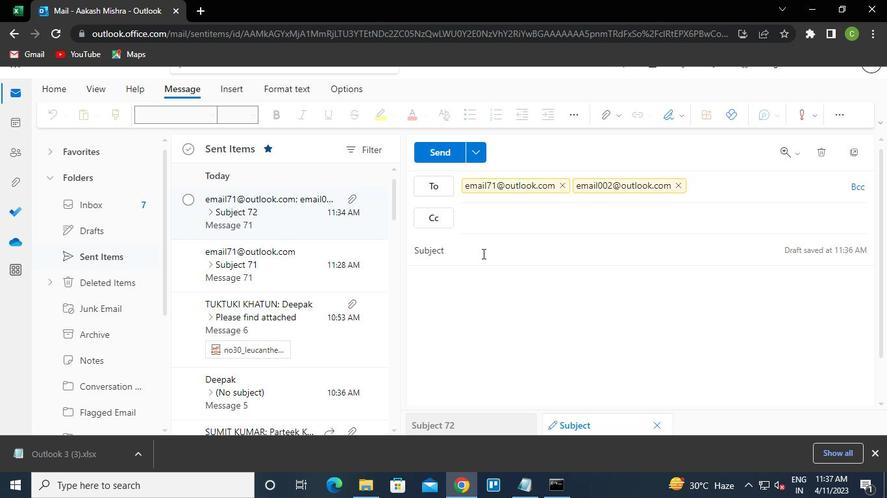 
Action: Keyboard Key.enter
Screenshot: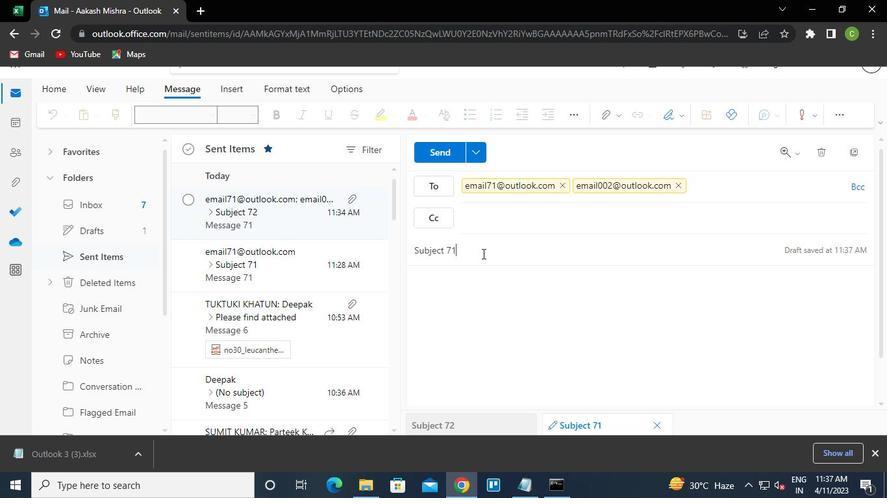 
Action: Keyboard Key.caps_lock
Screenshot: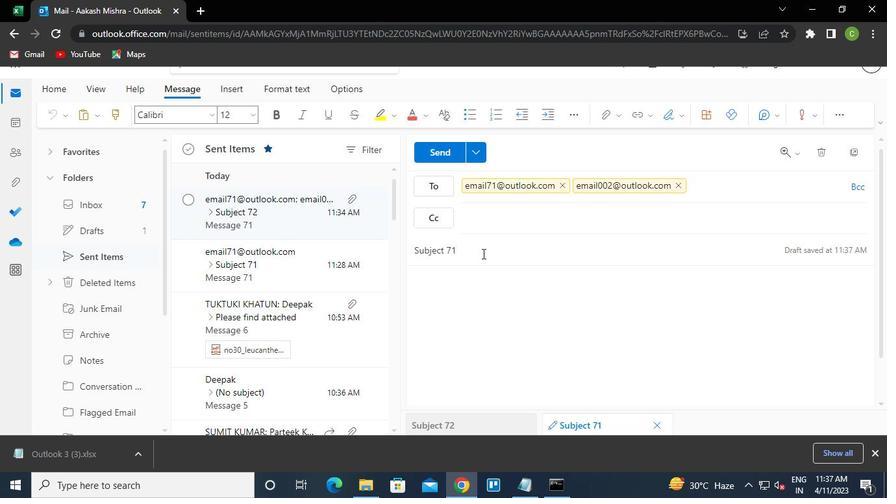 
Action: Keyboard m
Screenshot: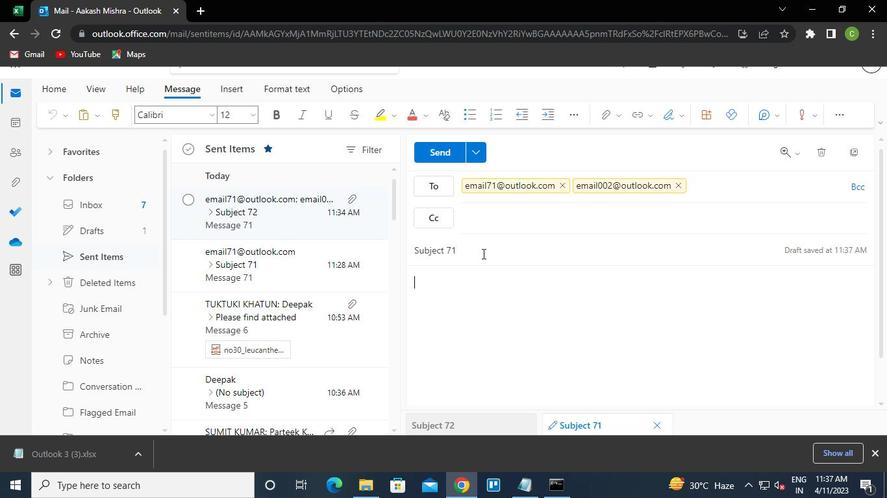
Action: Keyboard Key.caps_lock
Screenshot: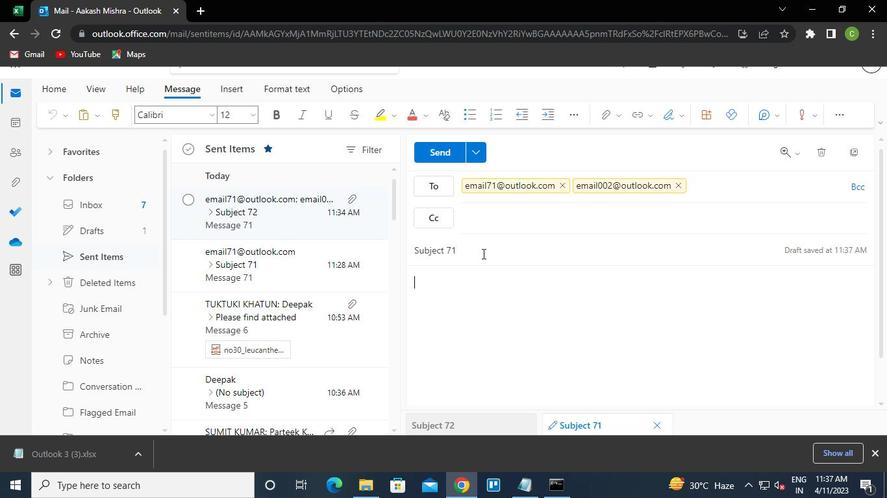 
Action: Keyboard e
Screenshot: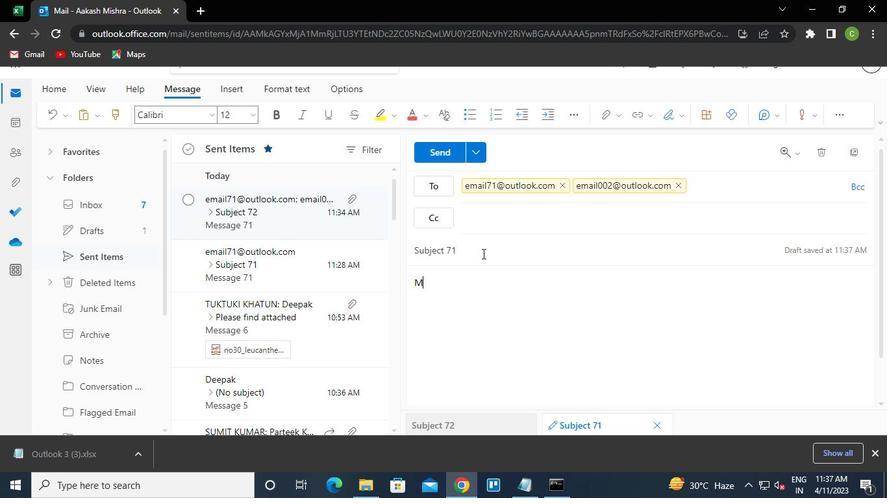
Action: Keyboard s
Screenshot: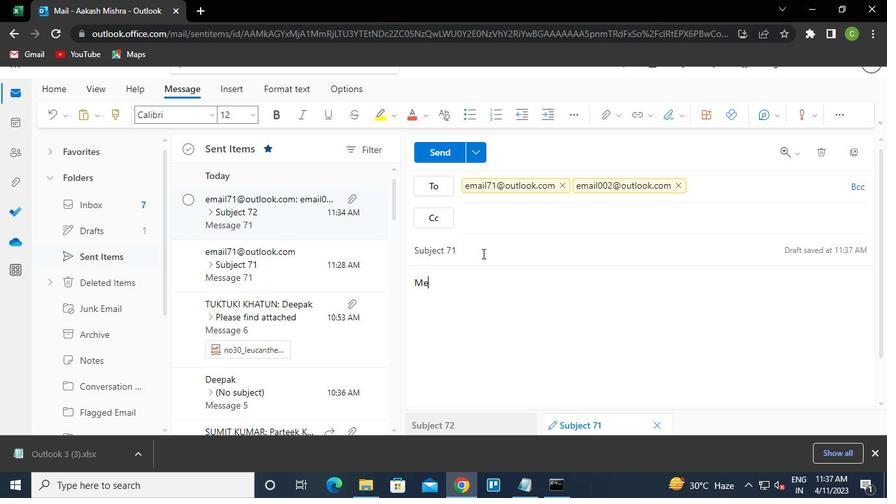 
Action: Keyboard s
Screenshot: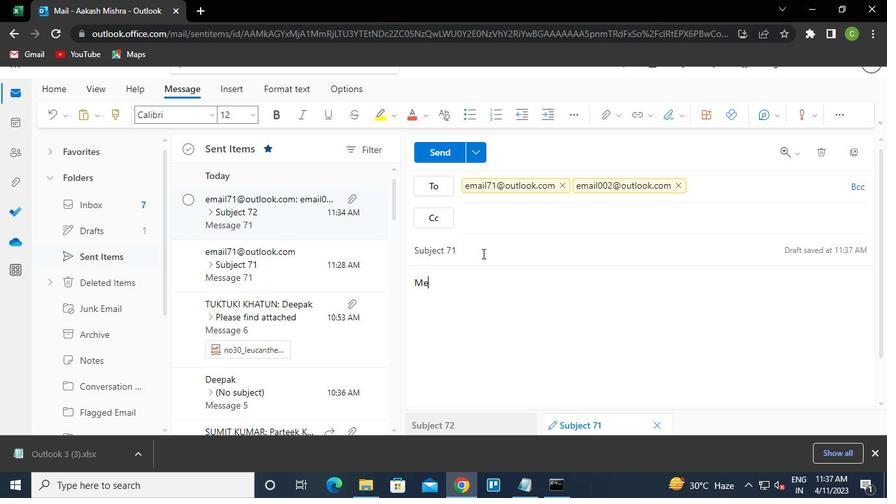 
Action: Keyboard a
Screenshot: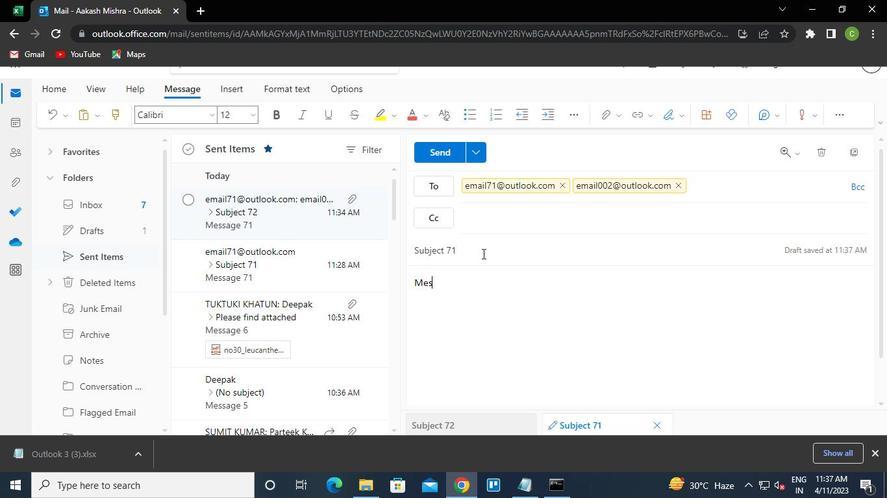 
Action: Keyboard g
Screenshot: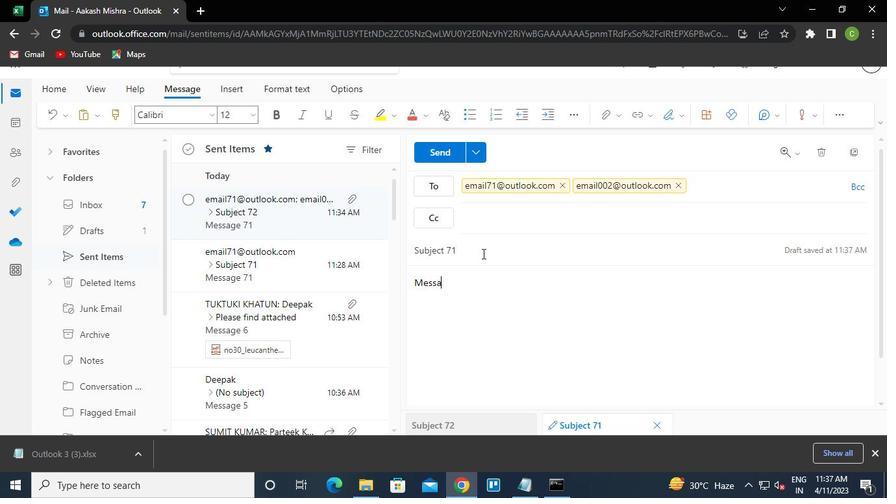
Action: Keyboard e
Screenshot: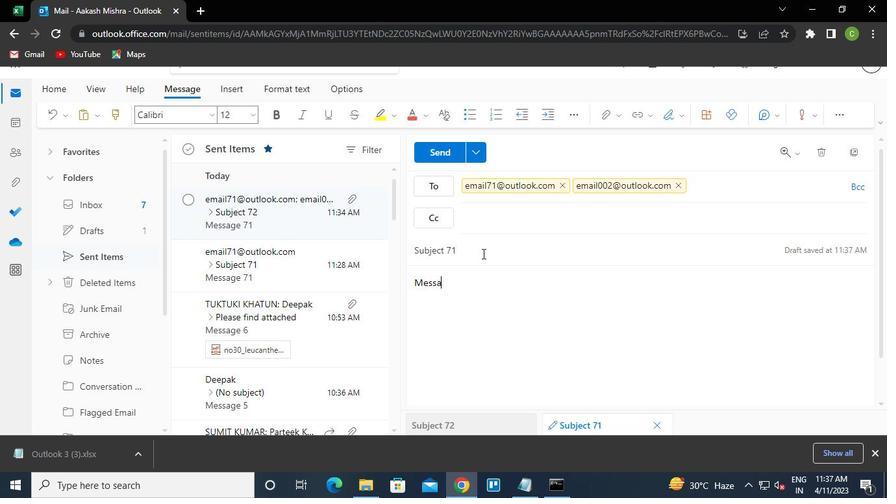 
Action: Keyboard Key.space
Screenshot: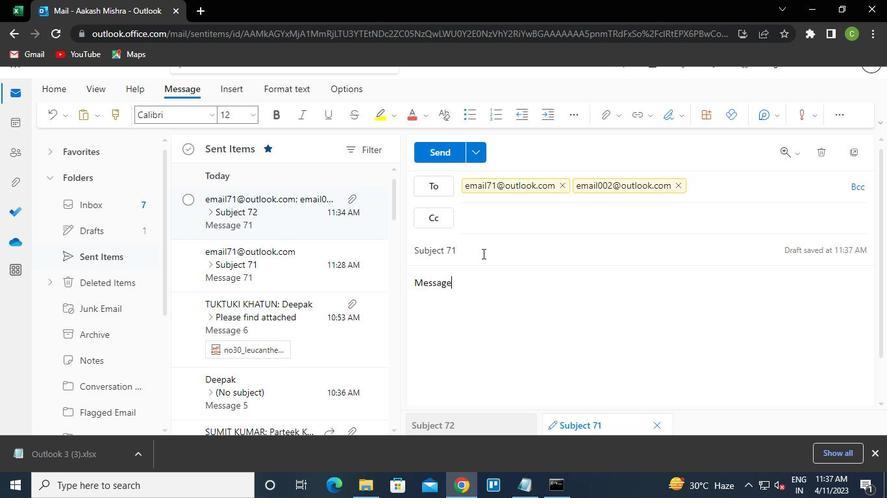 
Action: Keyboard <103>
Screenshot: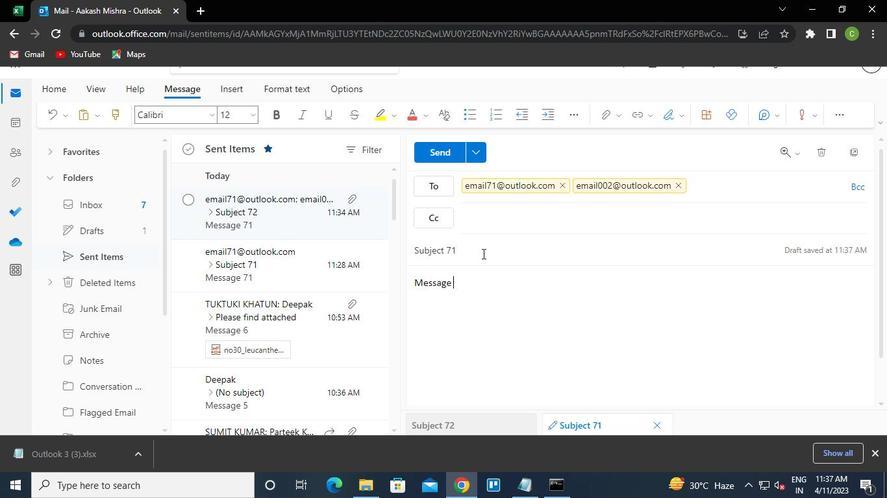 
Action: Keyboard <98>
Screenshot: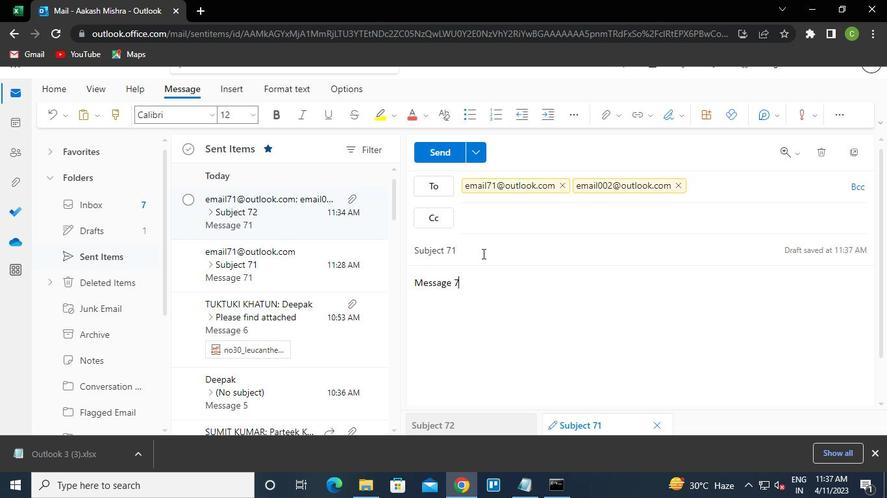 
Action: Mouse moved to (609, 116)
Screenshot: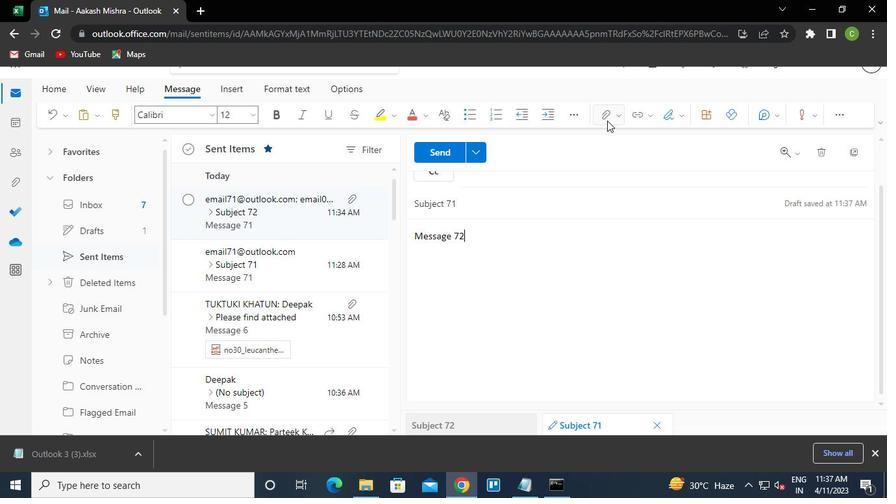 
Action: Mouse pressed left at (609, 116)
Screenshot: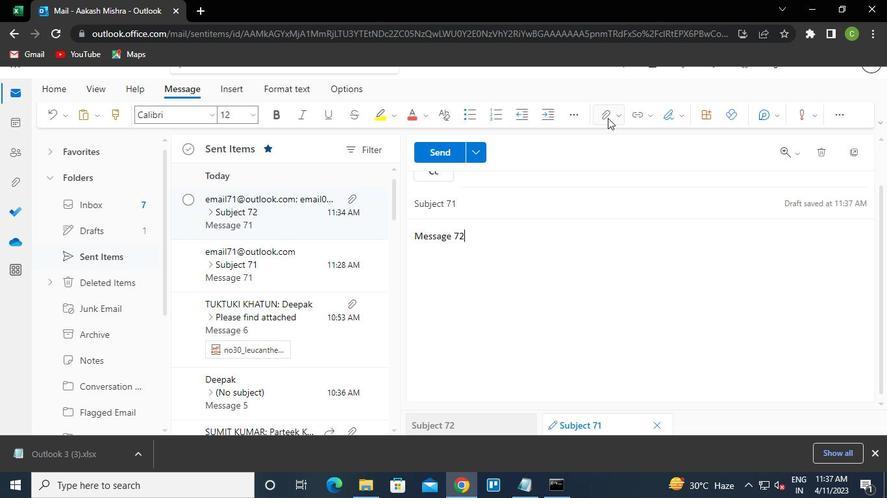 
Action: Mouse moved to (550, 148)
Screenshot: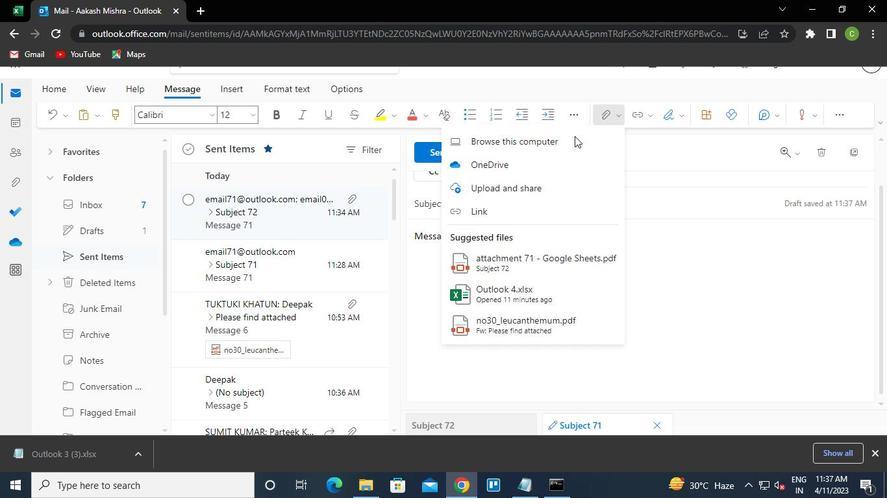 
Action: Mouse pressed left at (550, 148)
Screenshot: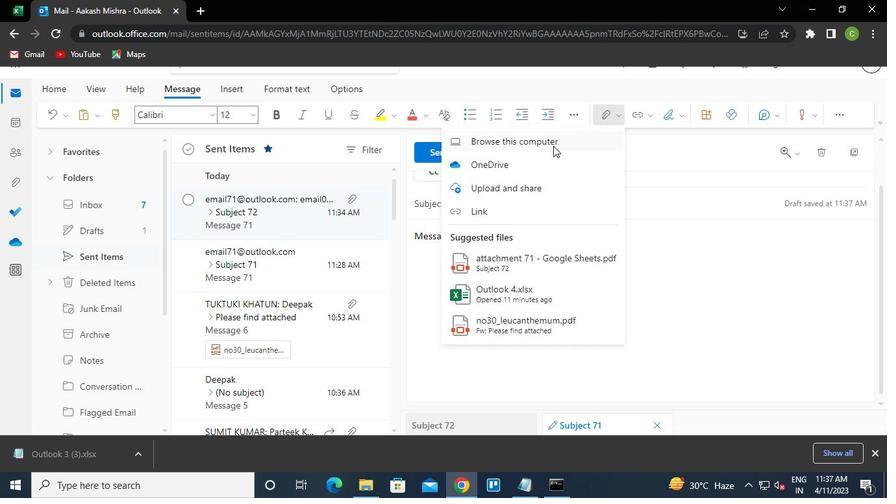 
Action: Mouse moved to (207, 180)
Screenshot: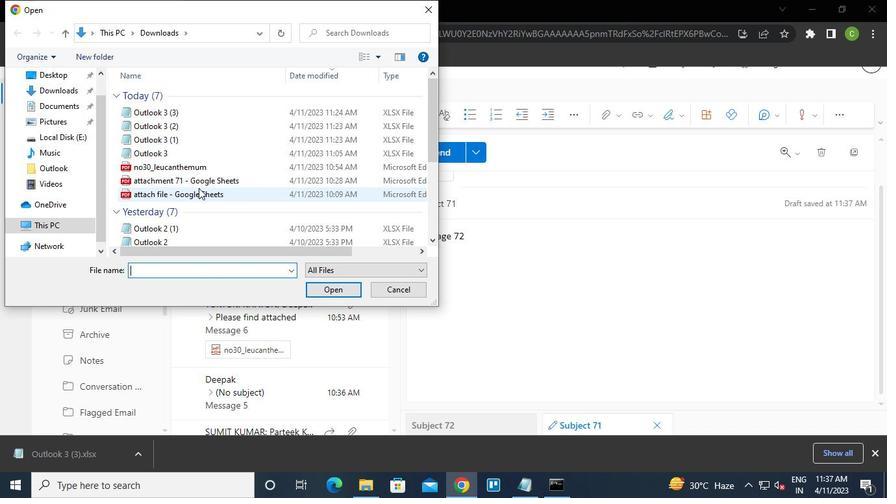 
Action: Mouse pressed left at (207, 180)
Screenshot: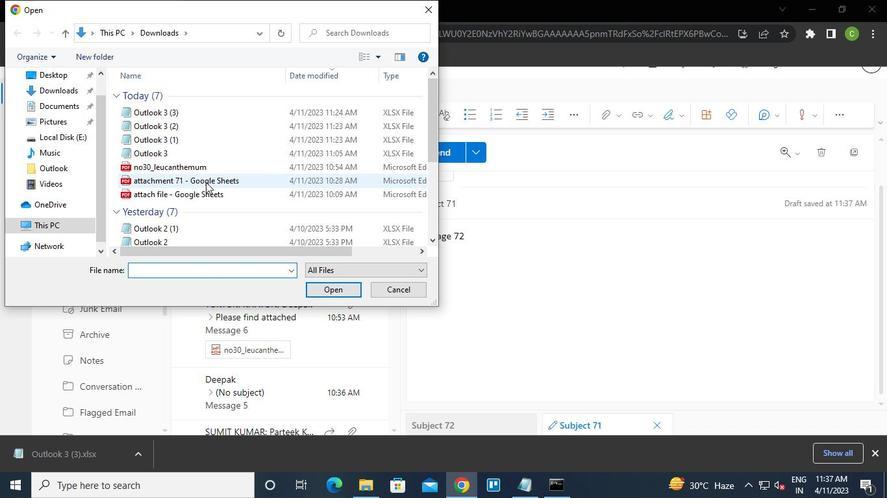 
Action: Mouse pressed left at (207, 180)
Screenshot: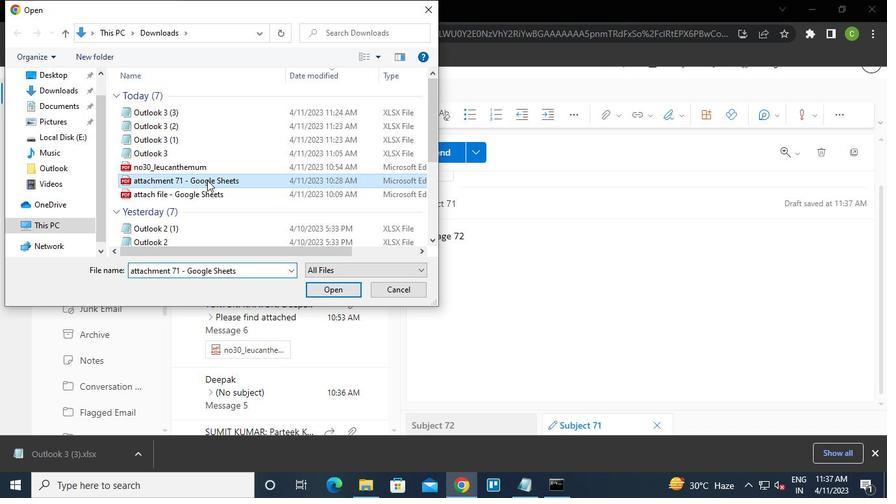 
Action: Mouse moved to (435, 154)
Screenshot: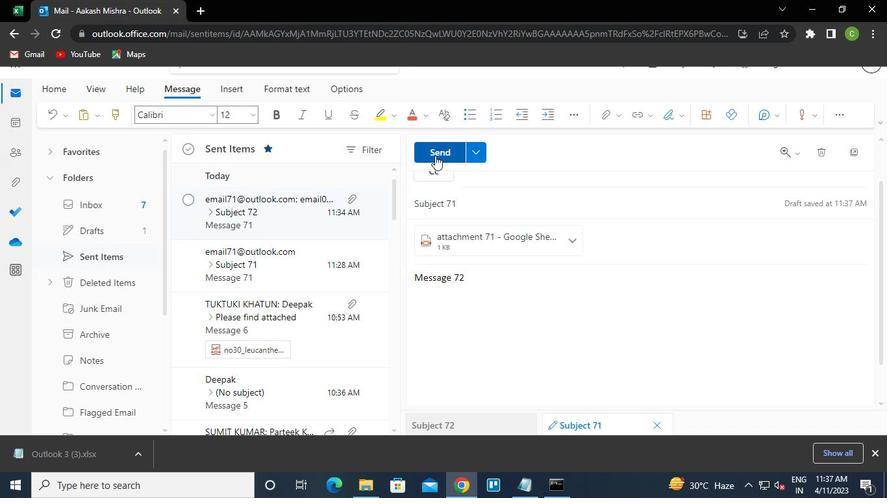 
Action: Mouse pressed left at (435, 154)
Screenshot: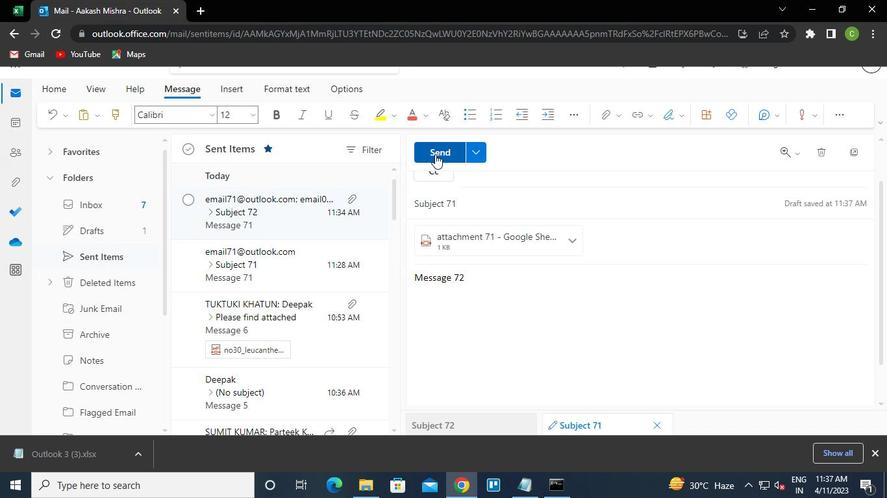 
Action: Mouse moved to (554, 491)
Screenshot: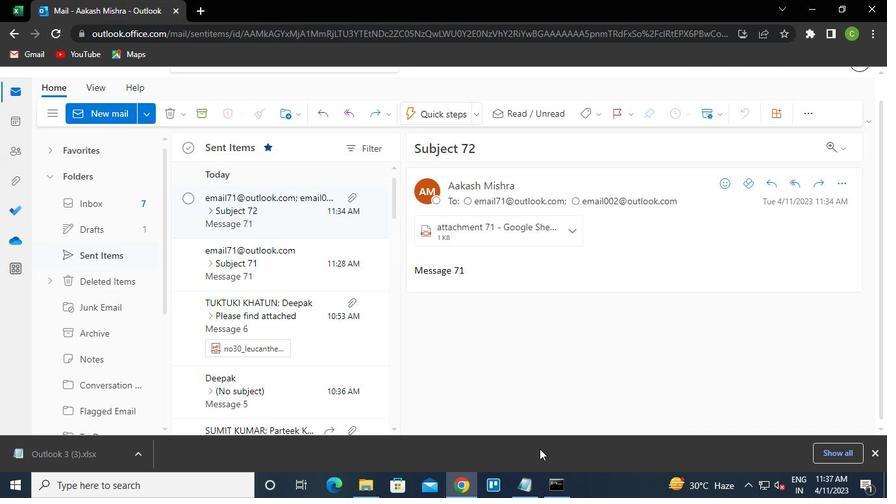 
Action: Mouse pressed left at (554, 491)
Screenshot: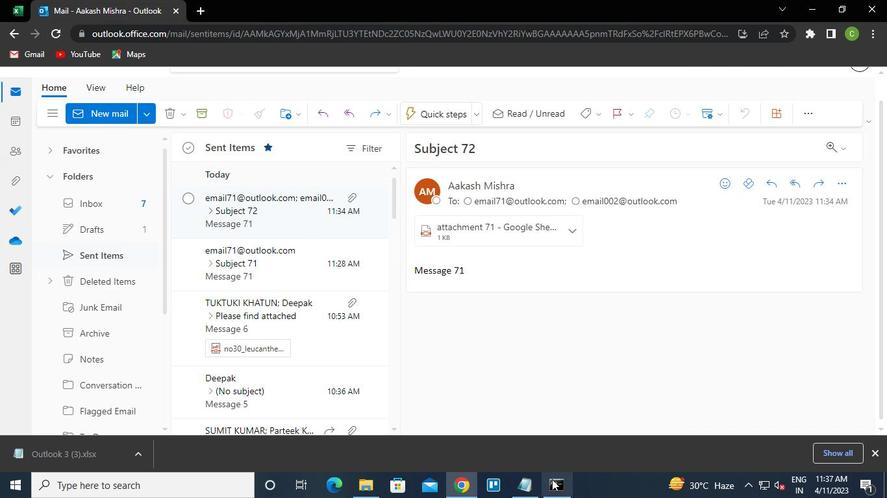 
Action: Mouse moved to (684, 79)
Screenshot: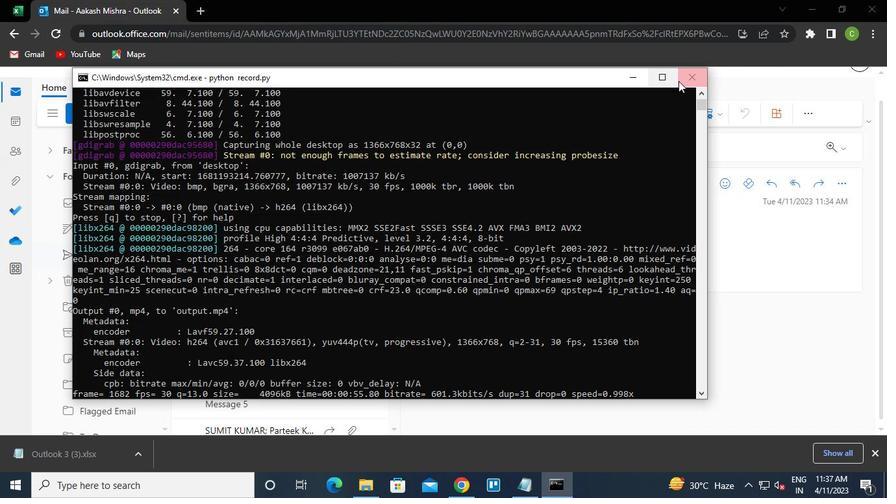 
Action: Mouse pressed left at (684, 79)
Screenshot: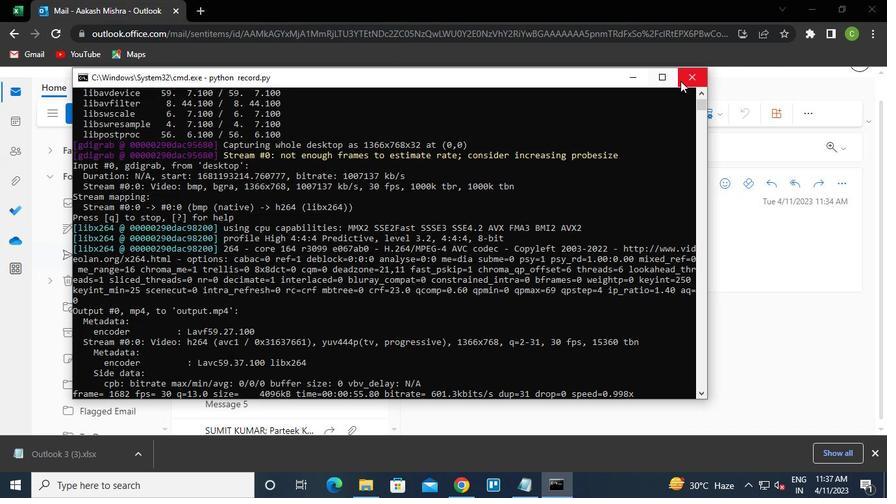 
